 Task: Add an event  with title  Casual Interview with Parv, date '2024/05/16' to 2024/05/18 & Select Event type as  One on One. Add location for the event as  654 Hagia Sophia, Istanbul, Turkey and add a description: The conversation aimed at assessing their qualifications, skills, and suitability for a specific job role or position within the organization. The interview provides an opportunity for the hiring team to gather valuable information about the candidate's experience, abilities, and potential cultural fit.Create an event link  http-casualinterviewwithcandidateccom & Select the event color as  Lime Green. , logged in from the account softage.10@softage.netand send the event invitation to softage.7@softage.net and softage.8@softage.net
Action: Mouse moved to (1061, 215)
Screenshot: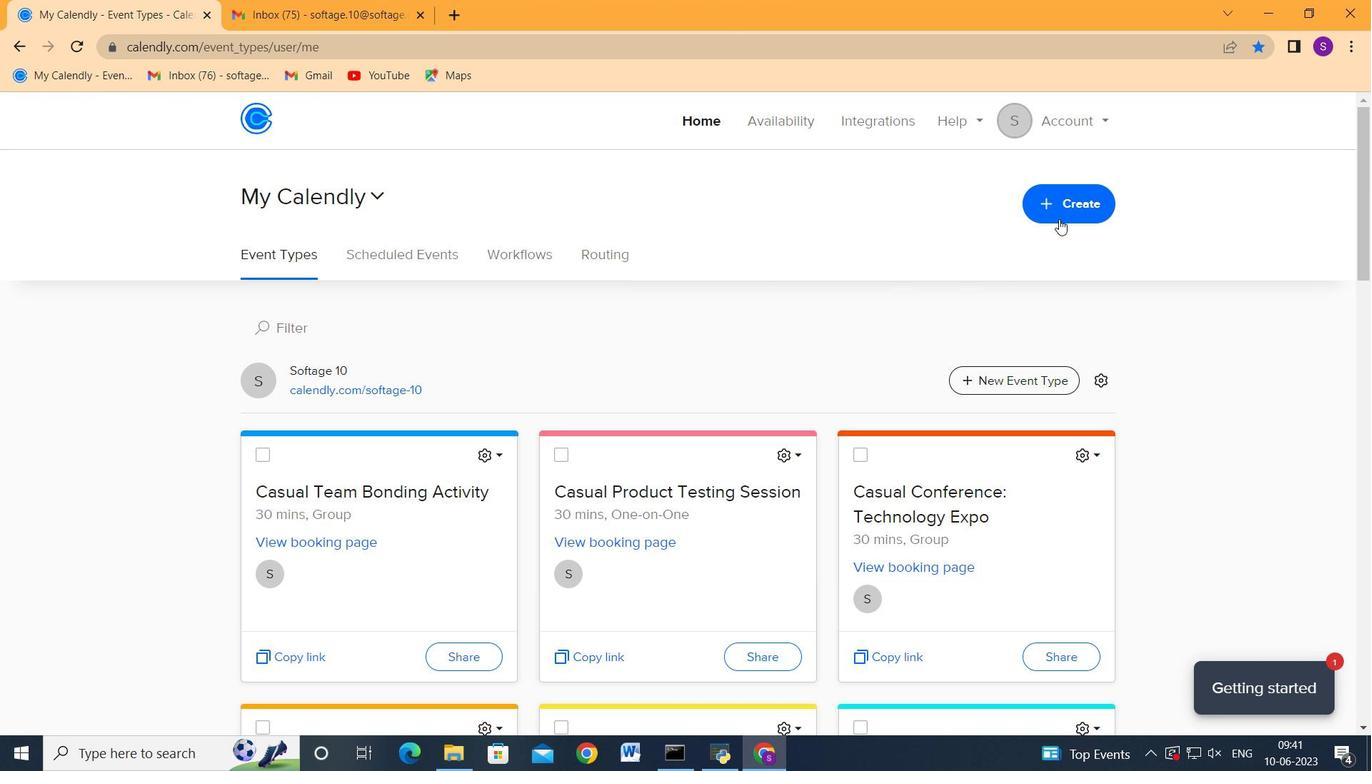 
Action: Mouse pressed left at (1061, 215)
Screenshot: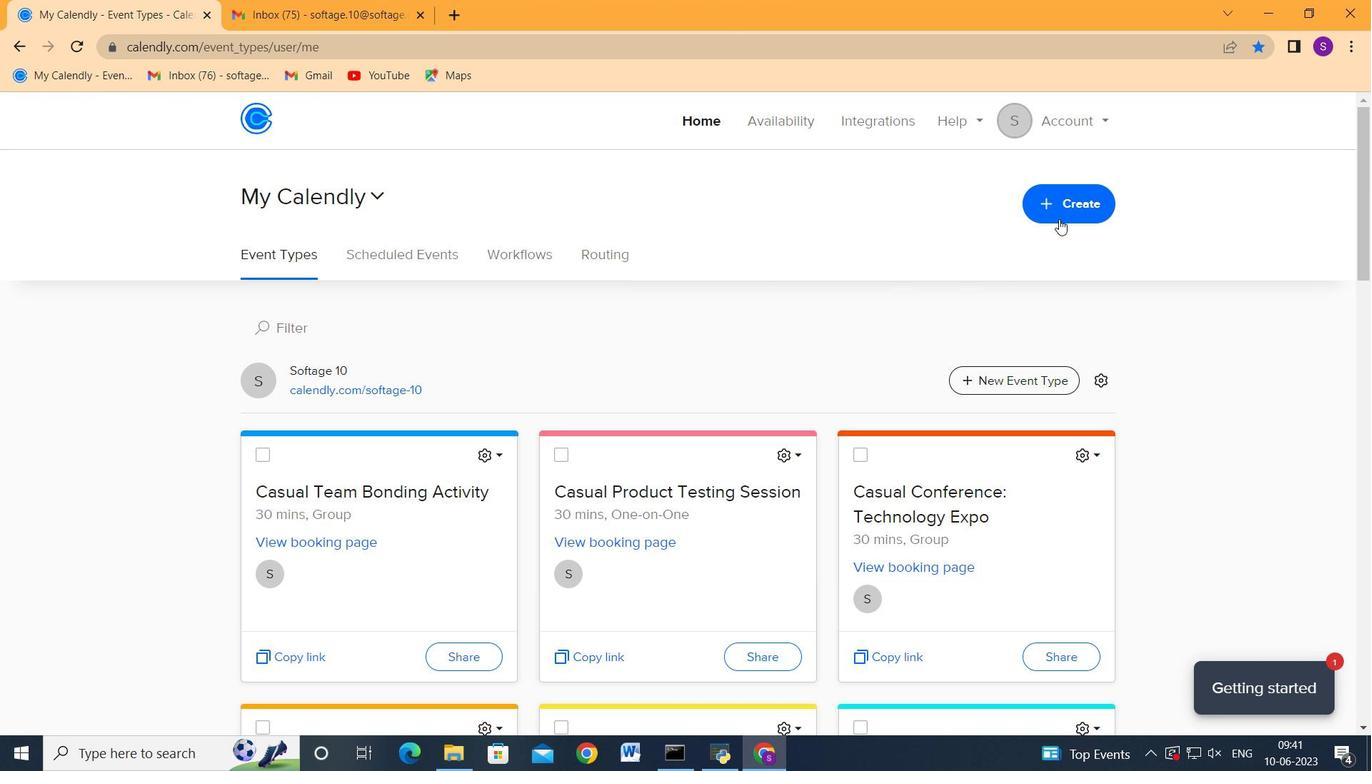 
Action: Mouse moved to (1018, 303)
Screenshot: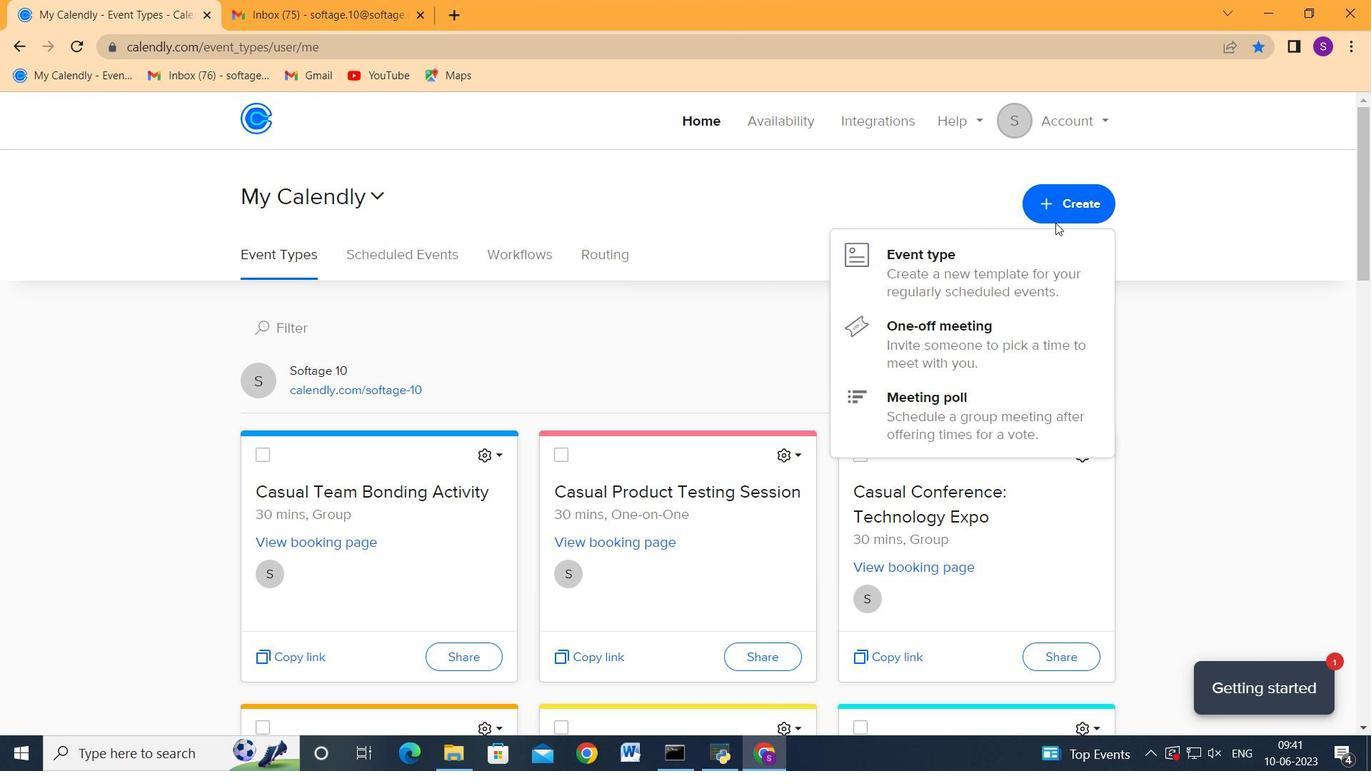 
Action: Mouse pressed left at (1018, 303)
Screenshot: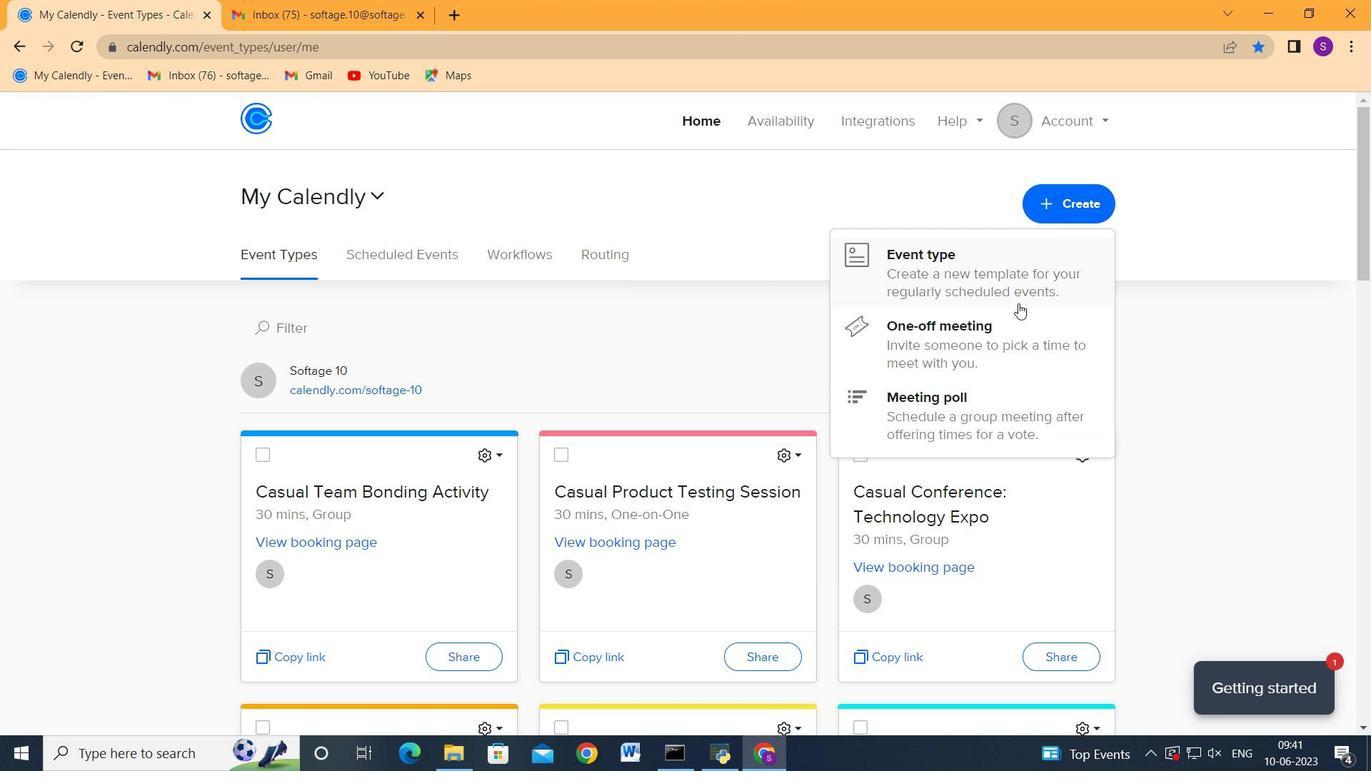 
Action: Mouse moved to (758, 337)
Screenshot: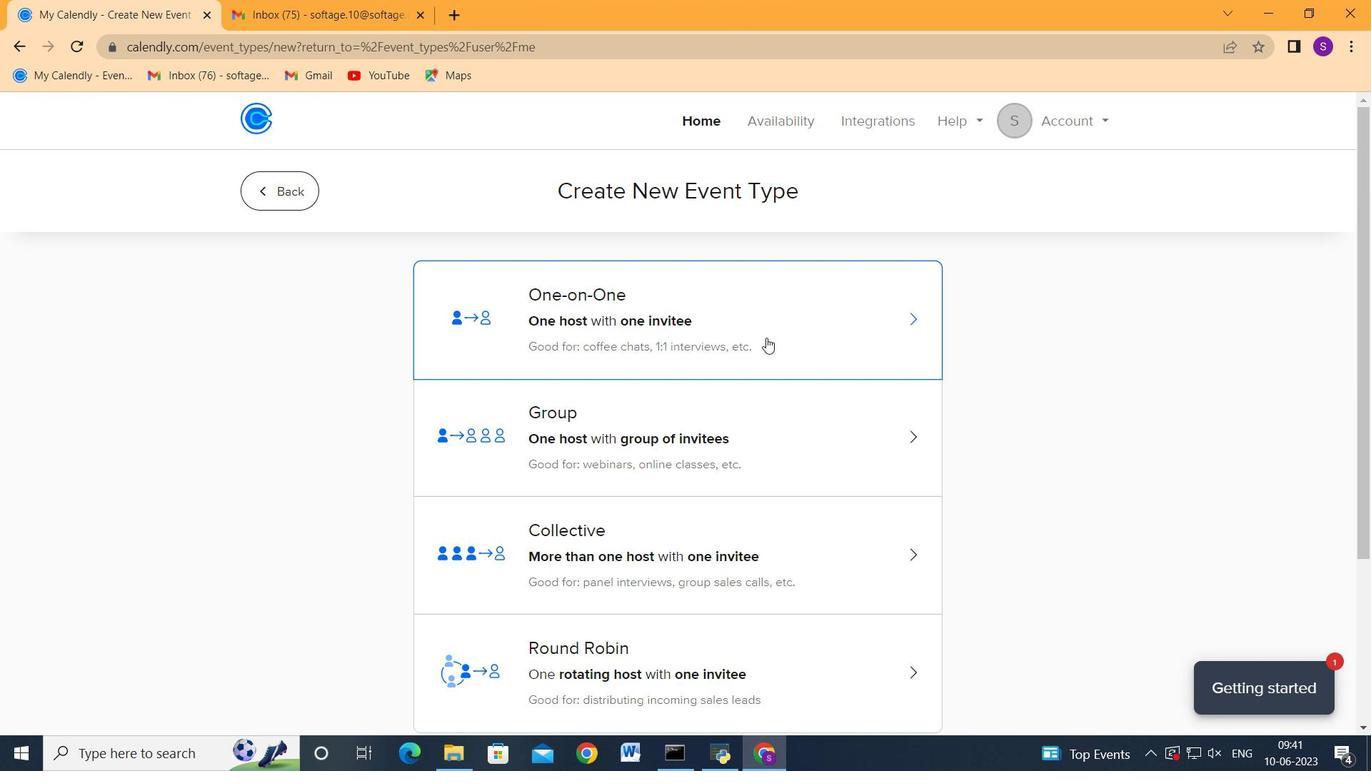 
Action: Mouse pressed left at (758, 337)
Screenshot: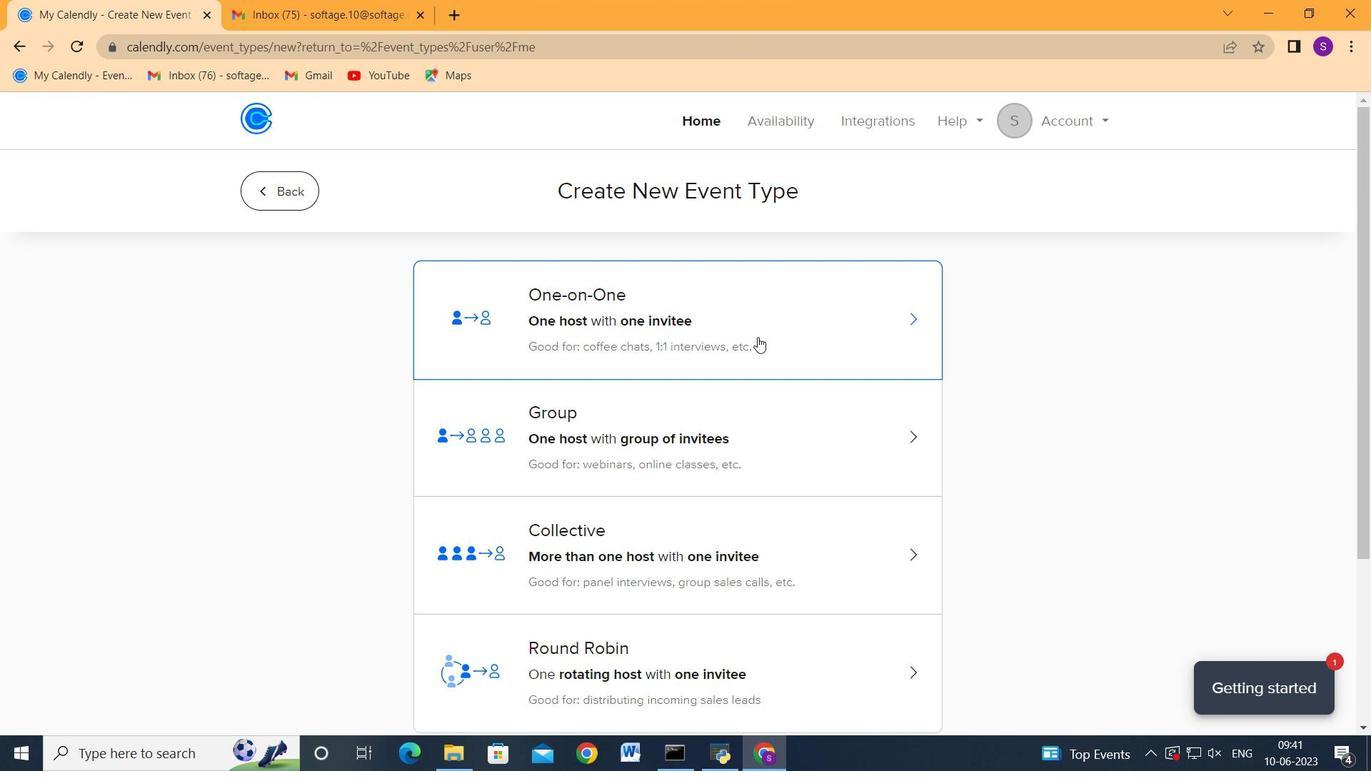 
Action: Mouse moved to (427, 432)
Screenshot: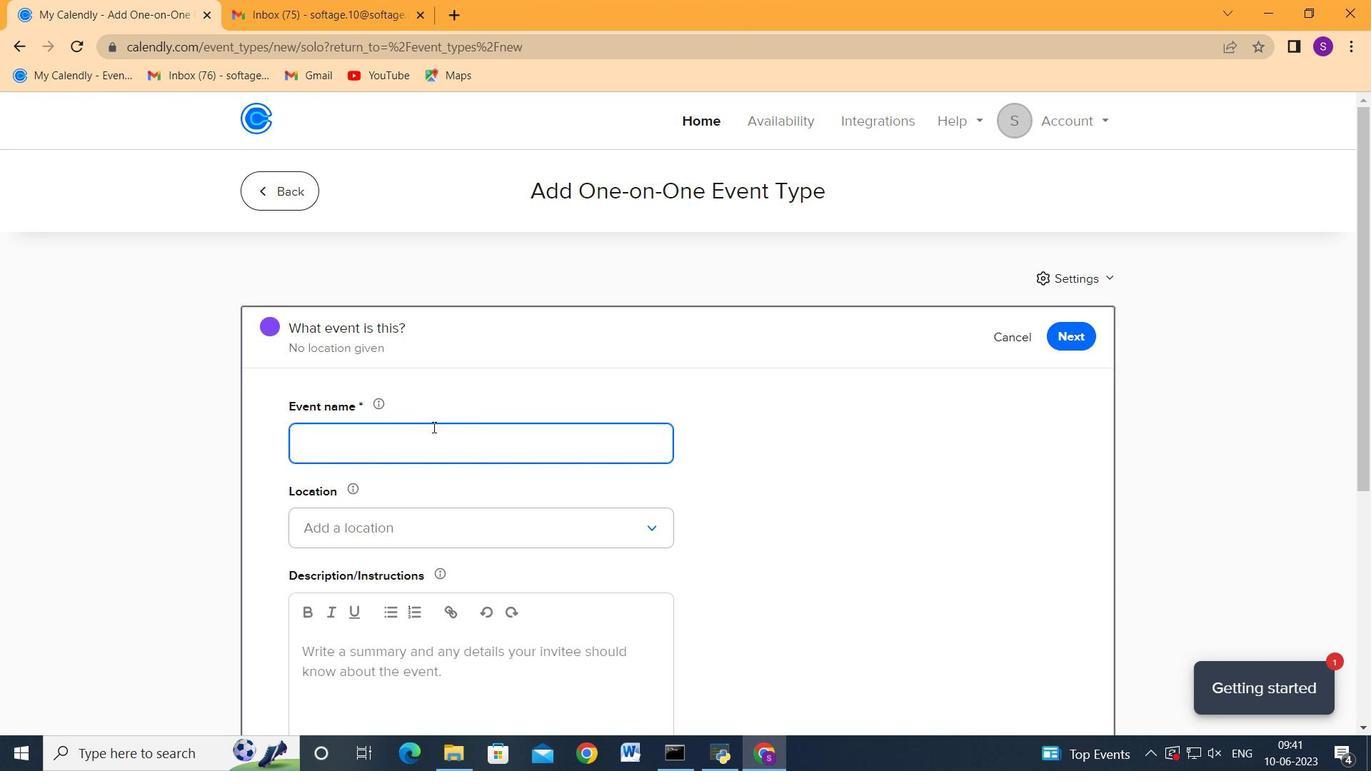 
Action: Mouse pressed left at (427, 432)
Screenshot: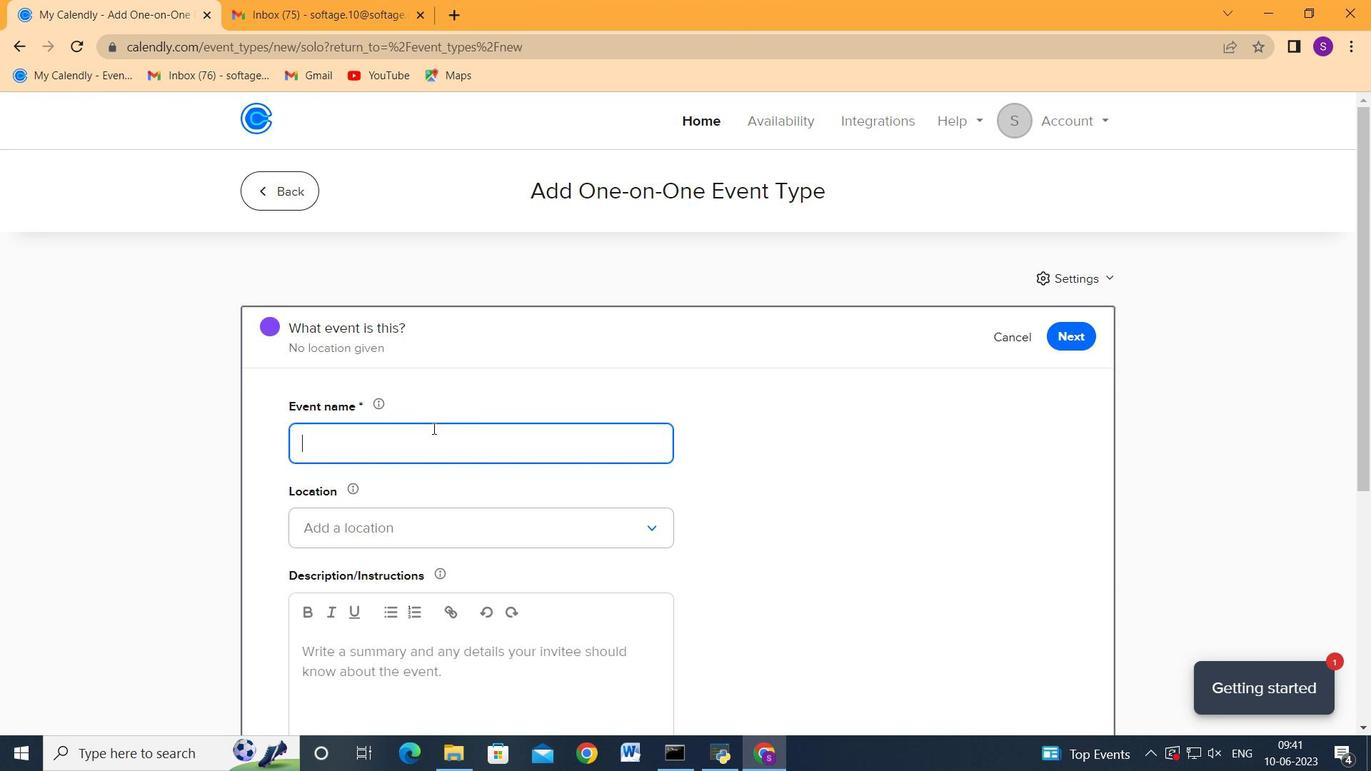 
Action: Mouse moved to (427, 432)
Screenshot: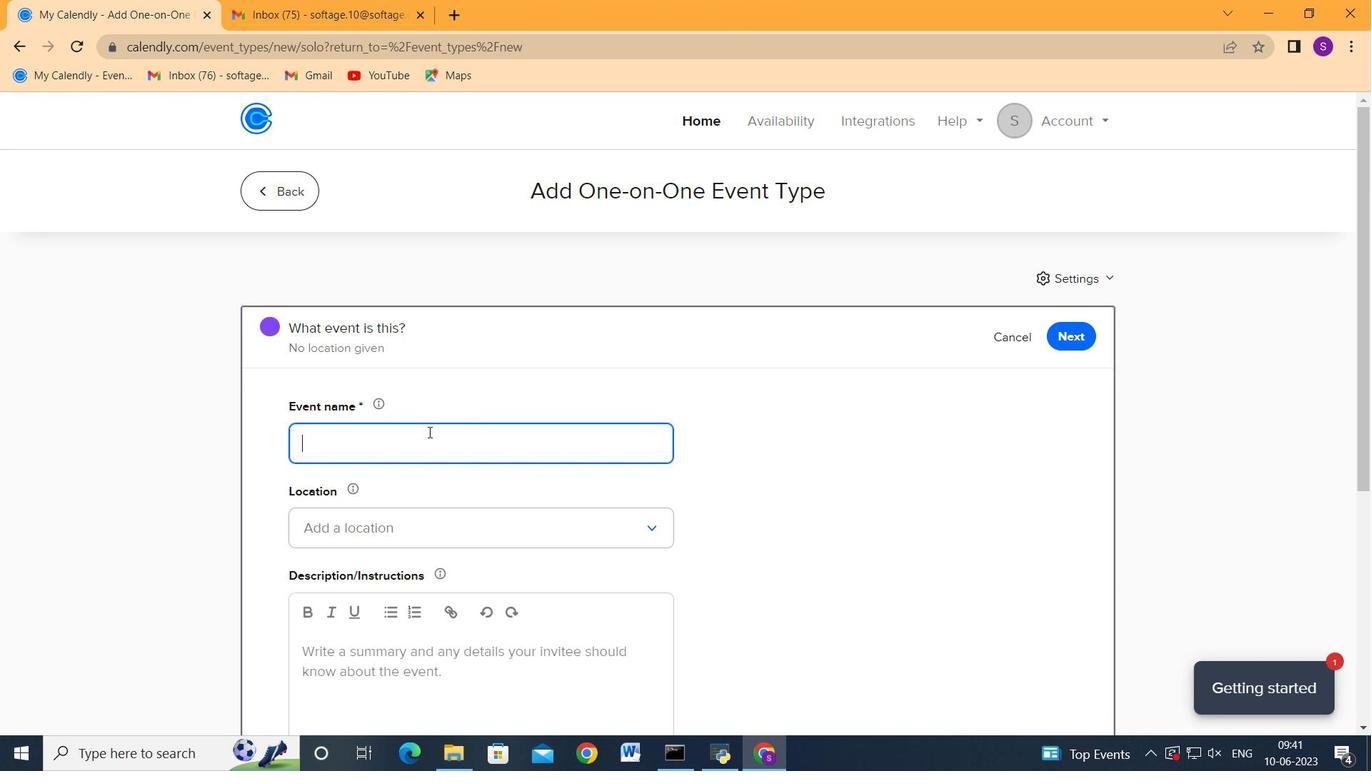
Action: Key pressed <Key.shift_r>Casual<Key.space><Key.shift>Interview<Key.space>with<Key.space><Key.shift>Parv<Key.tab><Key.tab><Key.enter><Key.enter><Key.tab>654<Key.space><Key.shift>Hagia<Key.space><Key.shift_r>Sp<Key.backspace>ophia,<Key.space><Key.shift>Istanbul,<Key.space><Key.shift>Turkey
Screenshot: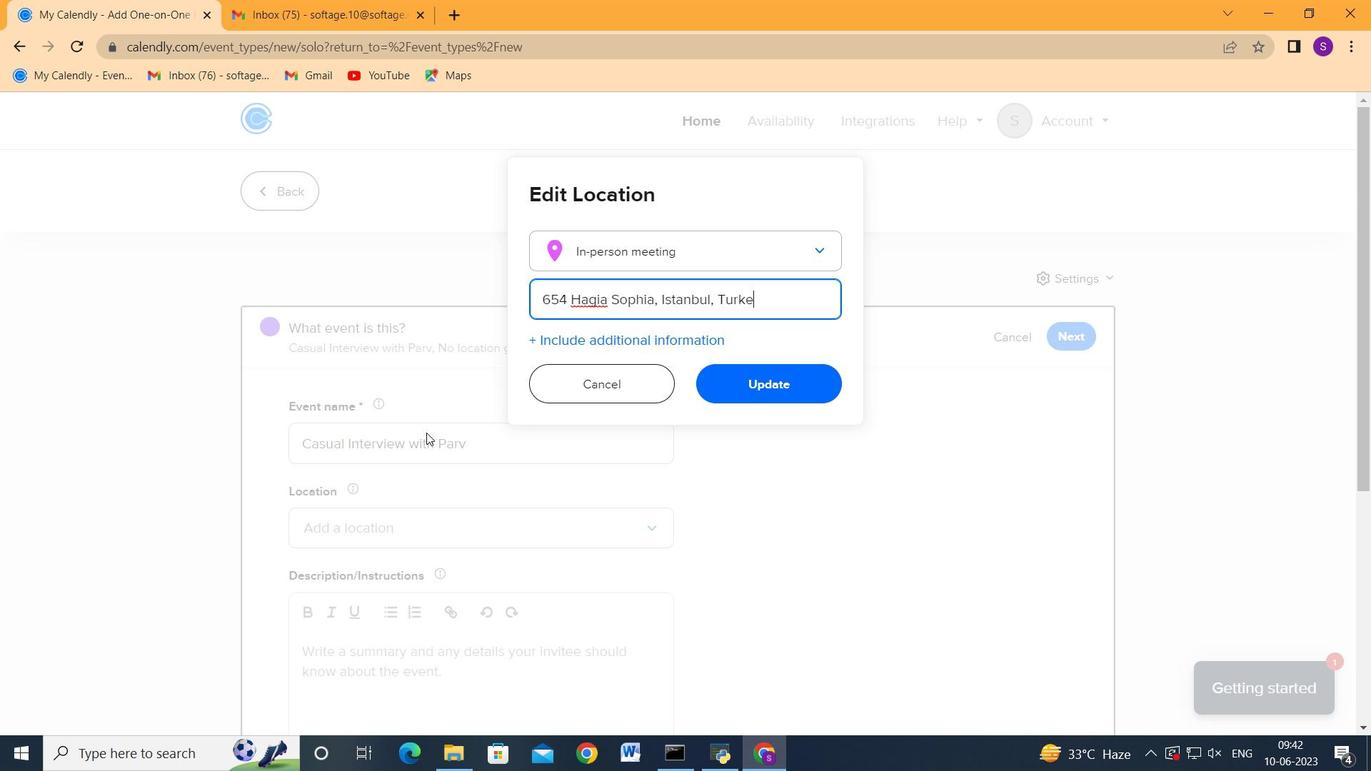 
Action: Mouse moved to (760, 378)
Screenshot: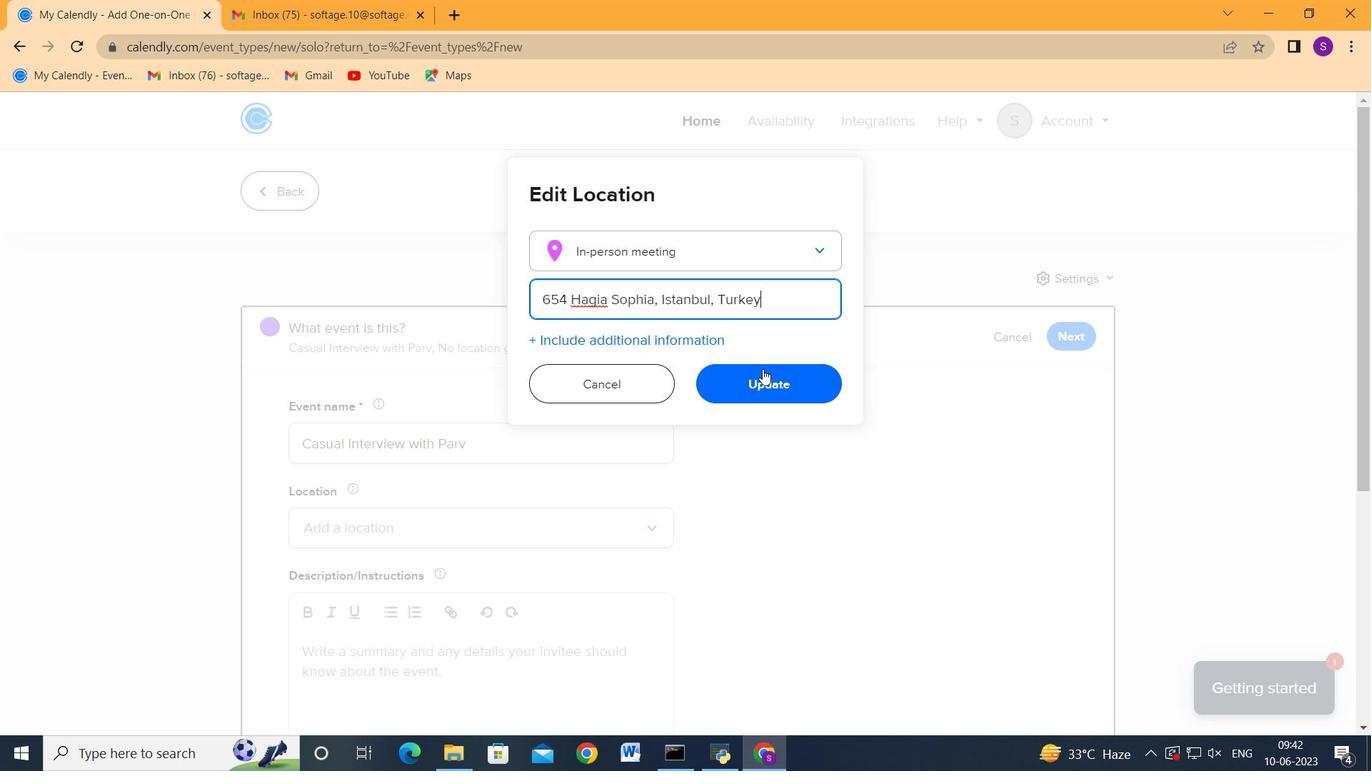 
Action: Mouse pressed left at (760, 378)
Screenshot: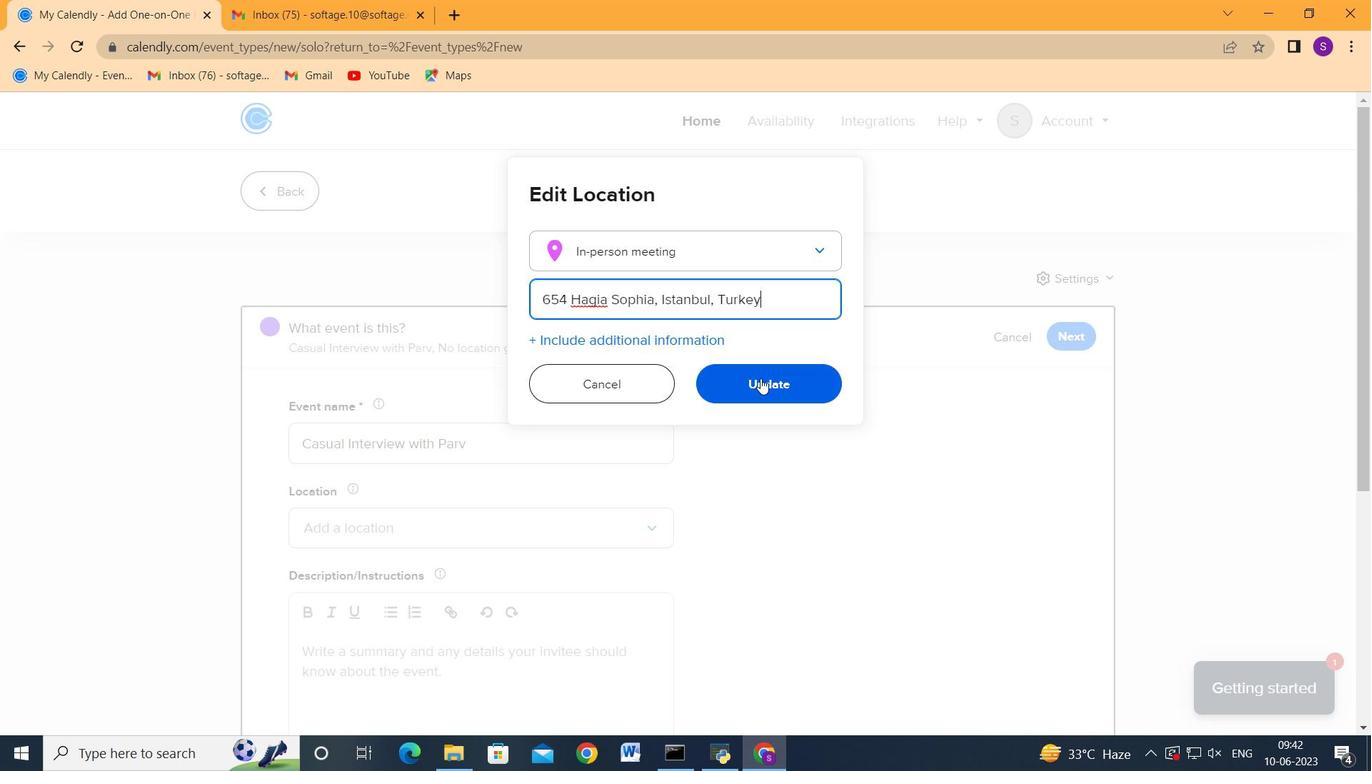 
Action: Mouse moved to (629, 445)
Screenshot: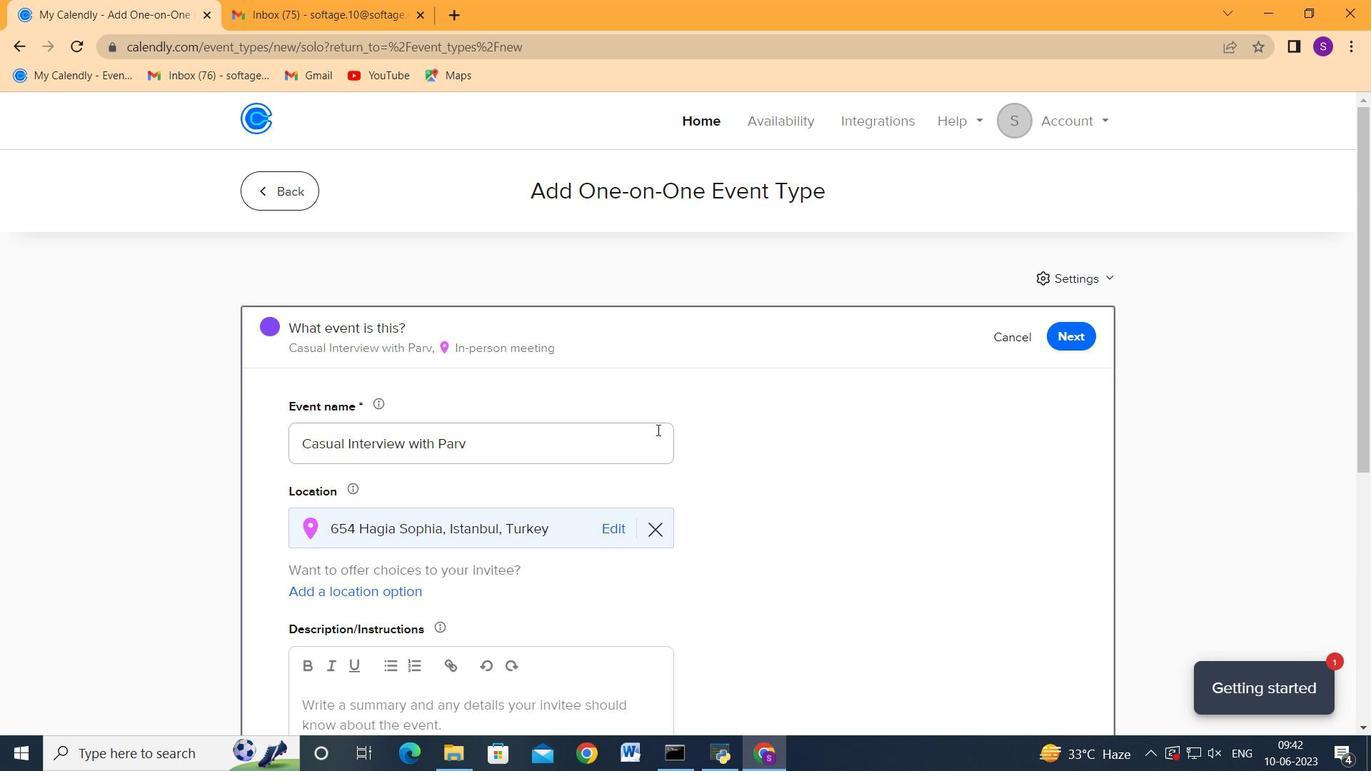 
Action: Mouse scrolled (629, 444) with delta (0, 0)
Screenshot: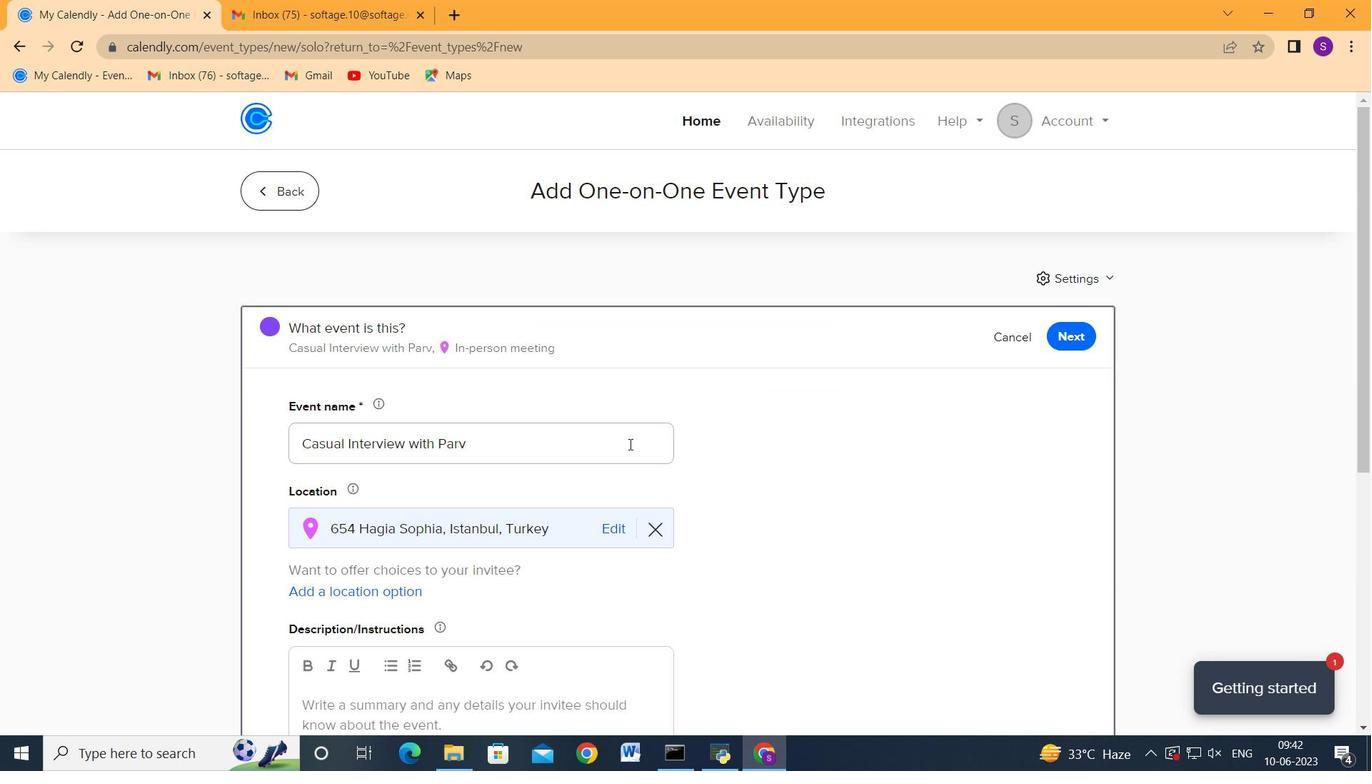 
Action: Mouse scrolled (629, 444) with delta (0, 0)
Screenshot: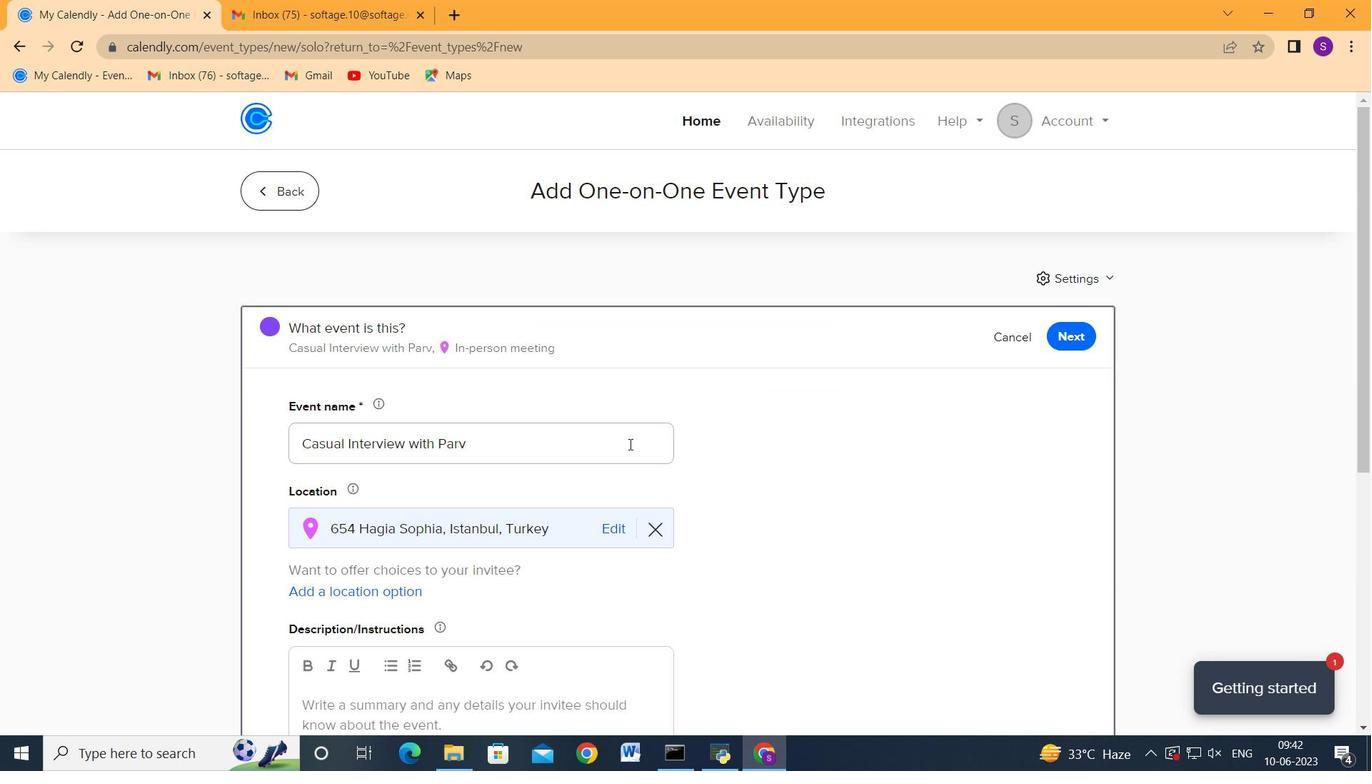 
Action: Mouse moved to (423, 555)
Screenshot: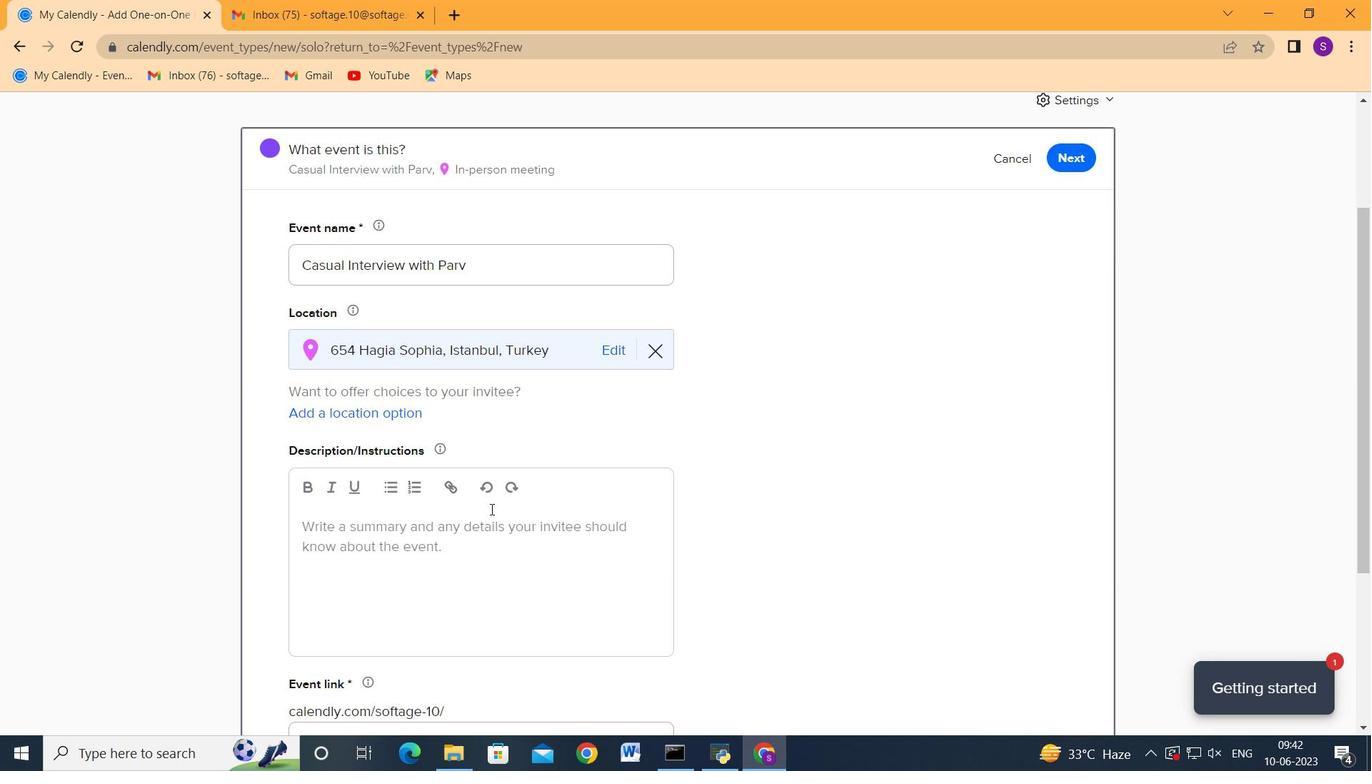 
Action: Mouse pressed left at (423, 555)
Screenshot: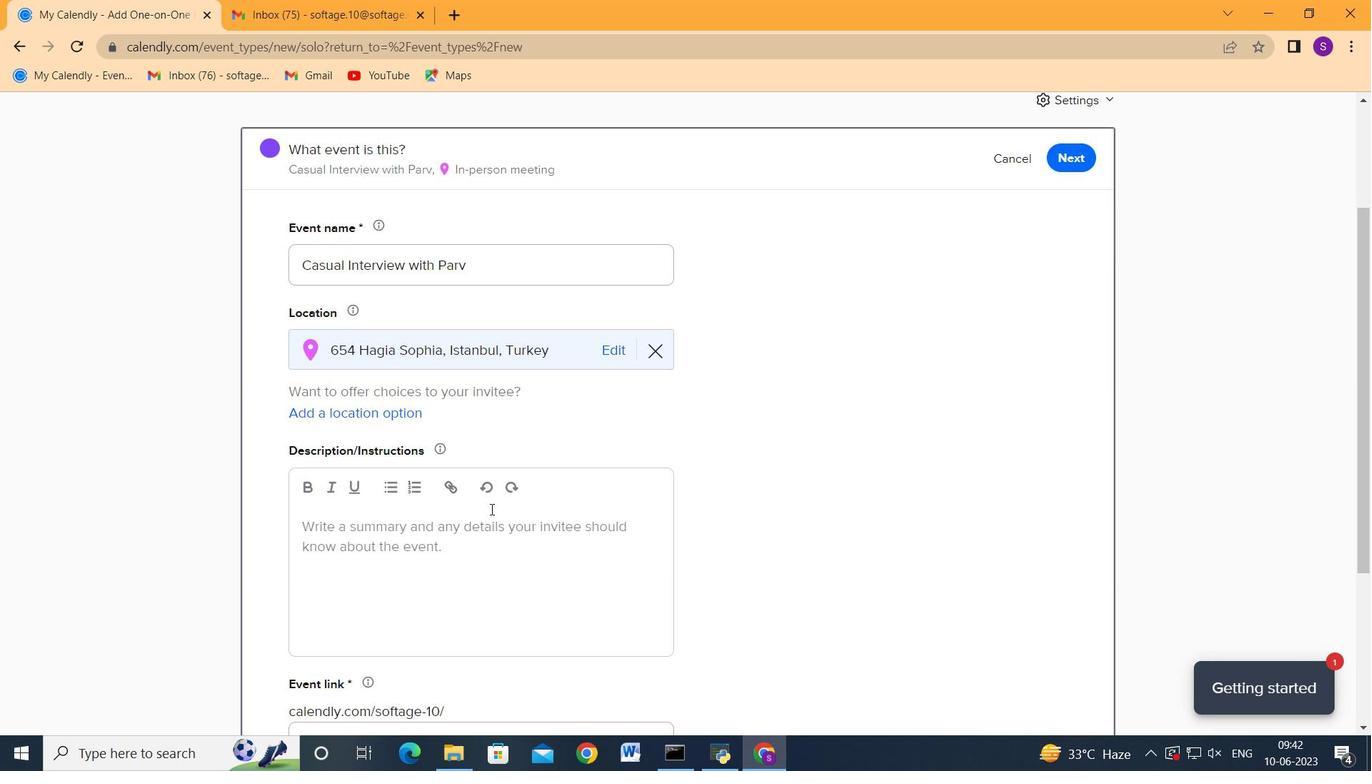 
Action: Key pressed <Key.shift>Tg<Key.backspace>he<Key.space>conversation<Key.space>aimed<Key.space>at<Key.space>assessing<Key.space>their<Key.space>qualifications,<Key.space>skills,<Key.space>and<Key.space>suitability<Key.space>for<Key.space>a<Key.space>specific<Key.space>job<Key.space>role<Key.space>or<Key.space>position<Key.space>within<Key.space>the<Key.space>organization<Key.space><Key.backspace>.<Key.space><Key.shift>The<Key.space>interview<Key.space>provides<Key.space>an<Key.space>opportunity<Key.space>for<Key.space>the<Key.space>hiring<Key.space>team<Key.space>to<Key.space>gather<Key.space>valuable<Key.space>information<Key.space>about<Key.space>the<Key.space>candidate's<Key.space>experience,<Key.space>abilities<Key.space>and<Key.space>potential<Key.space>cultural<Key.space>fir<Key.backspace>t.
Screenshot: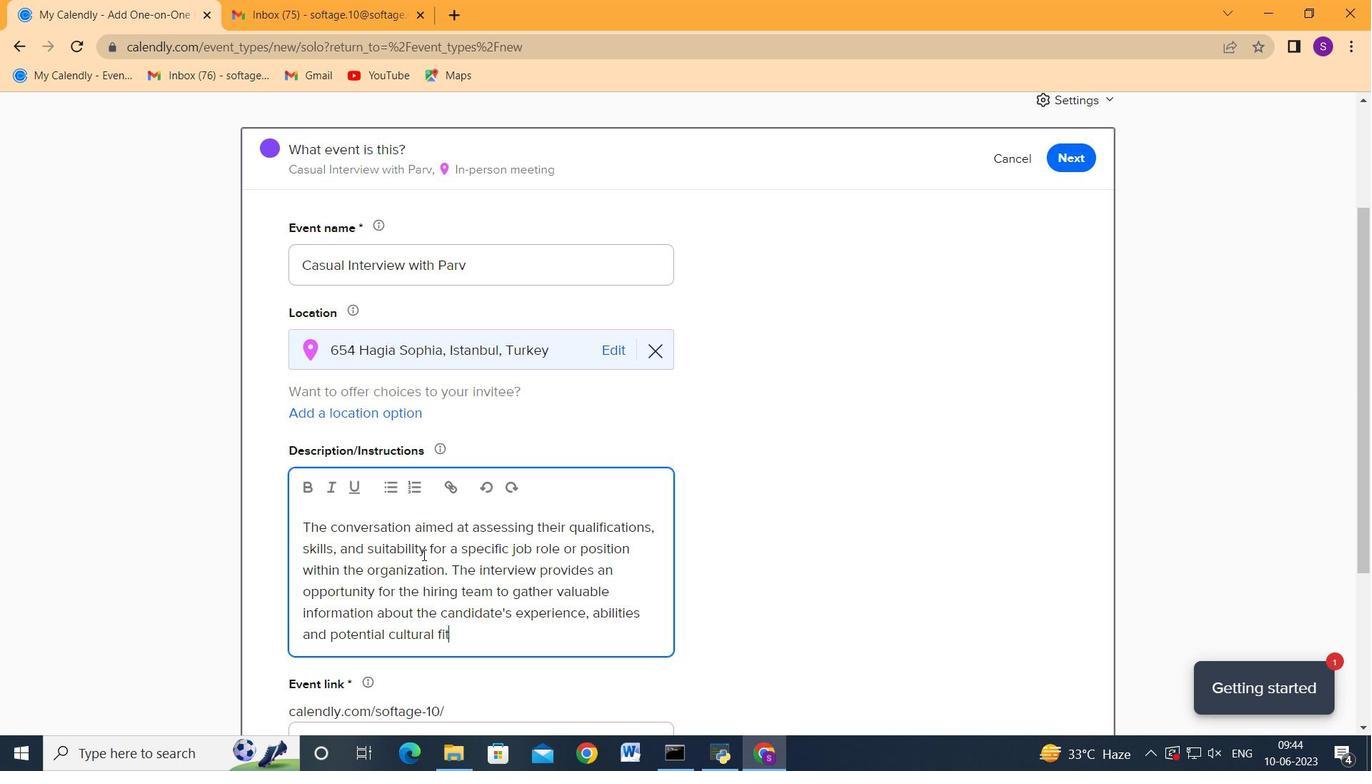 
Action: Mouse scrolled (423, 554) with delta (0, 0)
Screenshot: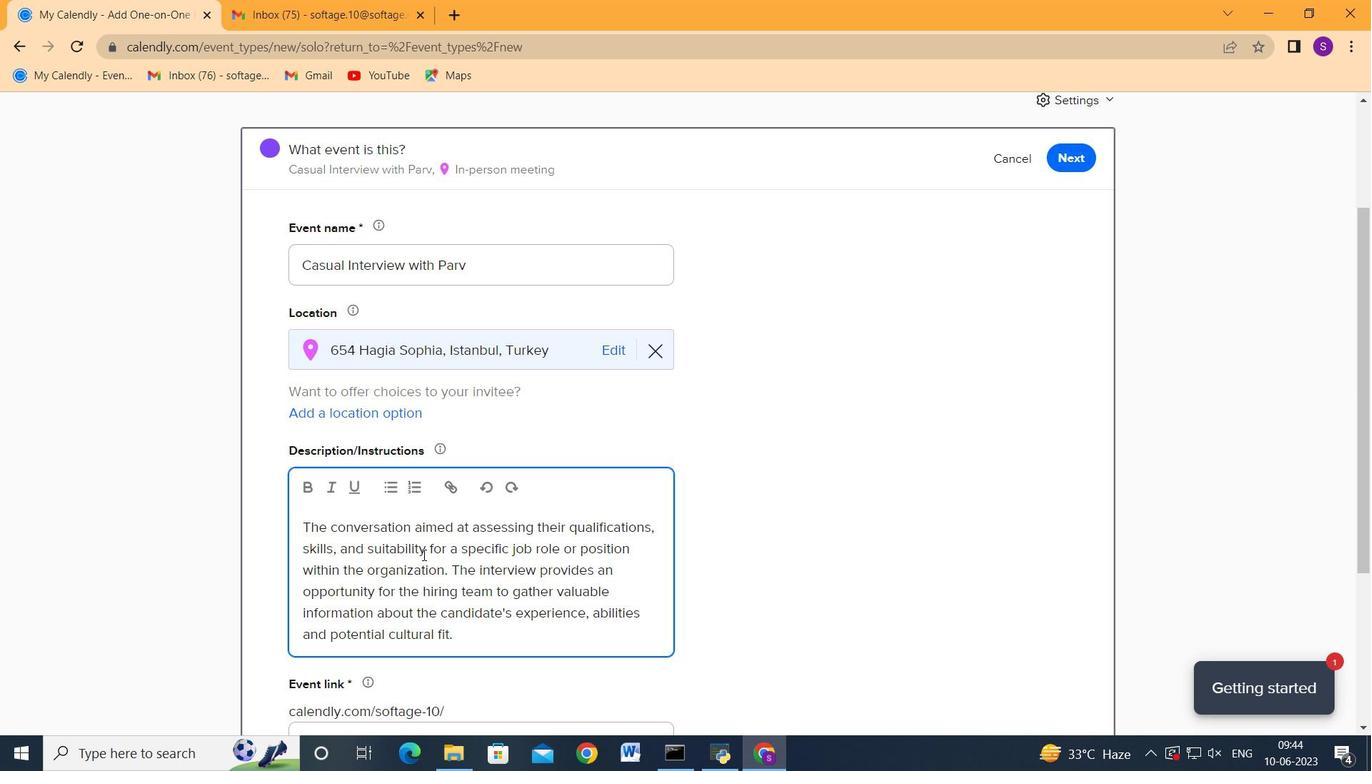 
Action: Mouse moved to (423, 573)
Screenshot: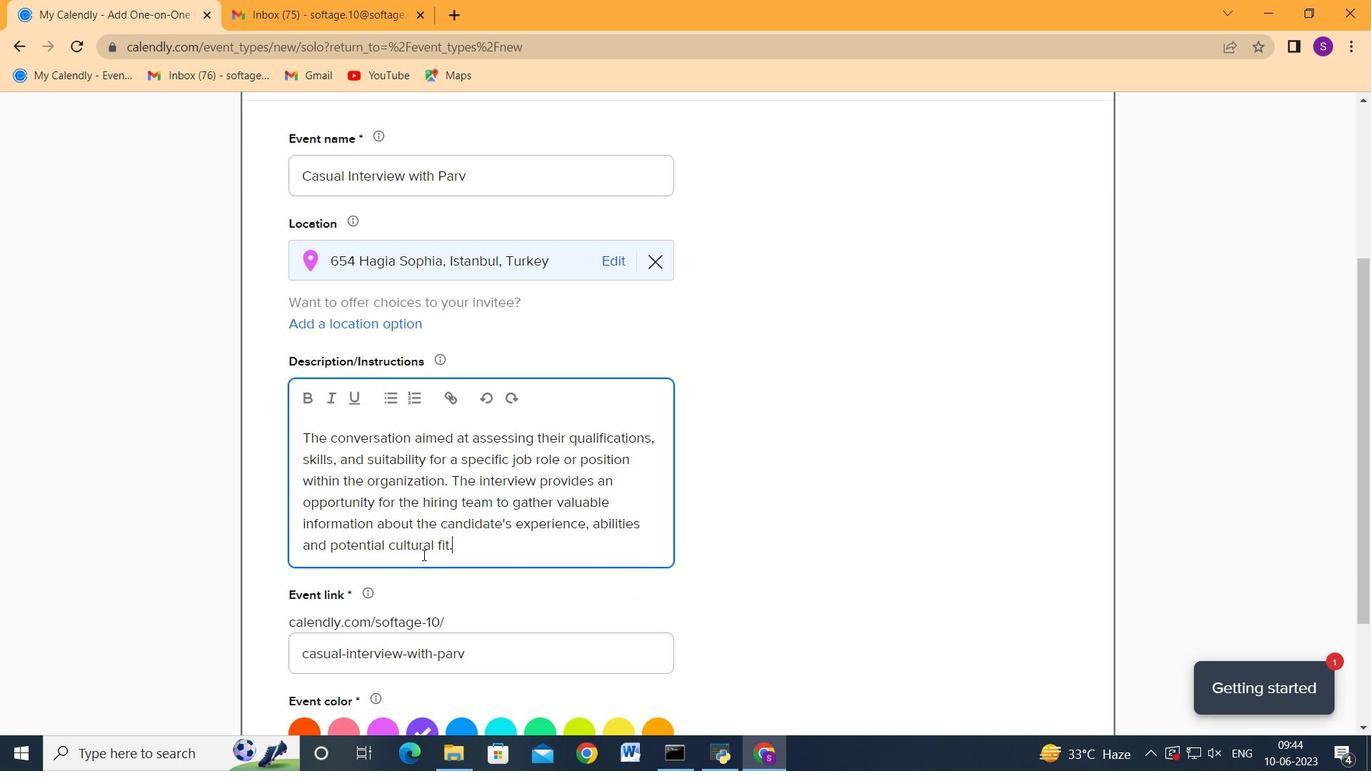 
Action: Mouse scrolled (423, 572) with delta (0, 0)
Screenshot: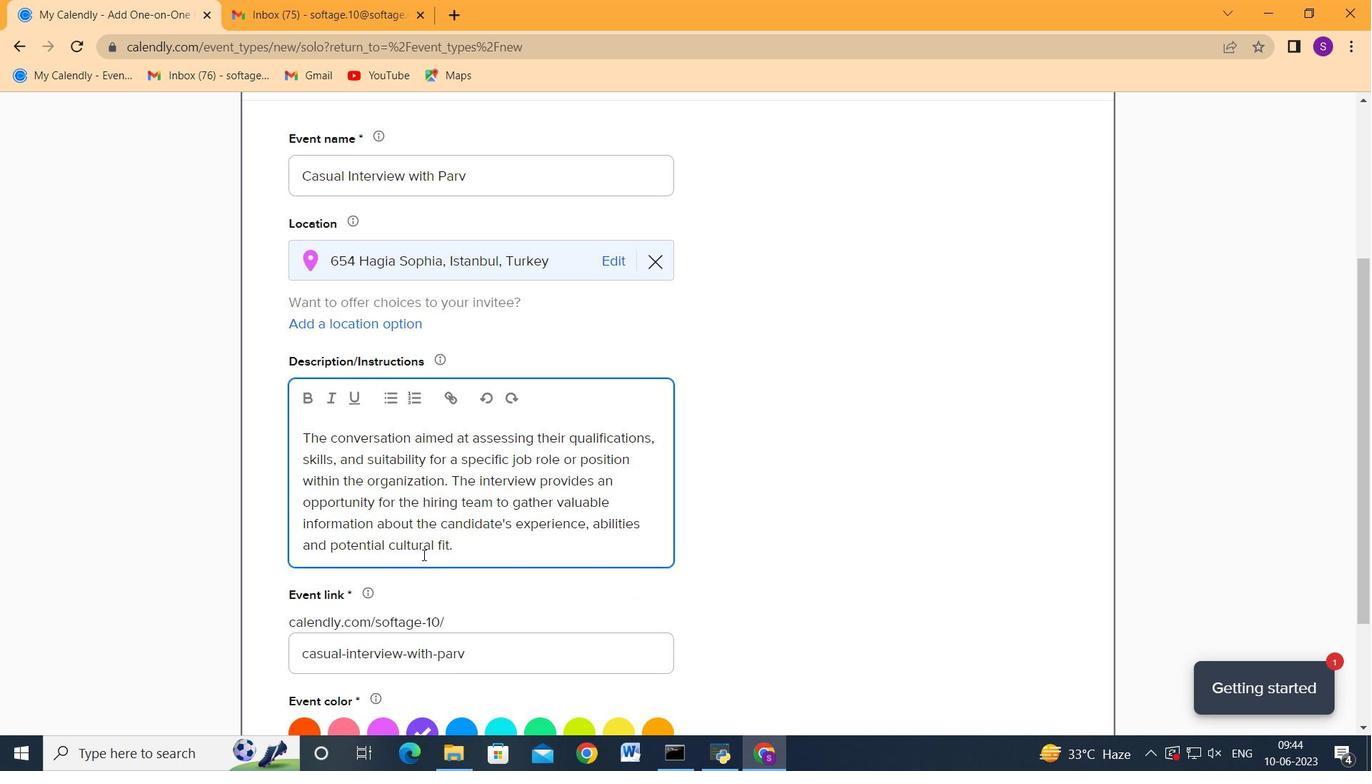 
Action: Mouse moved to (489, 569)
Screenshot: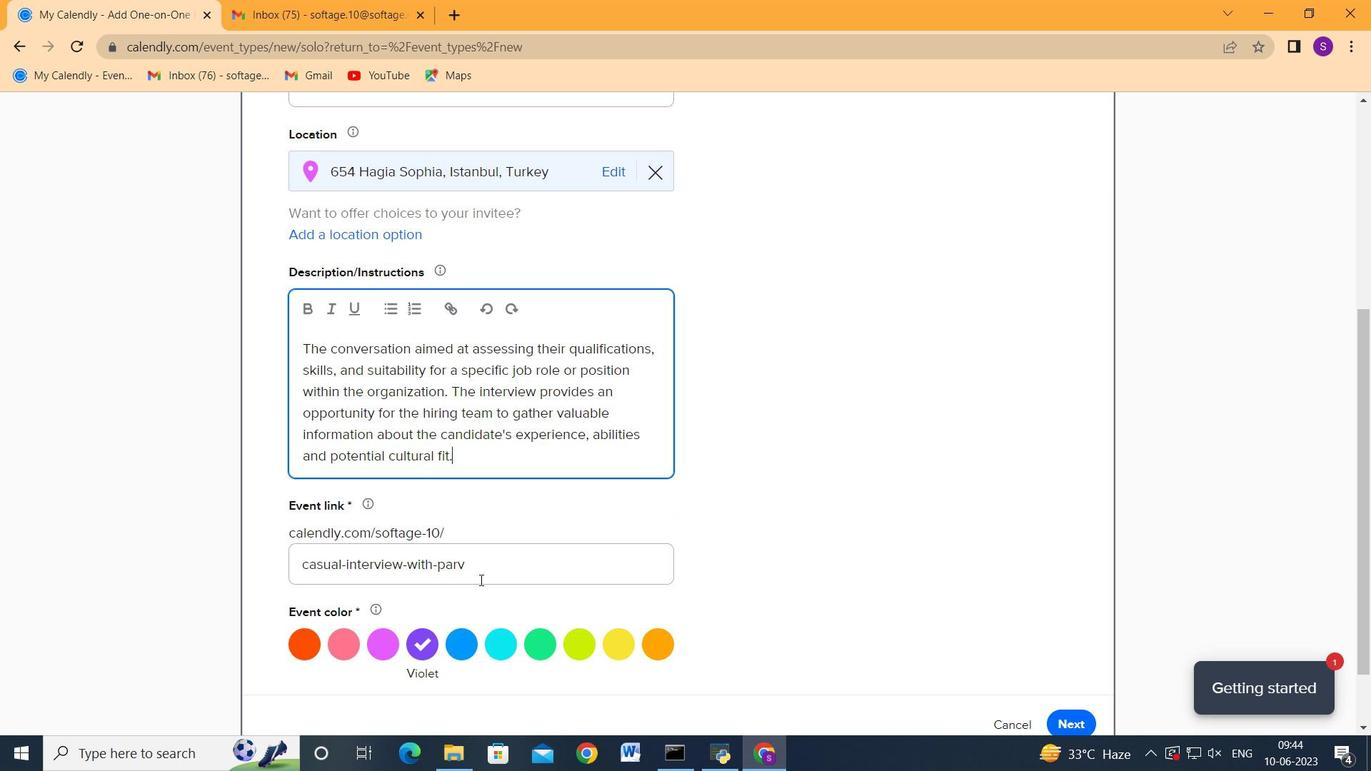 
Action: Mouse pressed left at (489, 569)
Screenshot: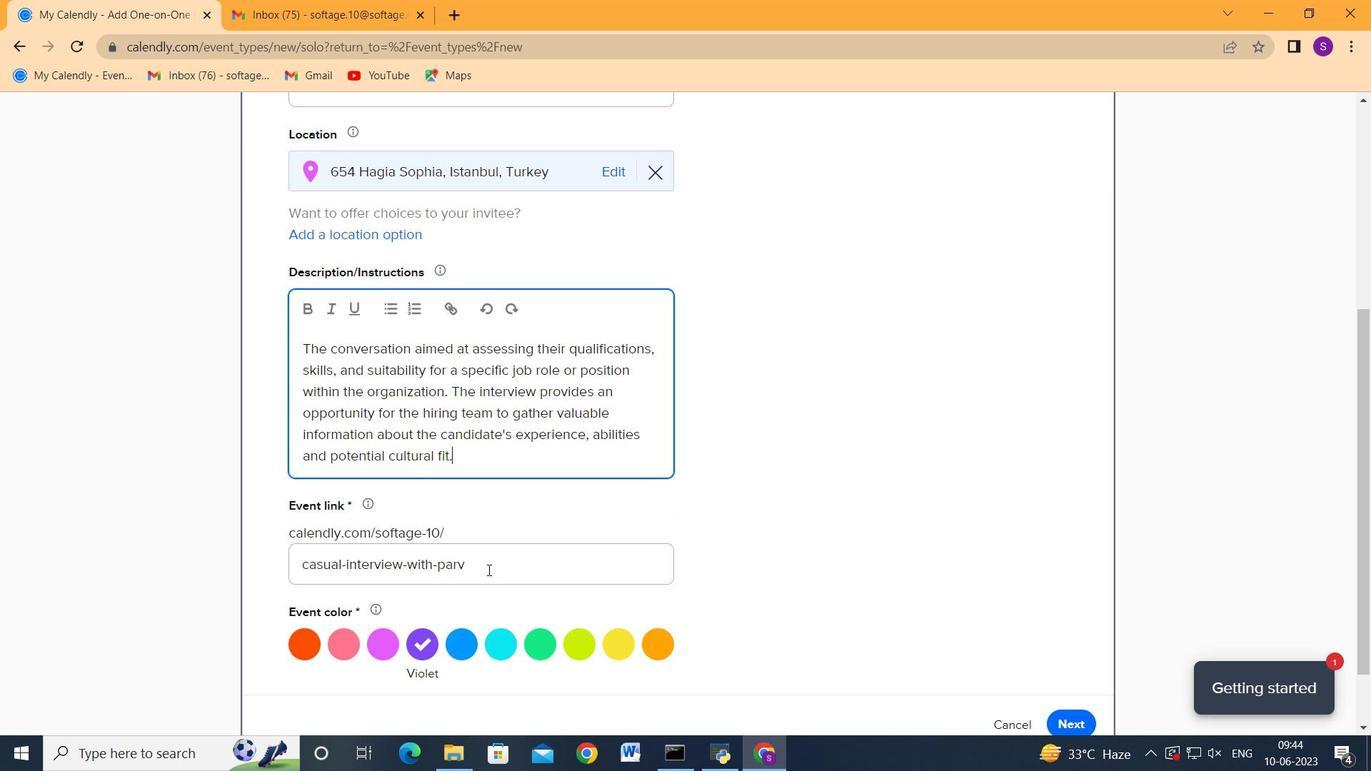 
Action: Mouse moved to (200, 541)
Screenshot: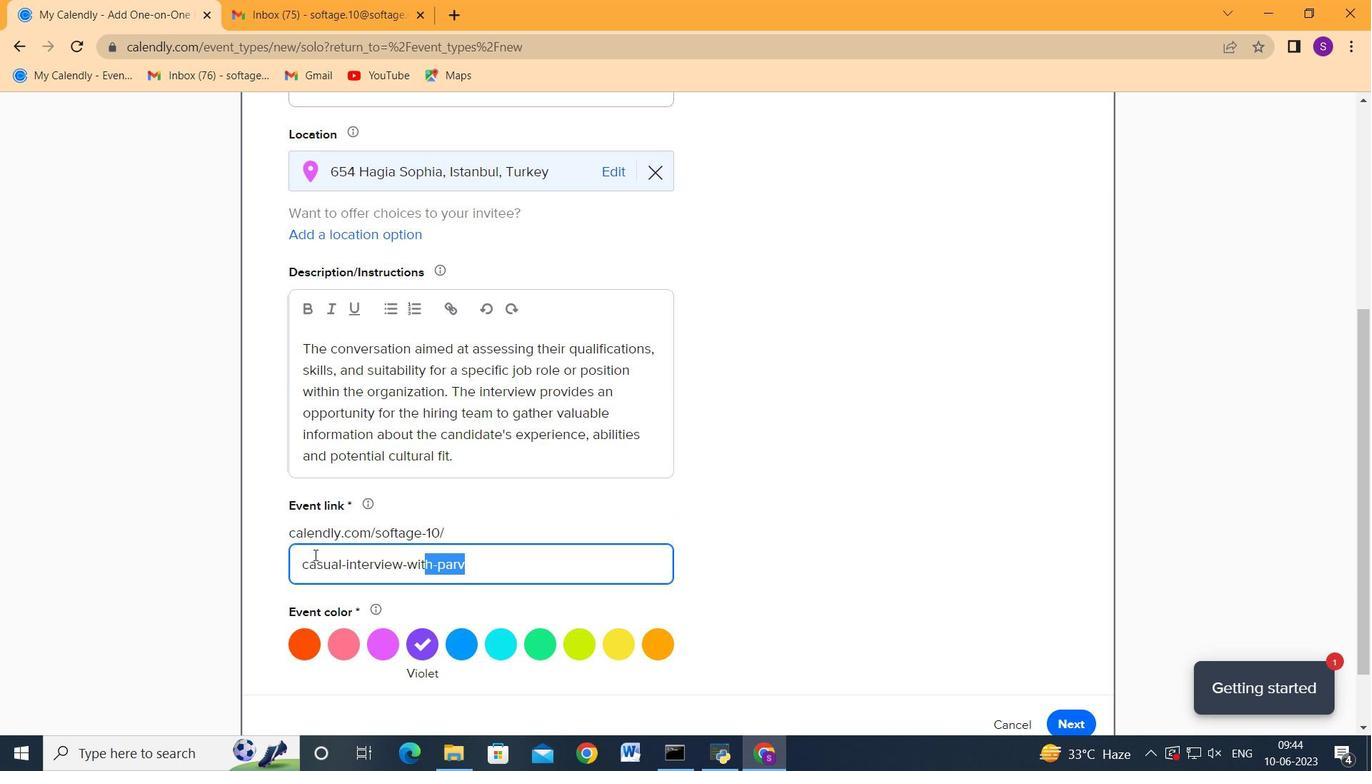 
Action: Key pressed <Key.backspace>http-casualinterviewwithcandidatecom
Screenshot: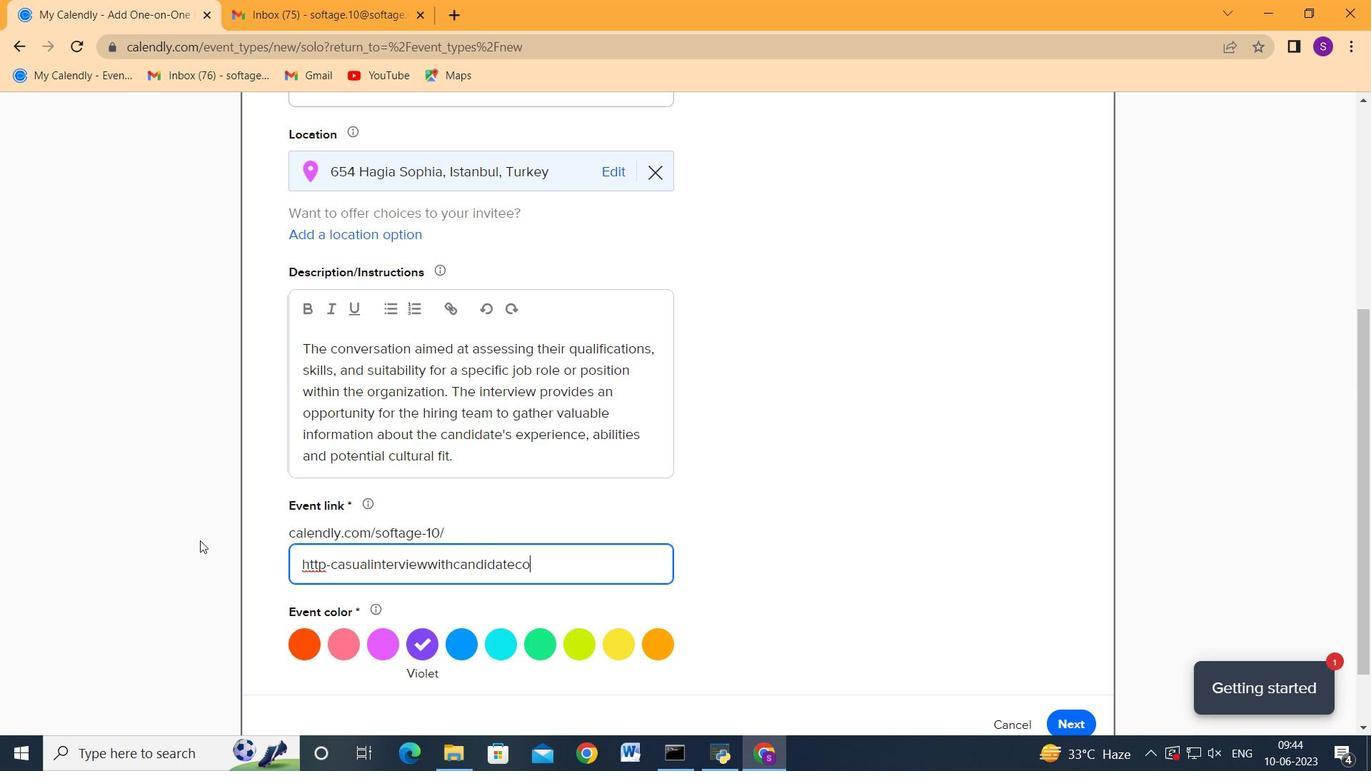 
Action: Mouse moved to (537, 570)
Screenshot: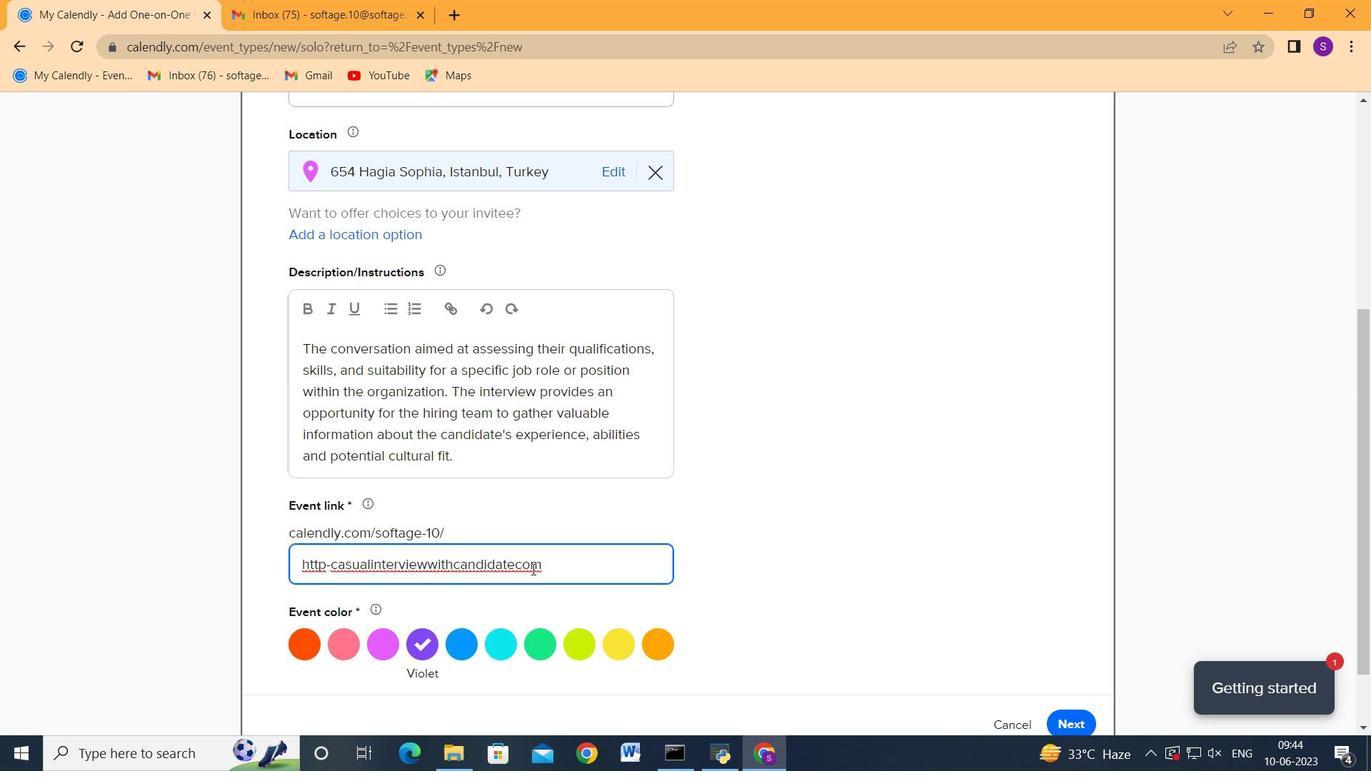 
Action: Mouse scrolled (537, 569) with delta (0, 0)
Screenshot: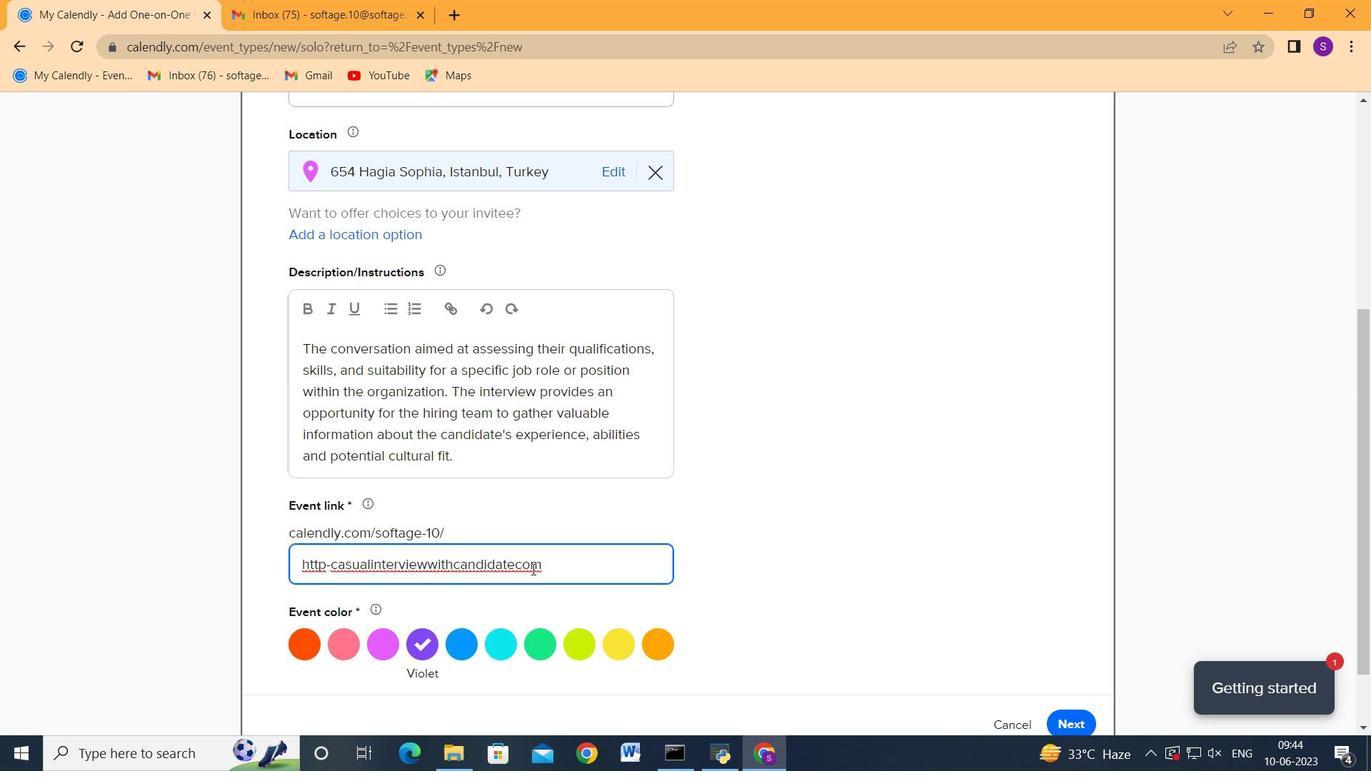 
Action: Mouse moved to (545, 559)
Screenshot: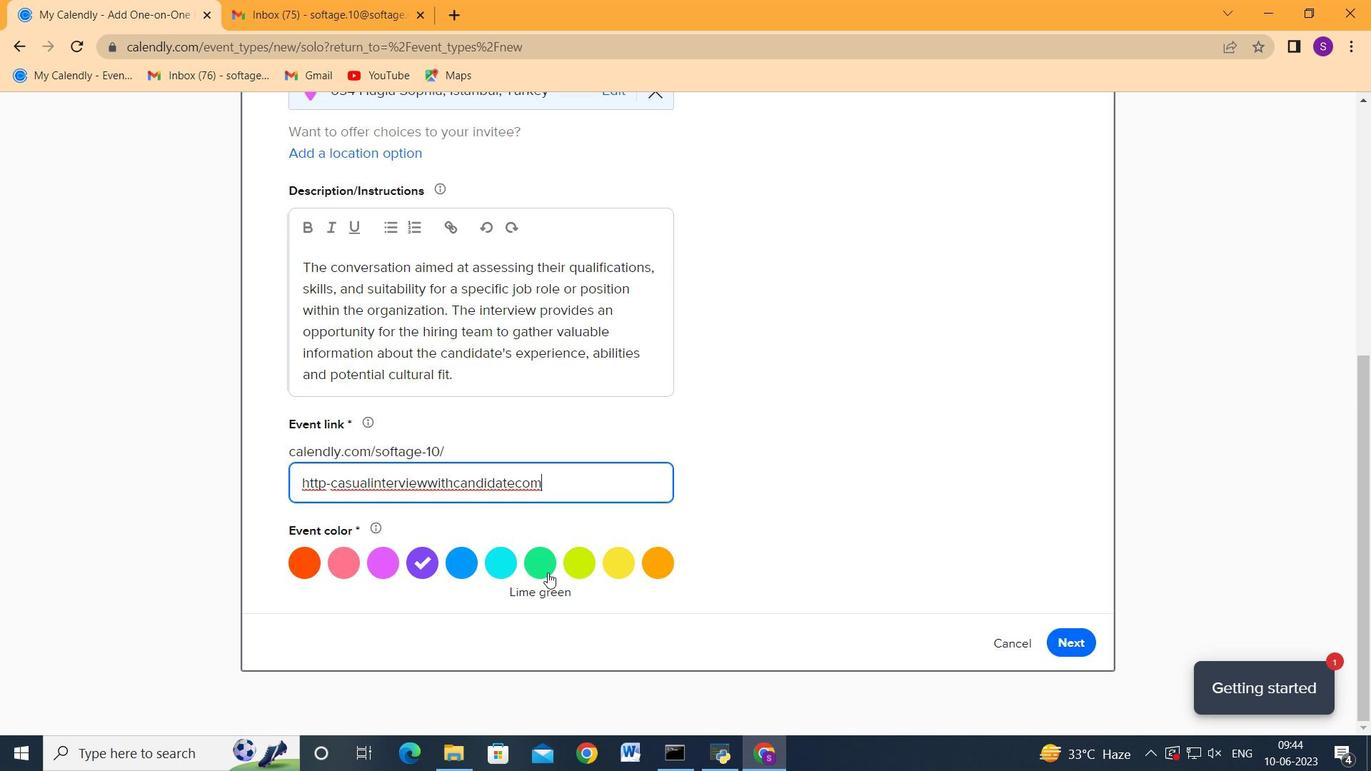 
Action: Mouse pressed left at (545, 559)
Screenshot: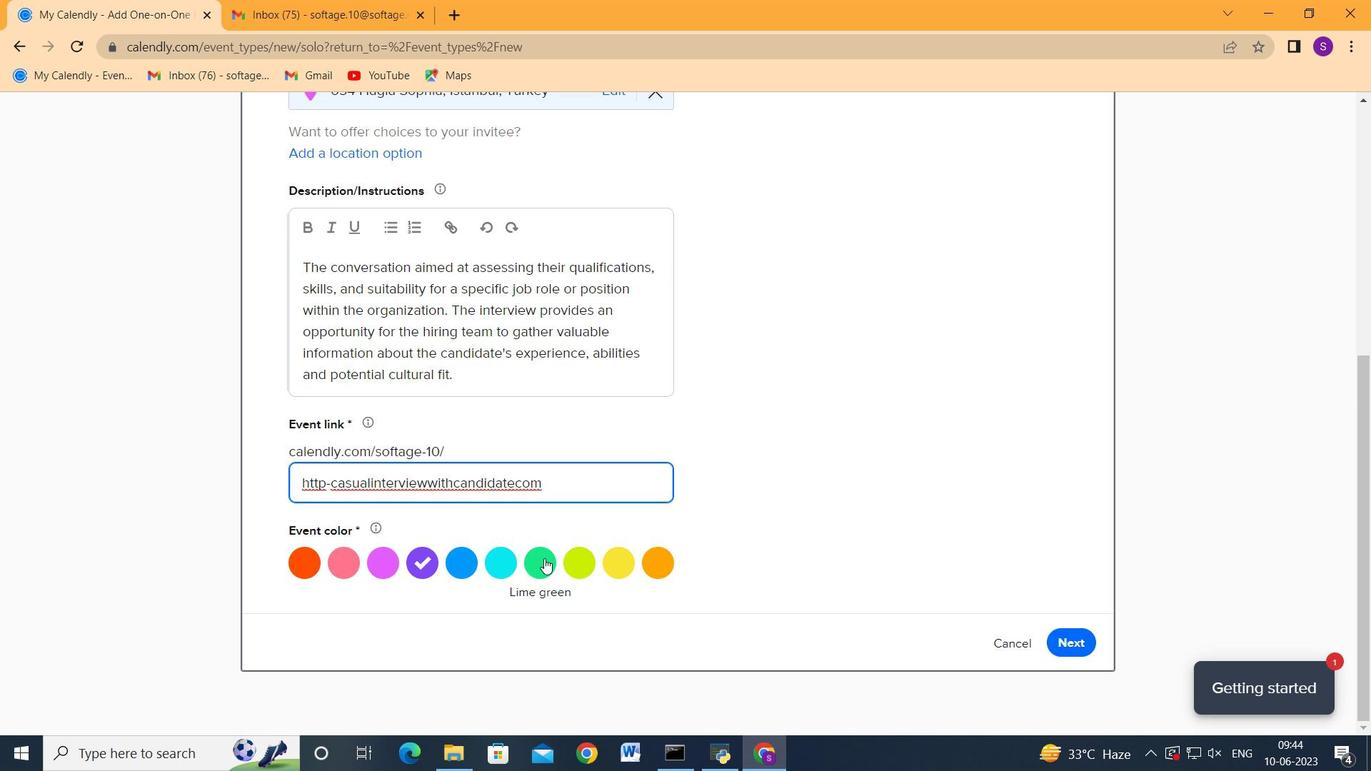 
Action: Mouse moved to (1069, 645)
Screenshot: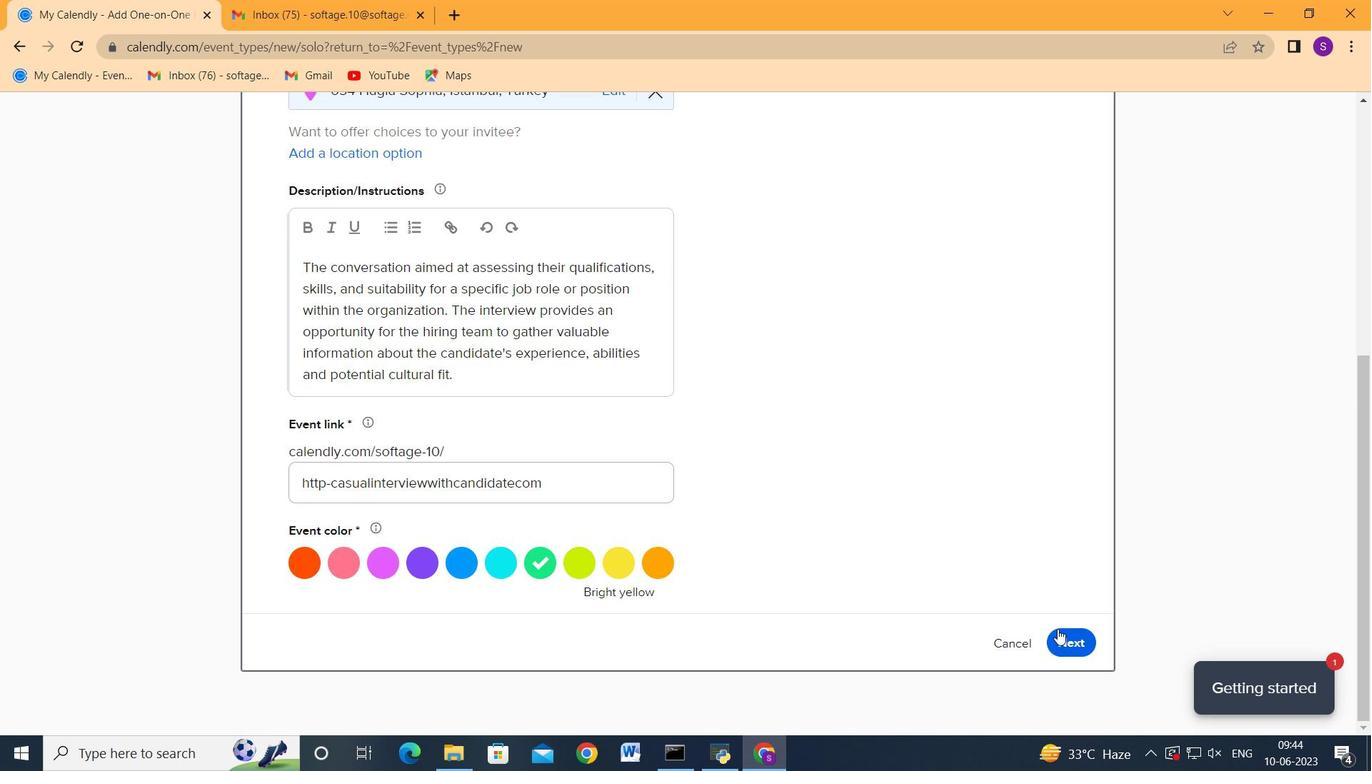 
Action: Mouse pressed left at (1069, 645)
Screenshot: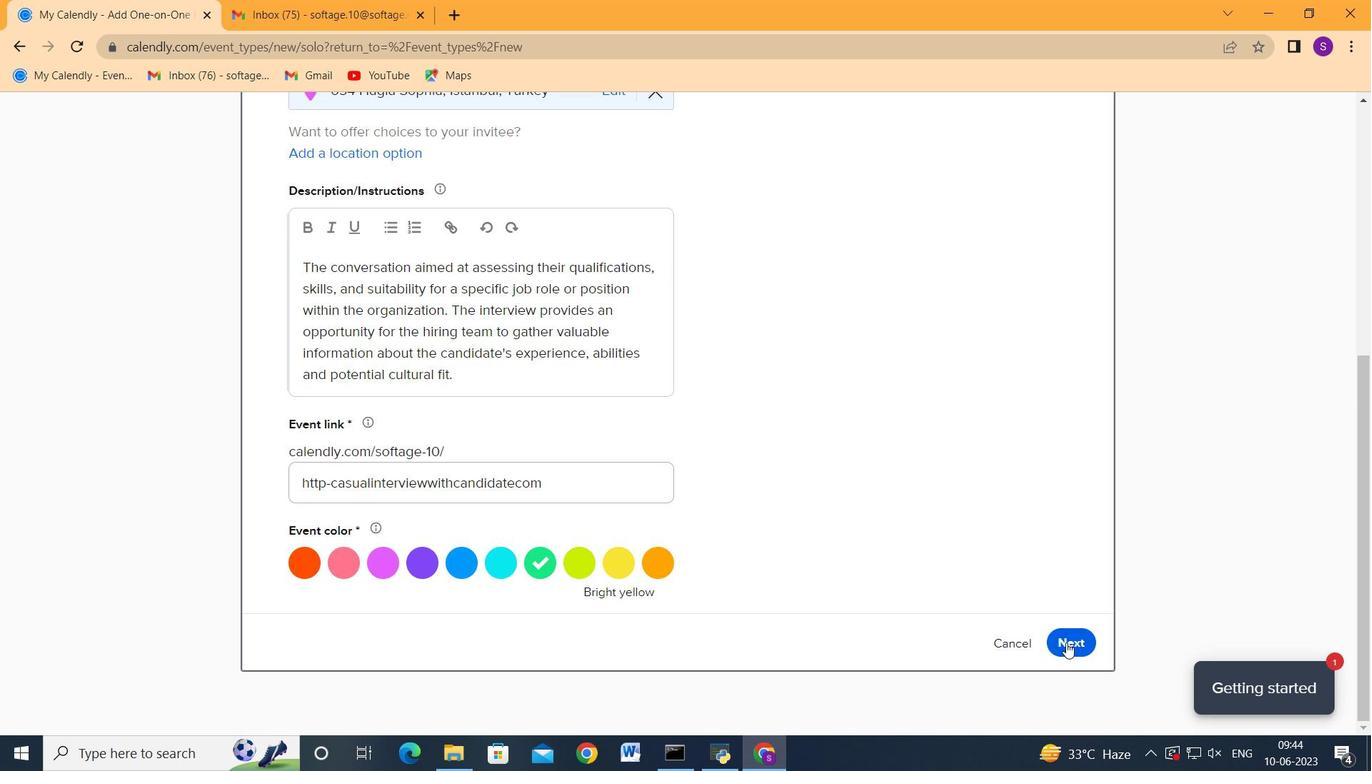 
Action: Mouse moved to (648, 507)
Screenshot: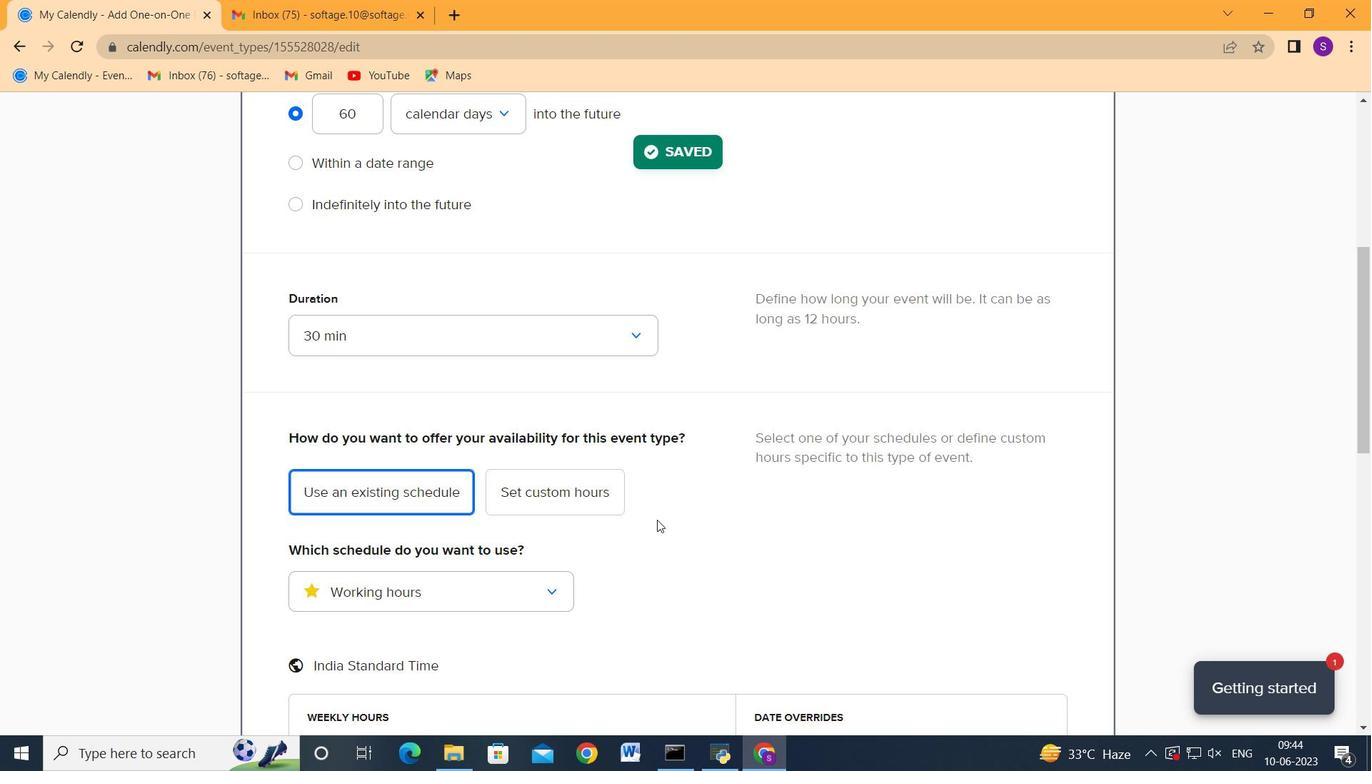 
Action: Mouse scrolled (648, 508) with delta (0, 0)
Screenshot: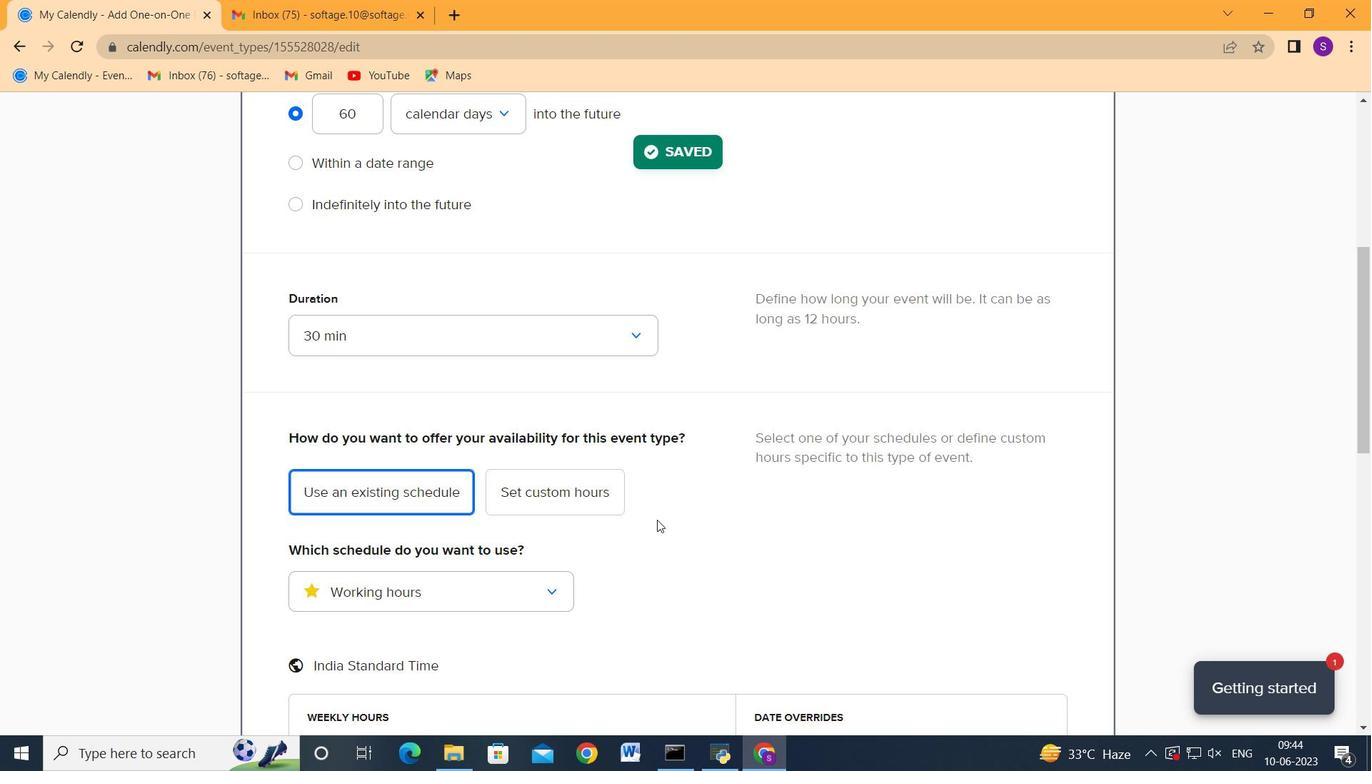 
Action: Mouse scrolled (648, 508) with delta (0, 0)
Screenshot: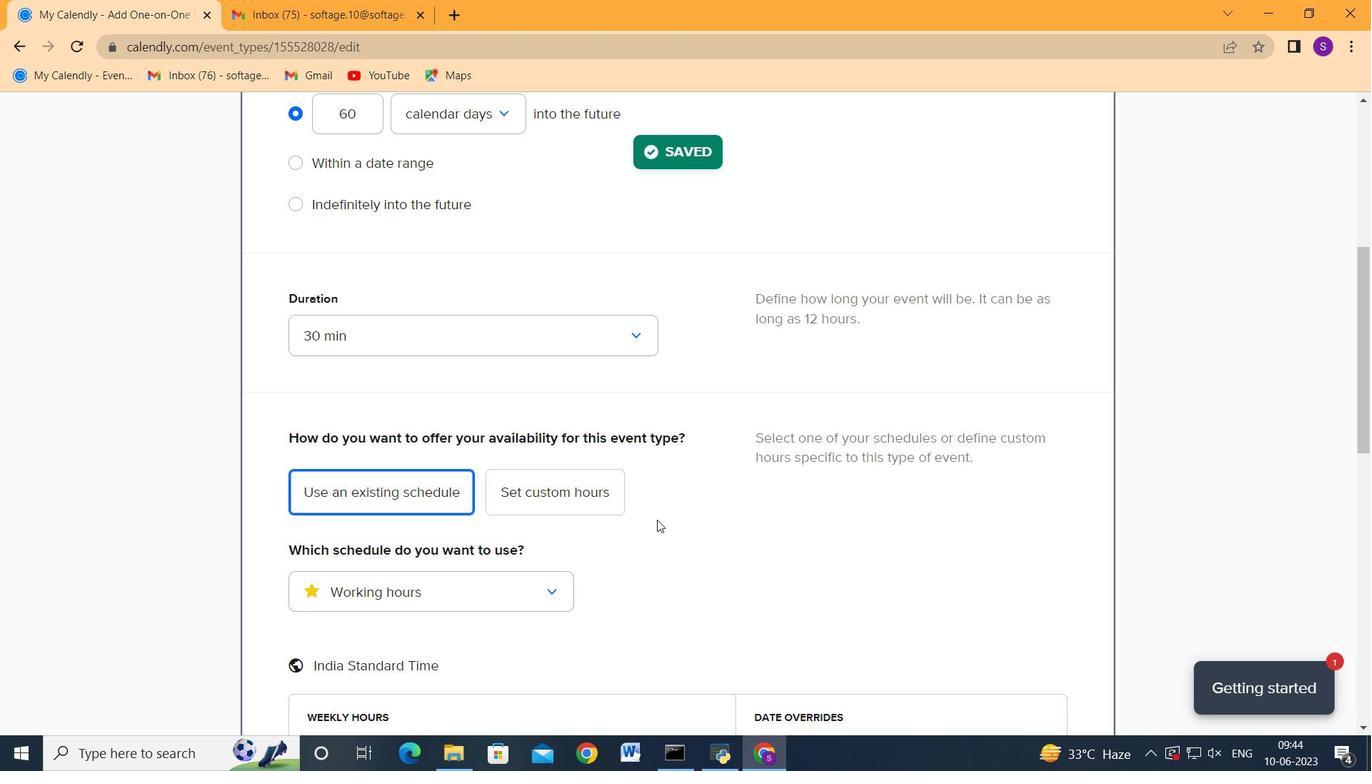 
Action: Mouse moved to (365, 346)
Screenshot: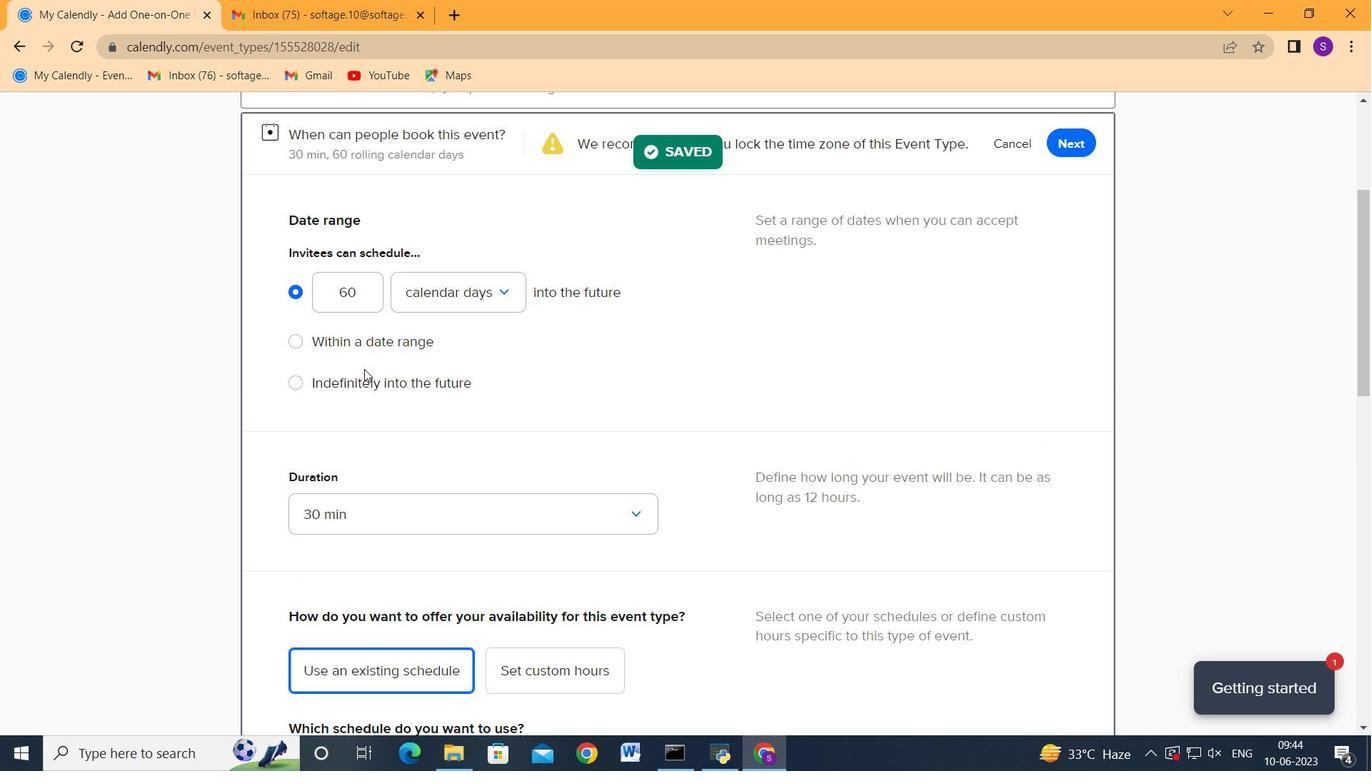 
Action: Mouse pressed left at (365, 346)
Screenshot: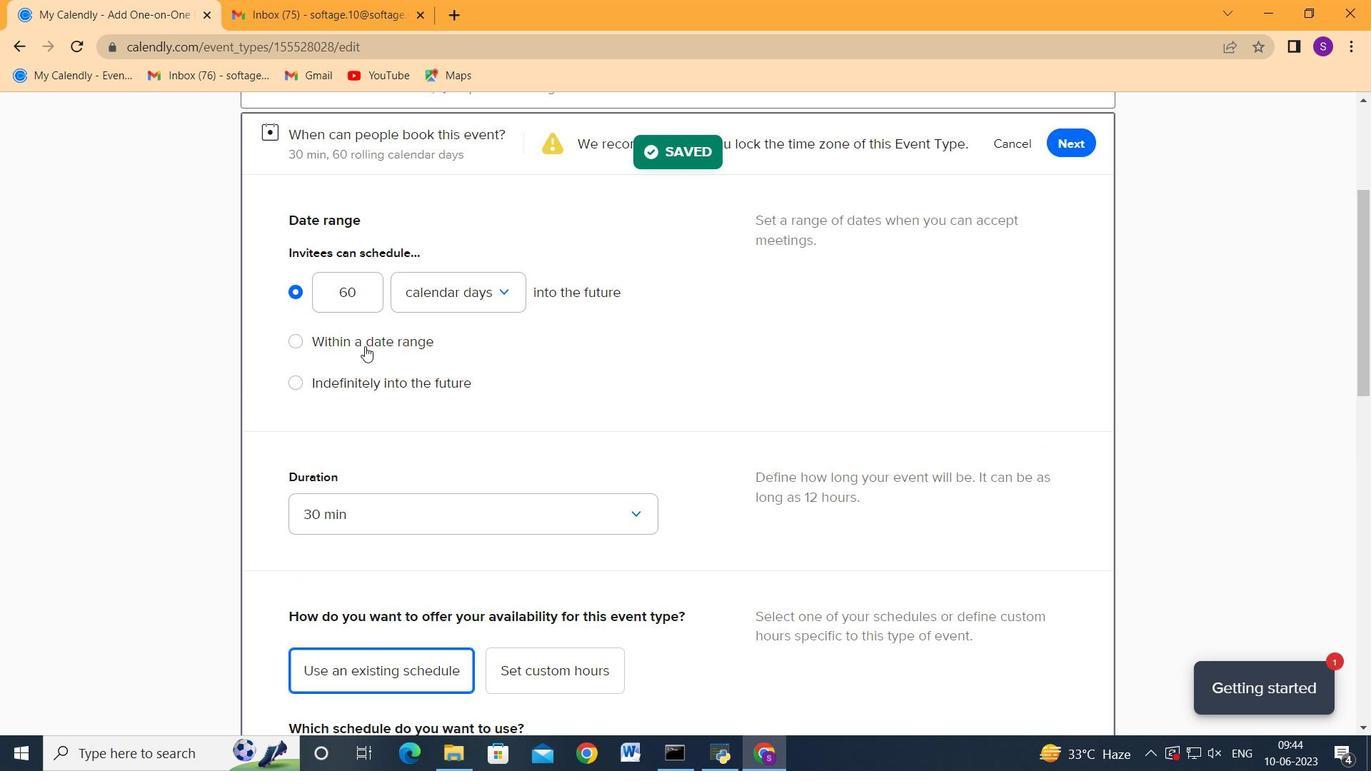 
Action: Mouse moved to (526, 346)
Screenshot: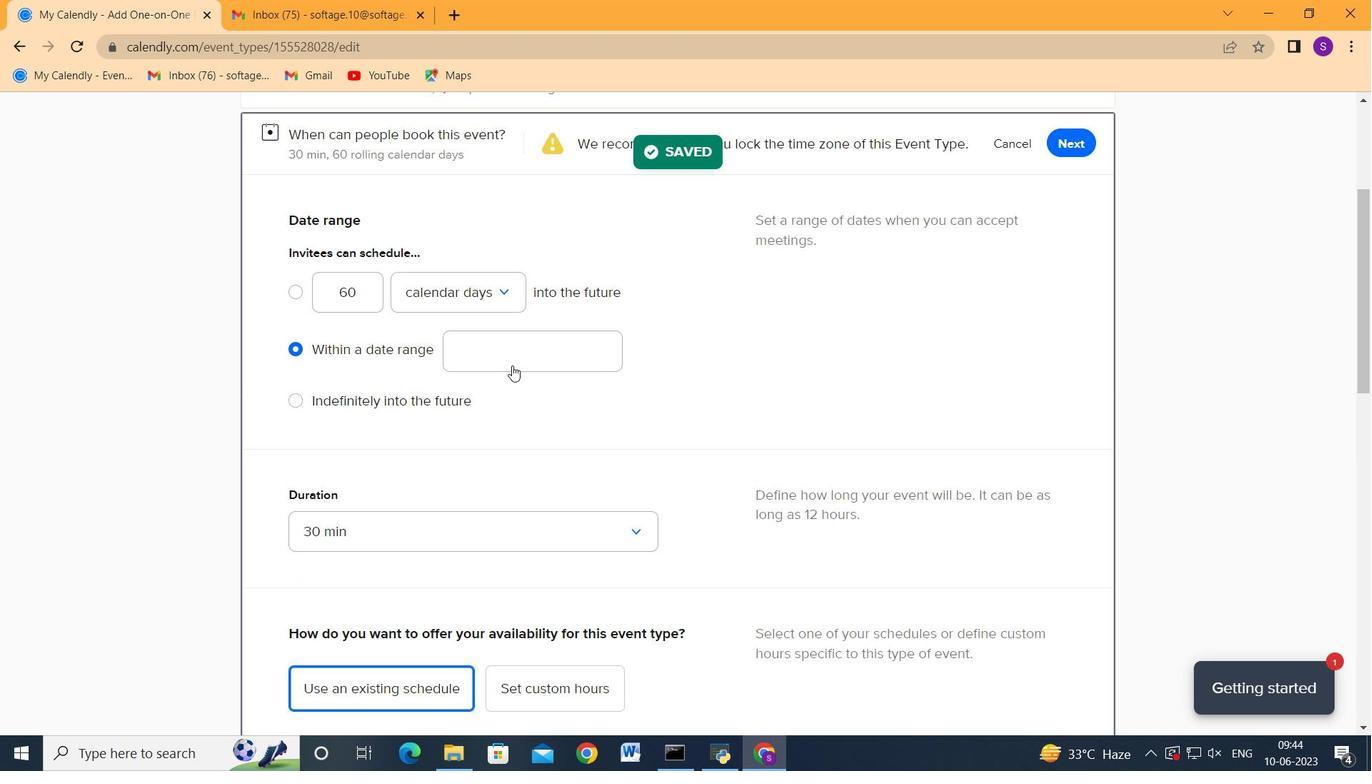 
Action: Mouse pressed left at (526, 346)
Screenshot: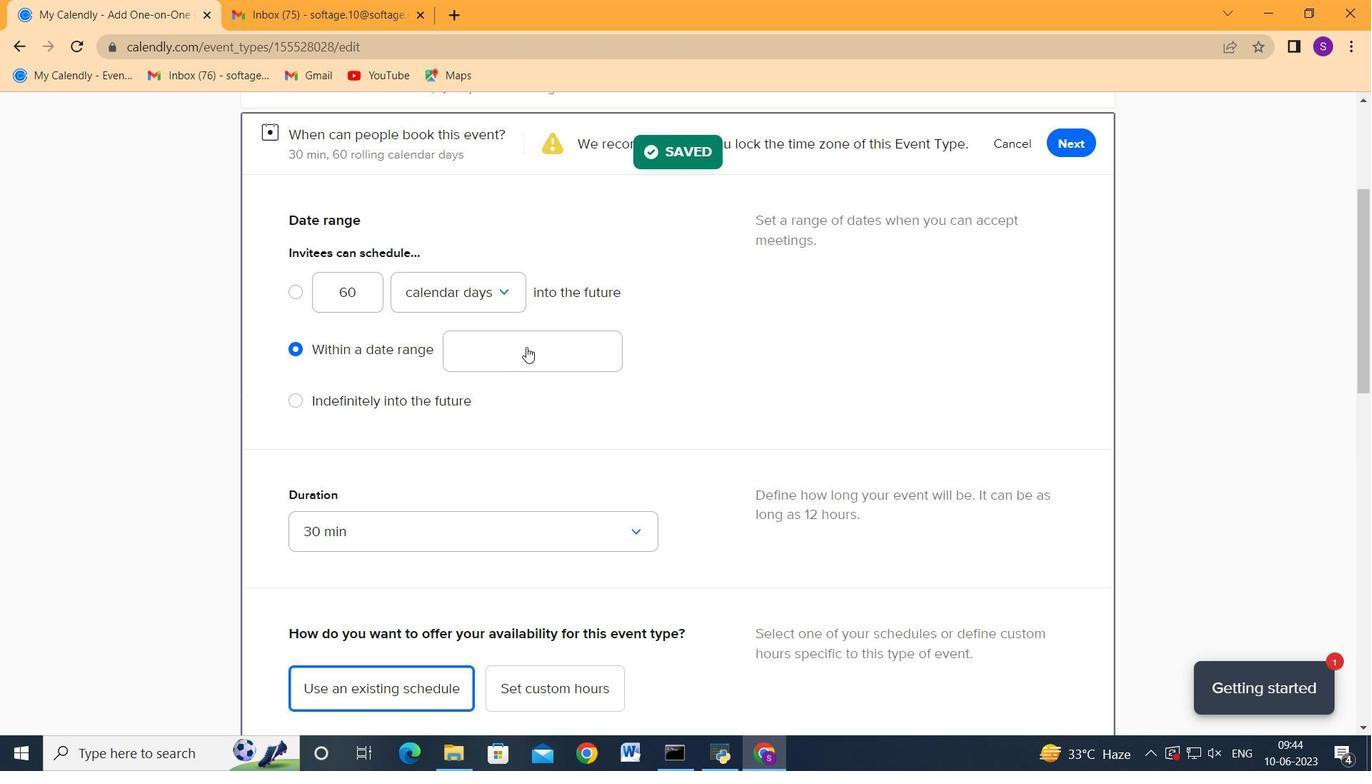 
Action: Mouse moved to (575, 411)
Screenshot: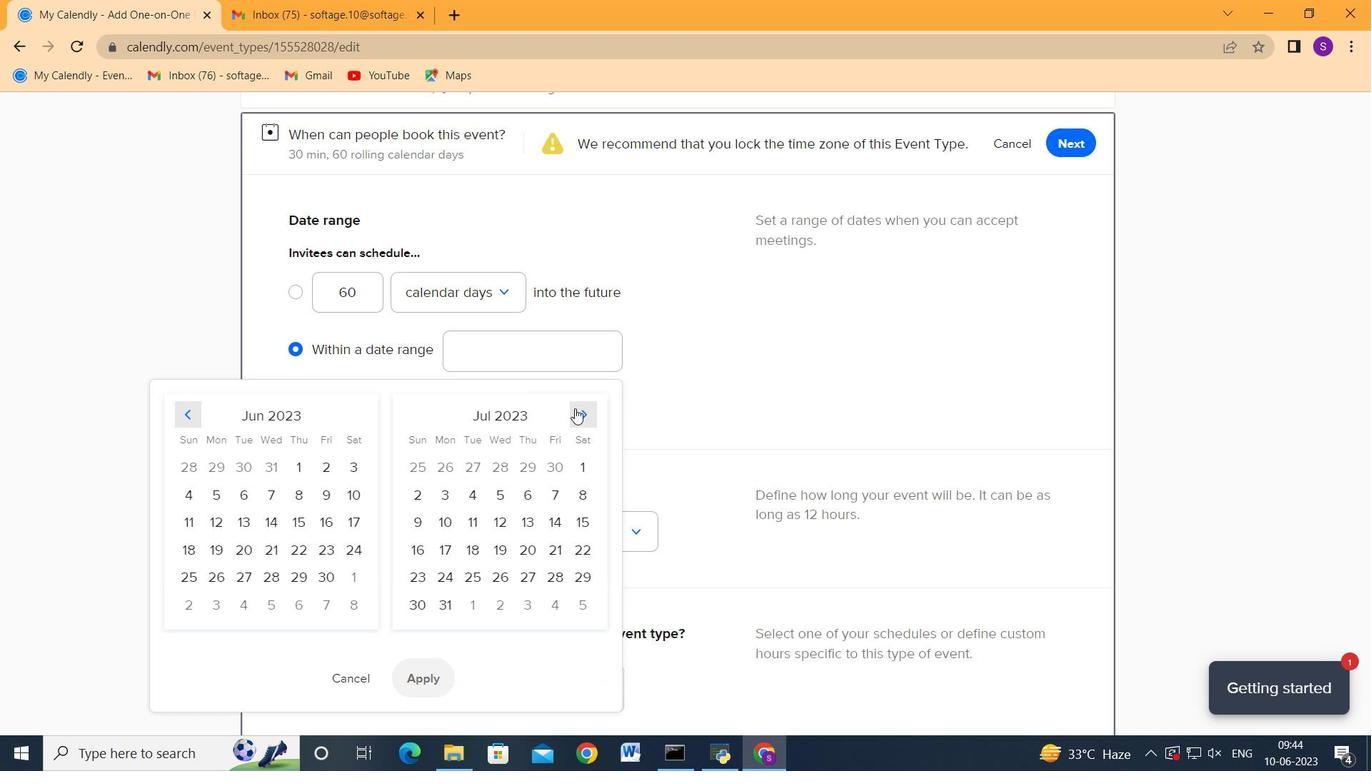 
Action: Mouse pressed left at (575, 411)
Screenshot: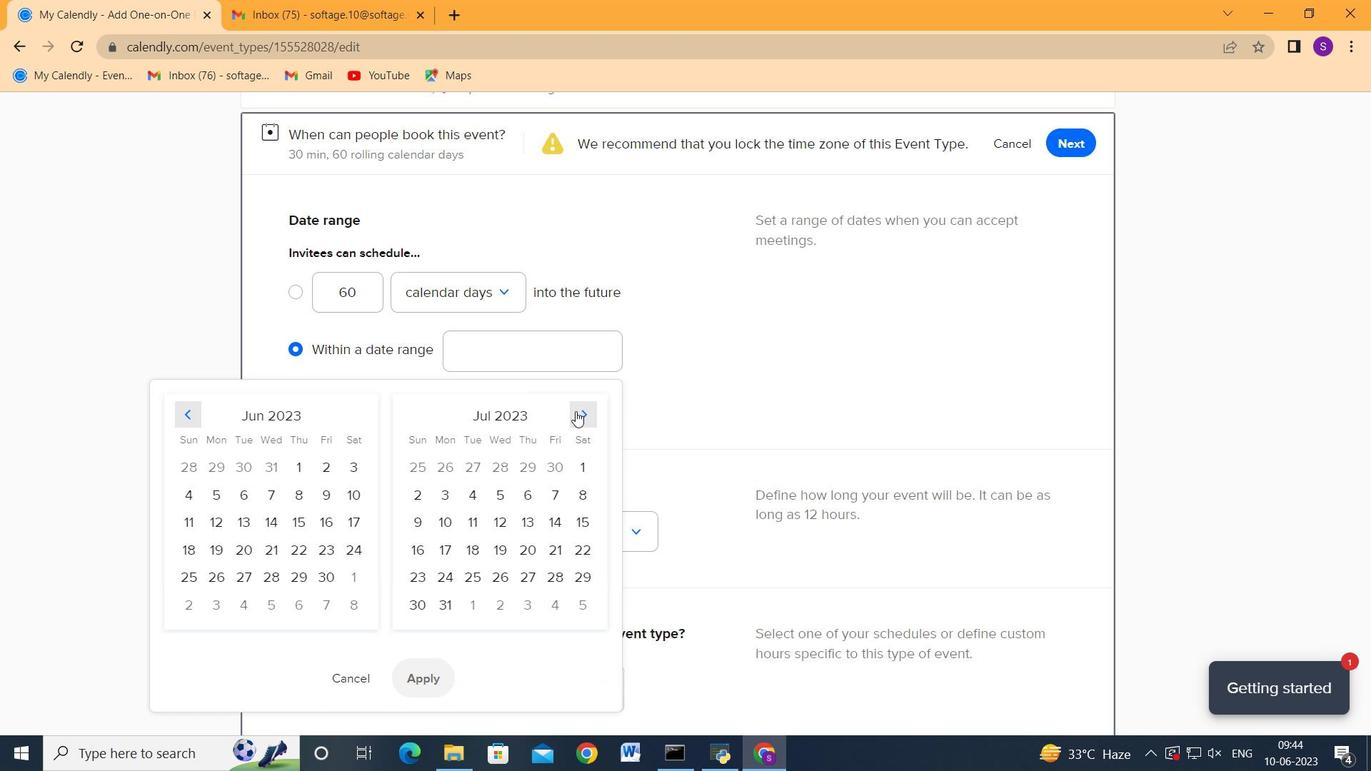 
Action: Mouse pressed left at (575, 411)
Screenshot: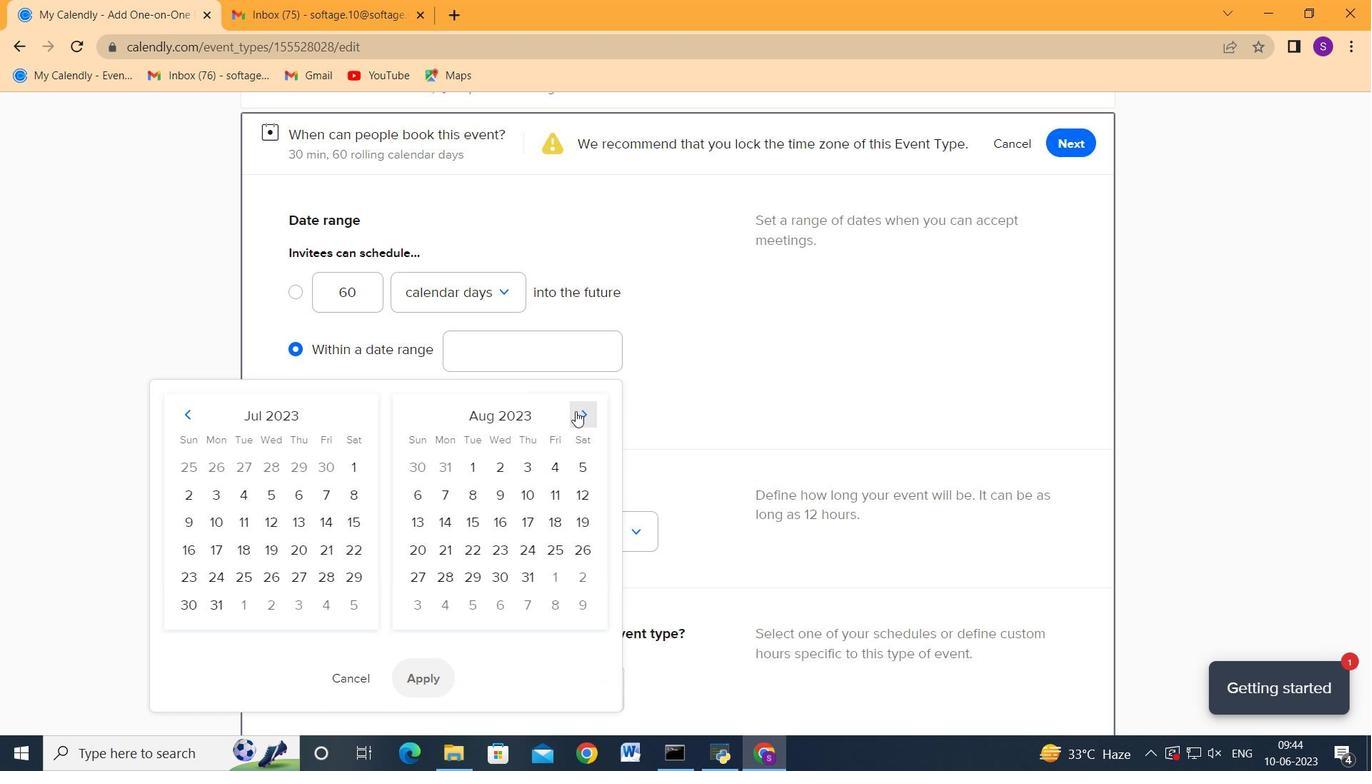 
Action: Mouse pressed left at (575, 411)
Screenshot: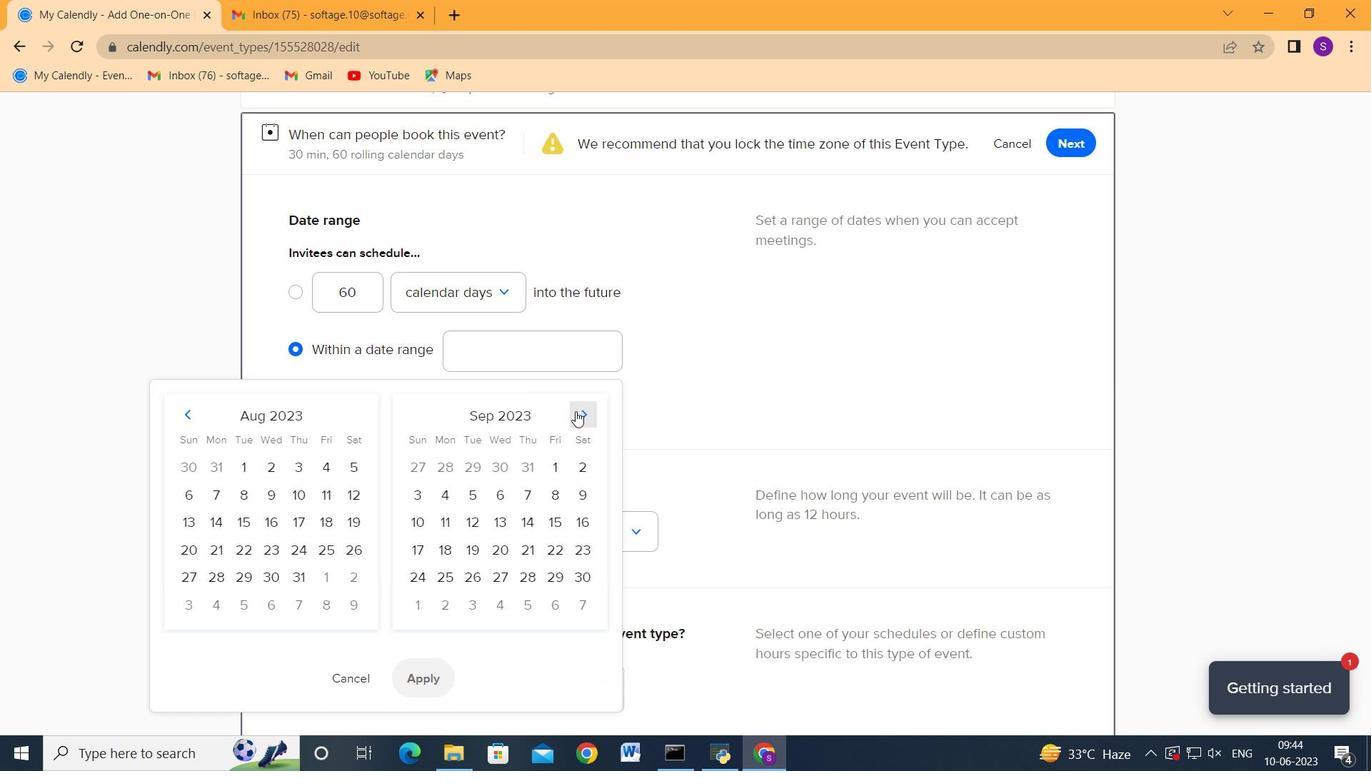 
Action: Mouse pressed left at (575, 411)
Screenshot: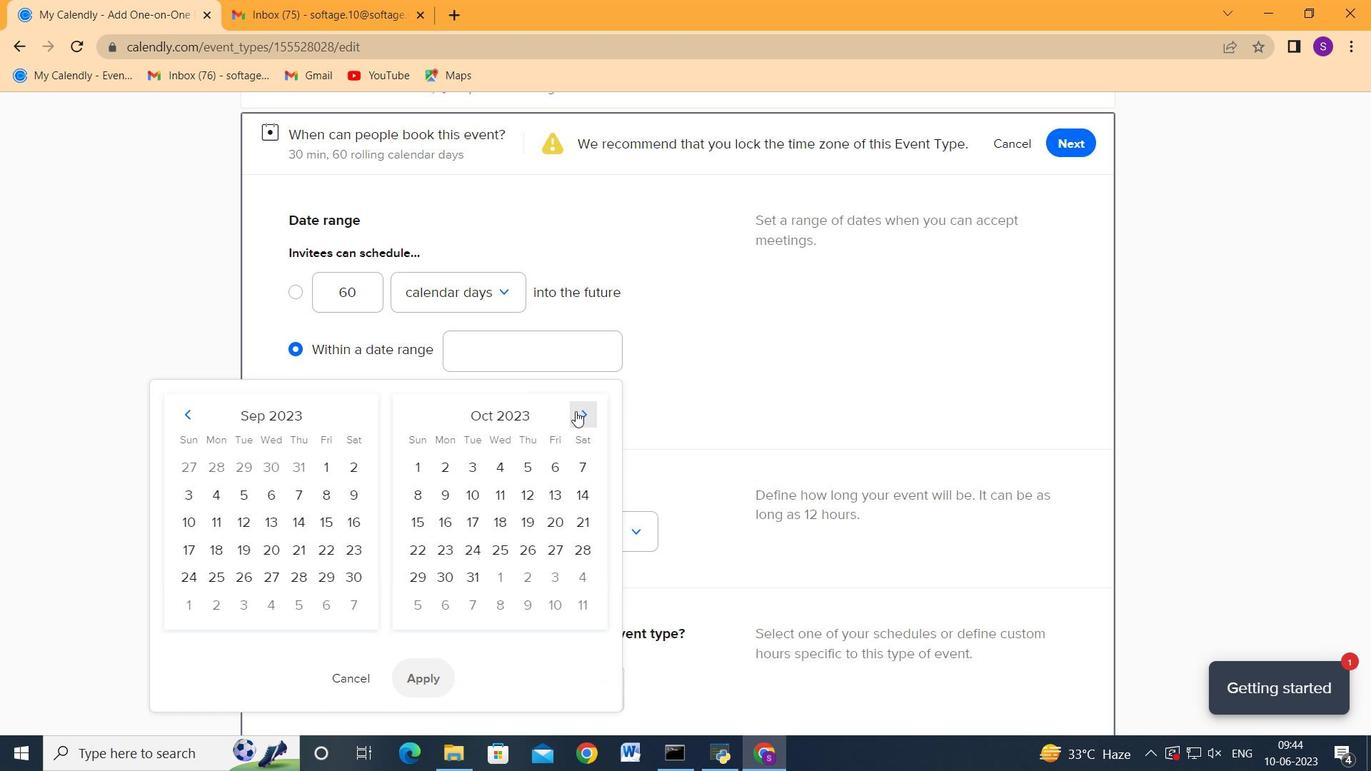 
Action: Mouse pressed left at (575, 411)
Screenshot: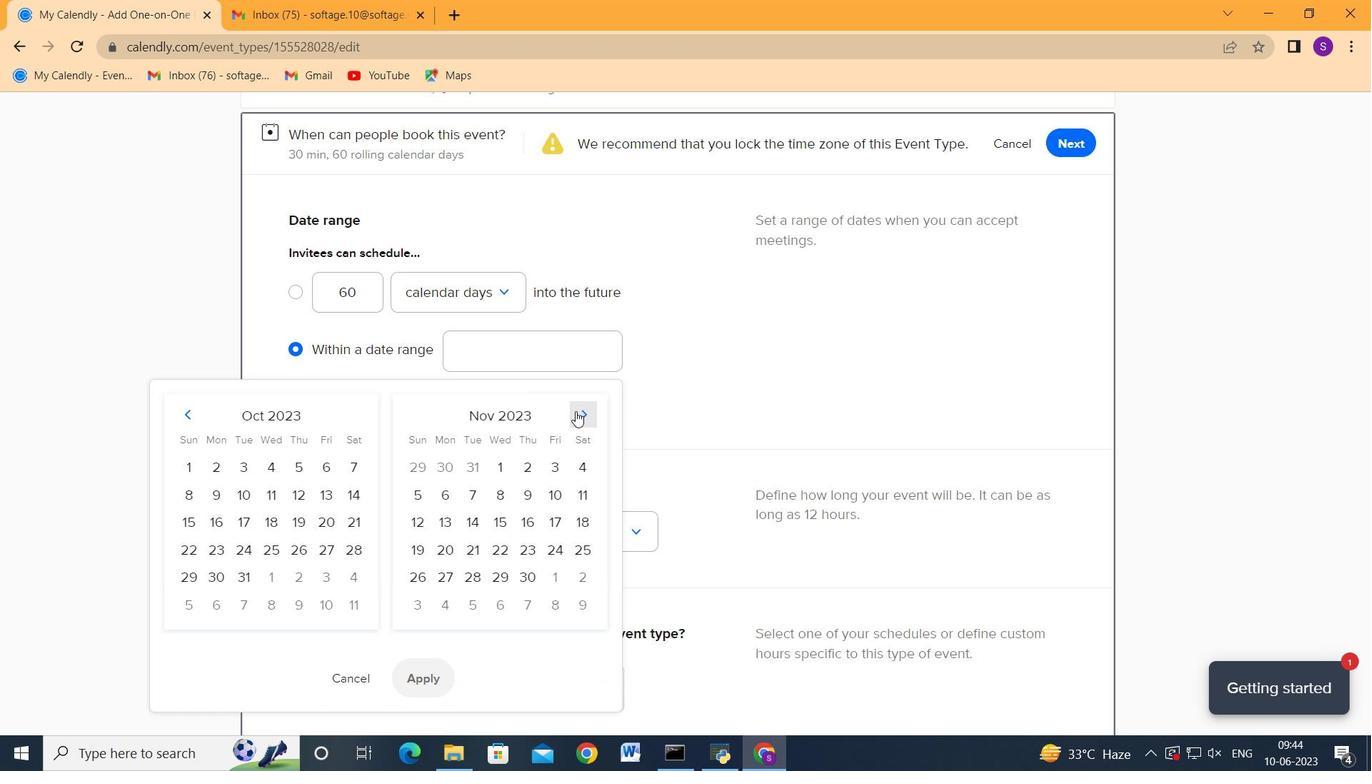 
Action: Mouse pressed left at (575, 411)
Screenshot: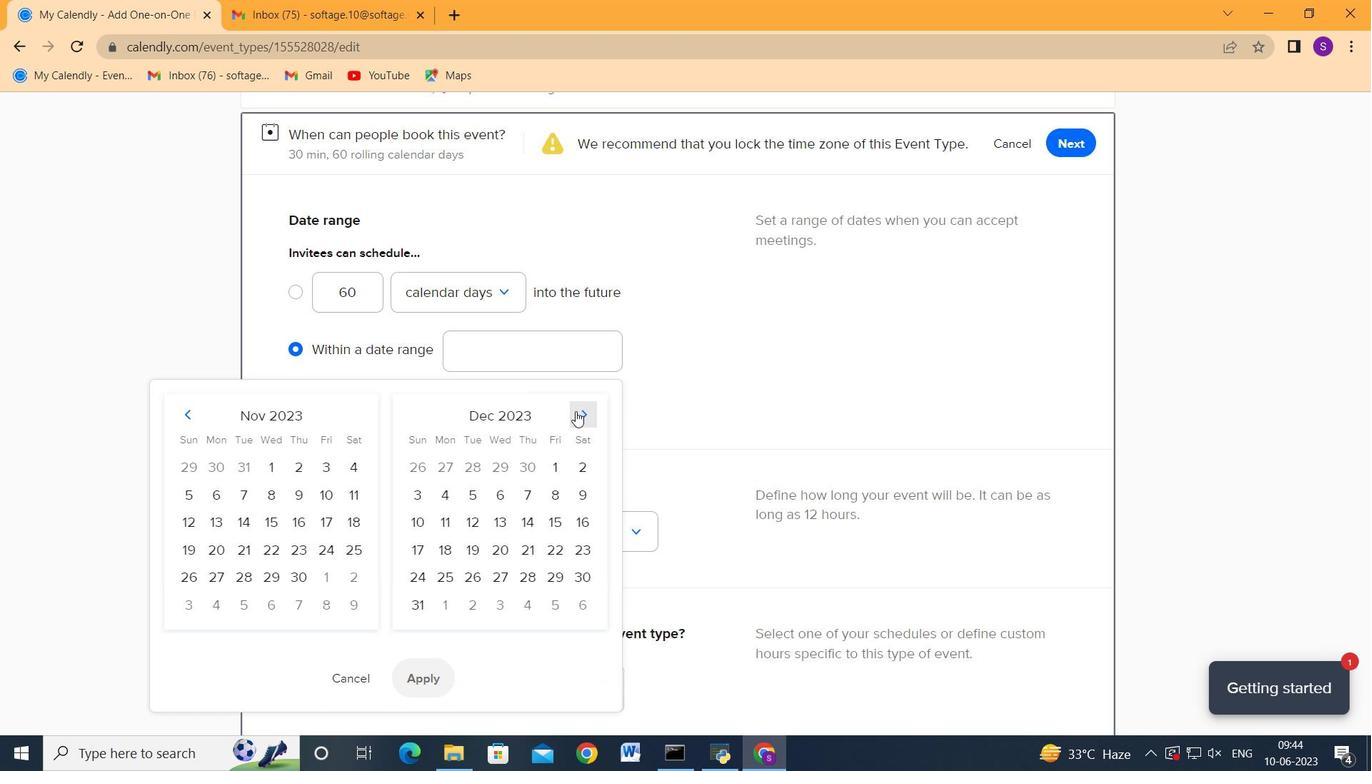 
Action: Mouse pressed left at (575, 411)
Screenshot: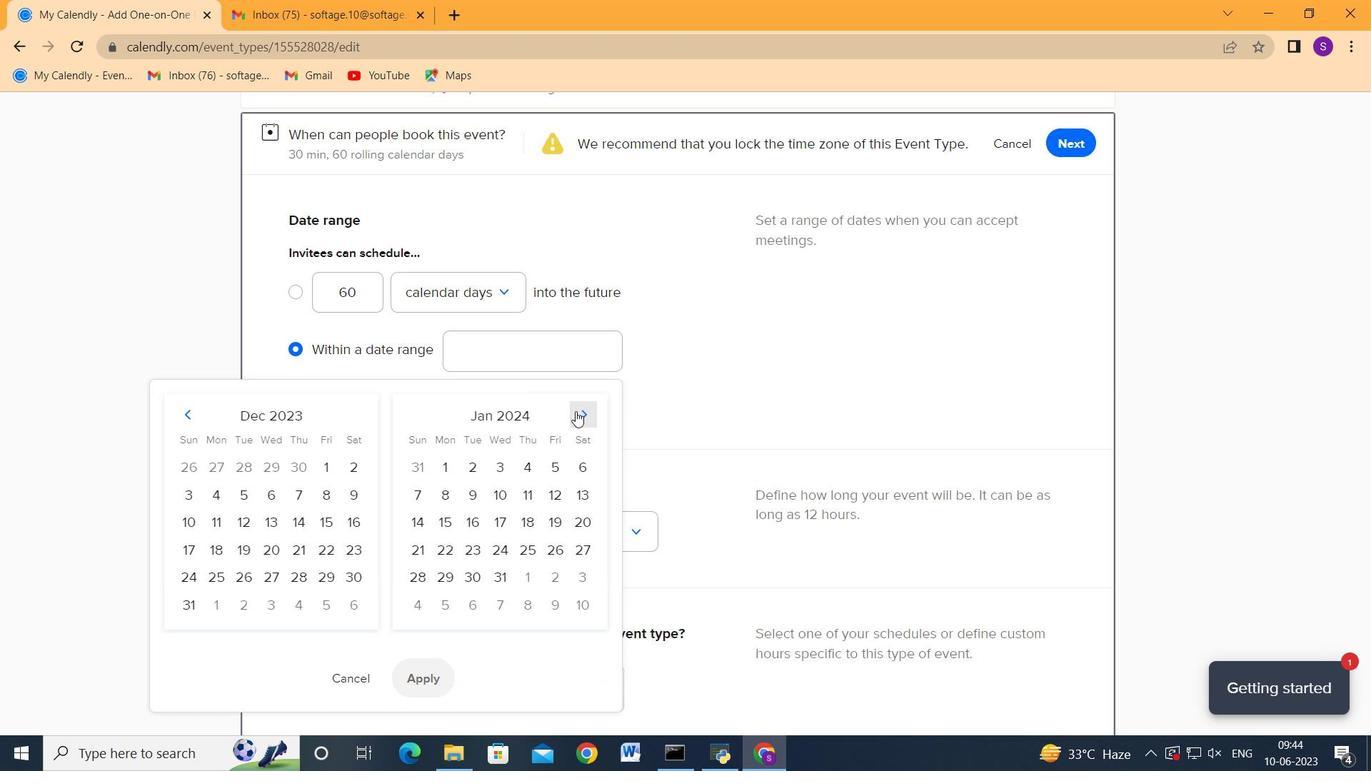 
Action: Mouse pressed left at (575, 411)
Screenshot: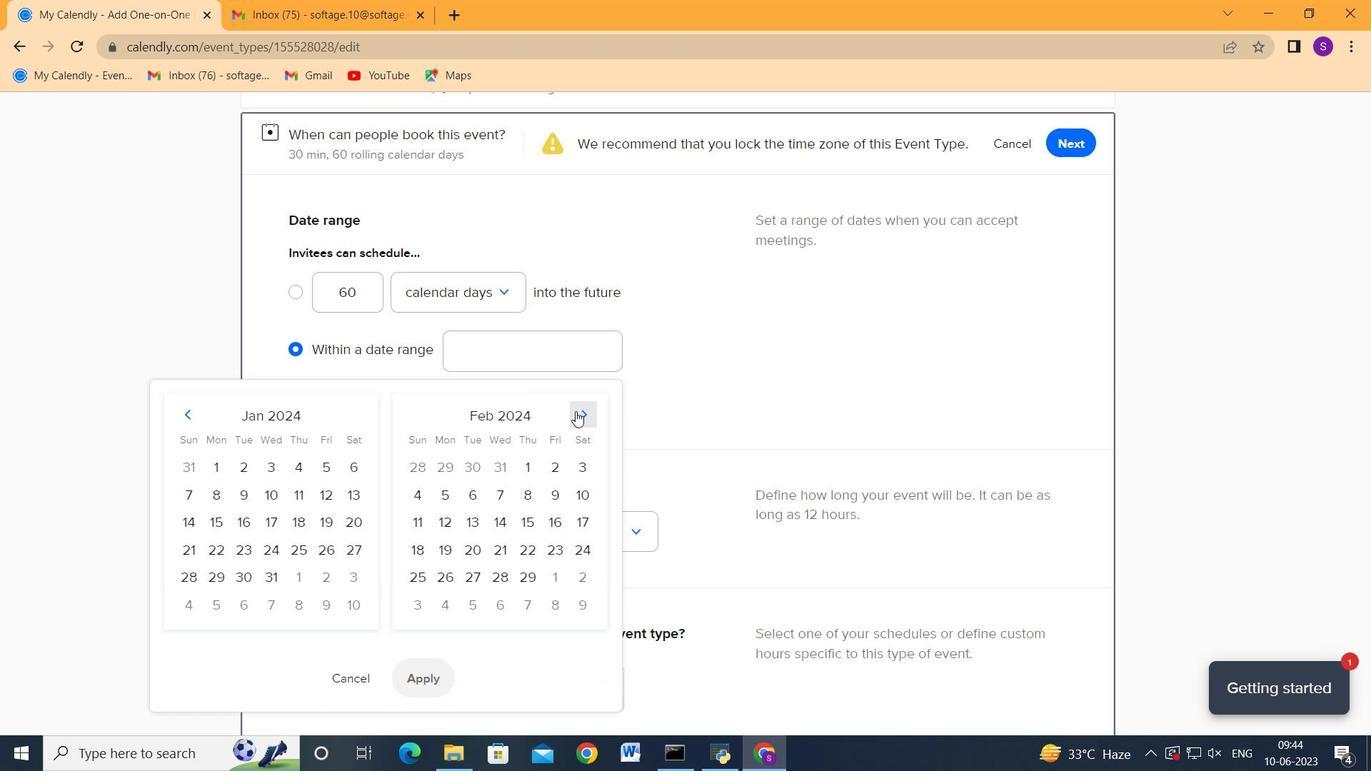 
Action: Mouse pressed left at (575, 411)
Screenshot: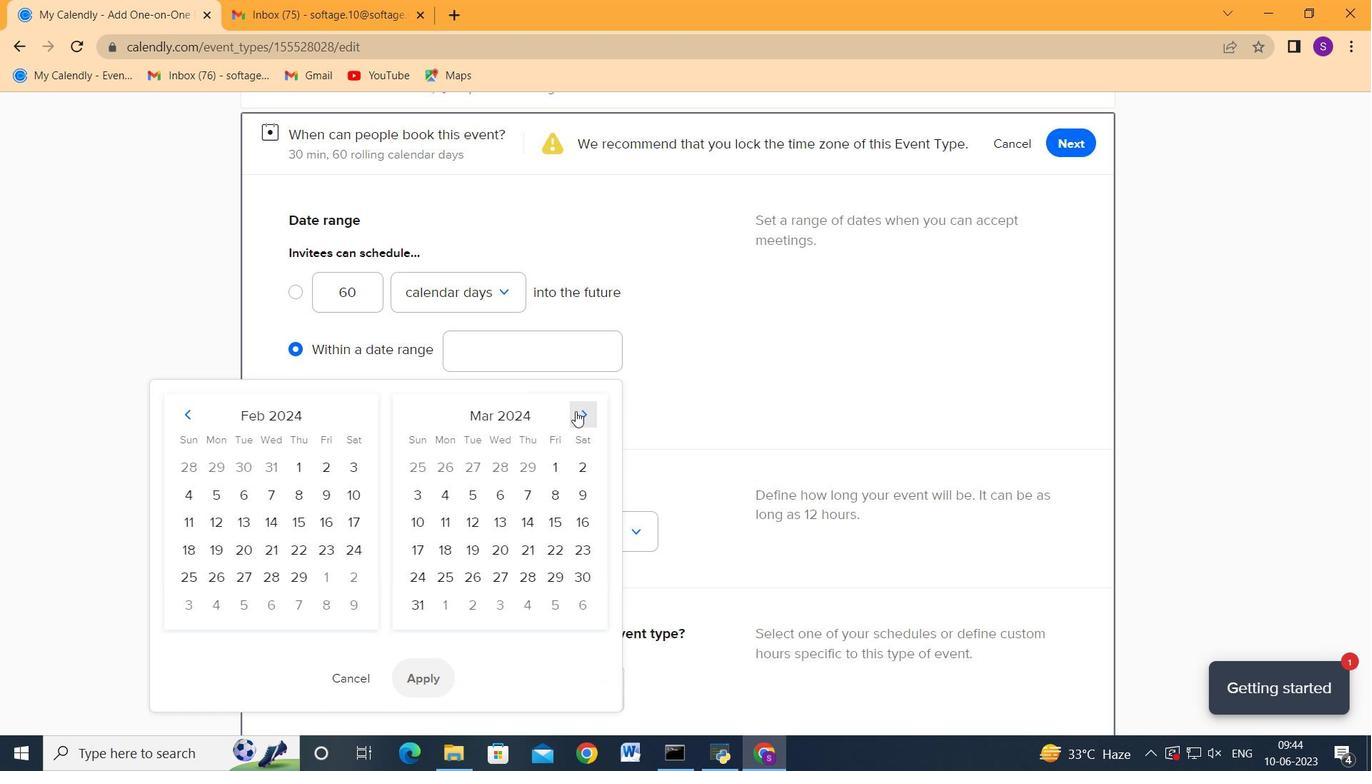 
Action: Mouse pressed left at (575, 411)
Screenshot: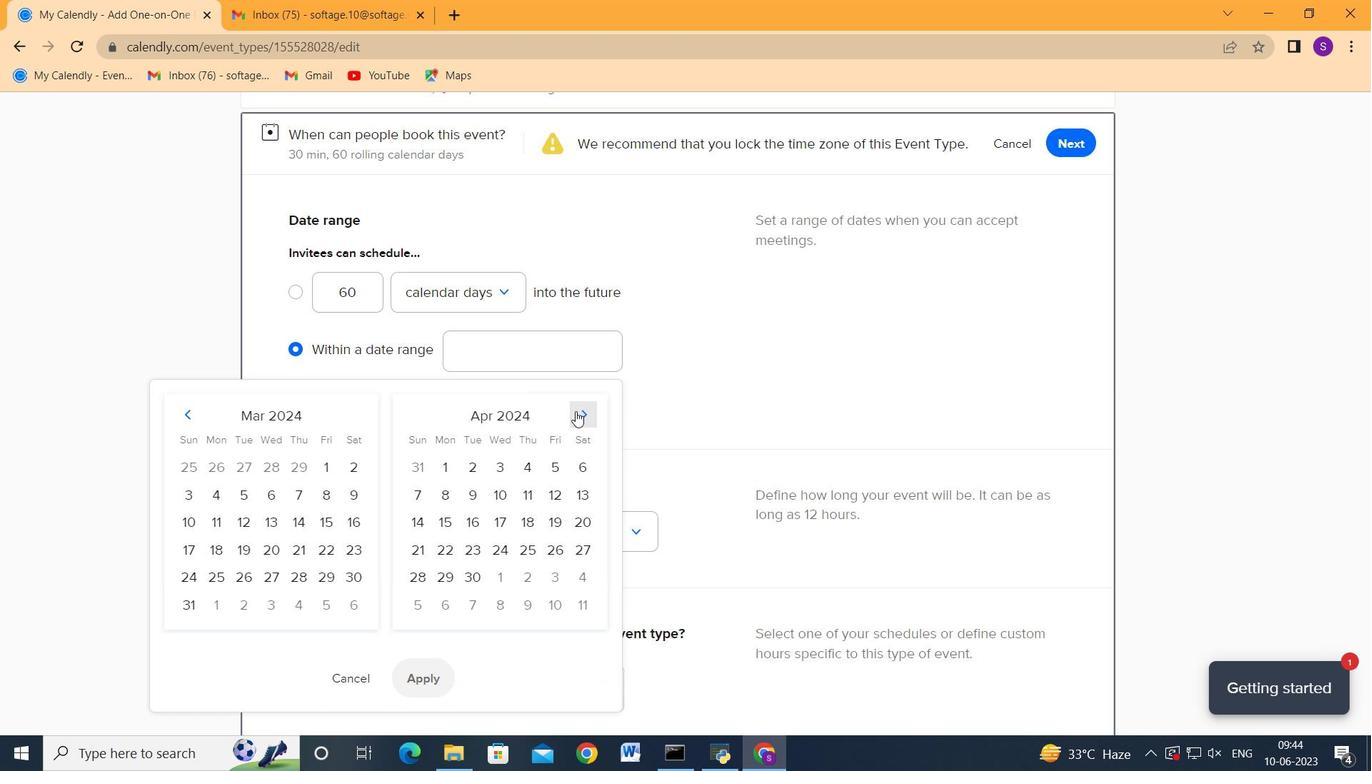 
Action: Mouse moved to (523, 515)
Screenshot: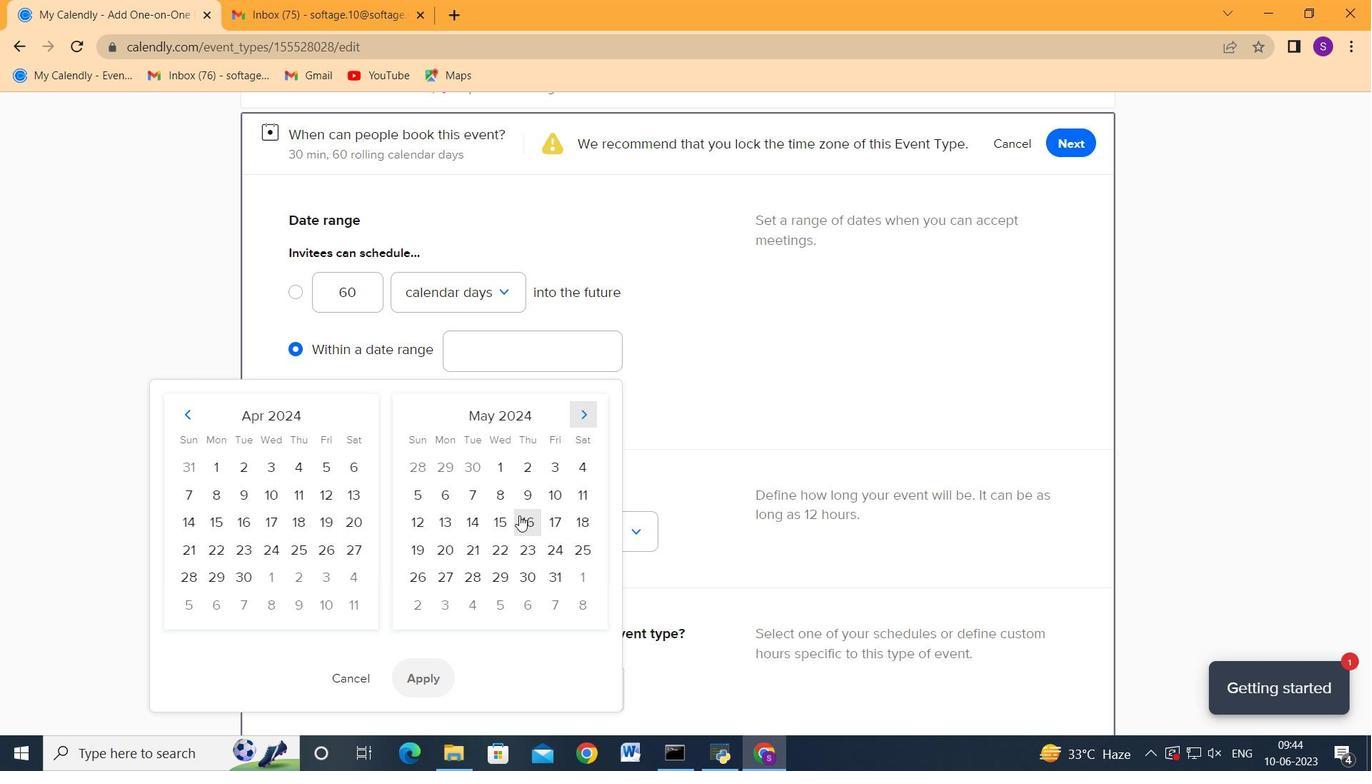 
Action: Mouse pressed left at (523, 515)
Screenshot: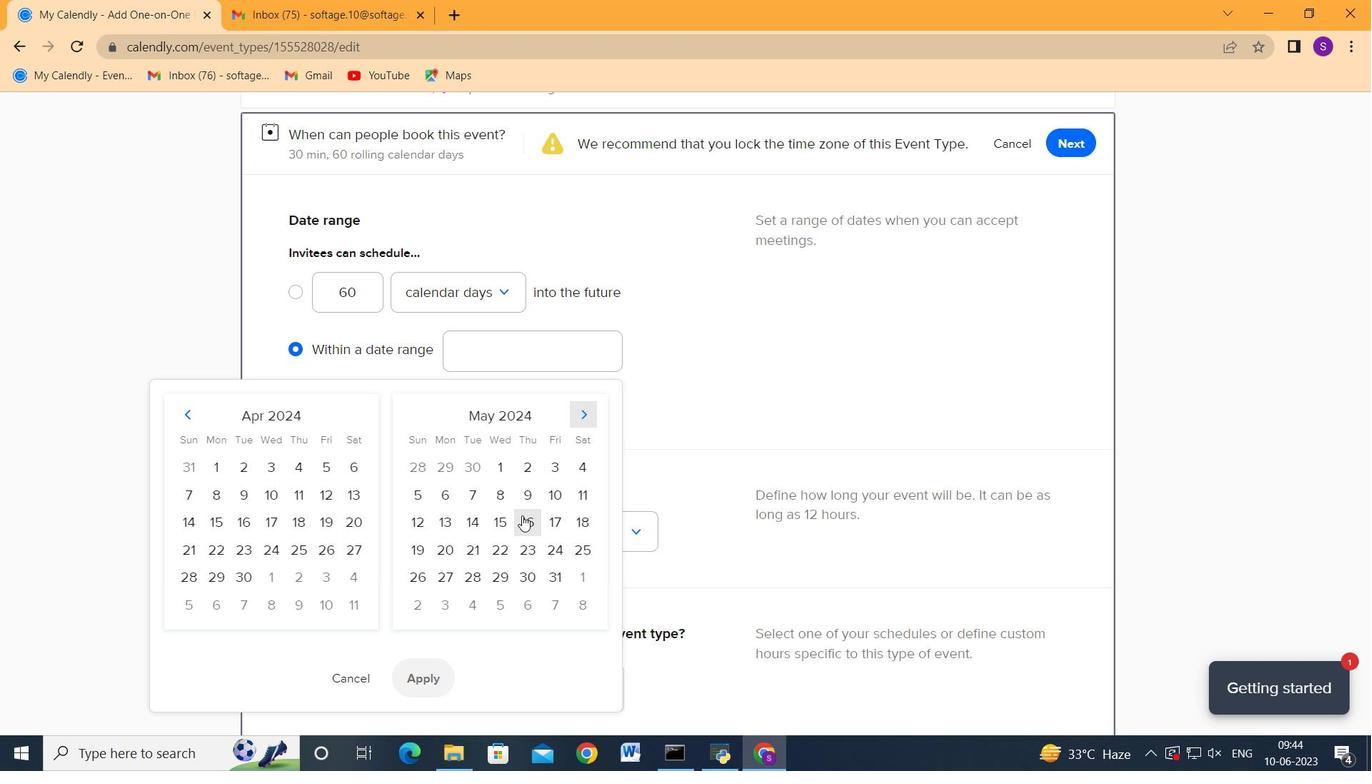 
Action: Mouse moved to (580, 517)
Screenshot: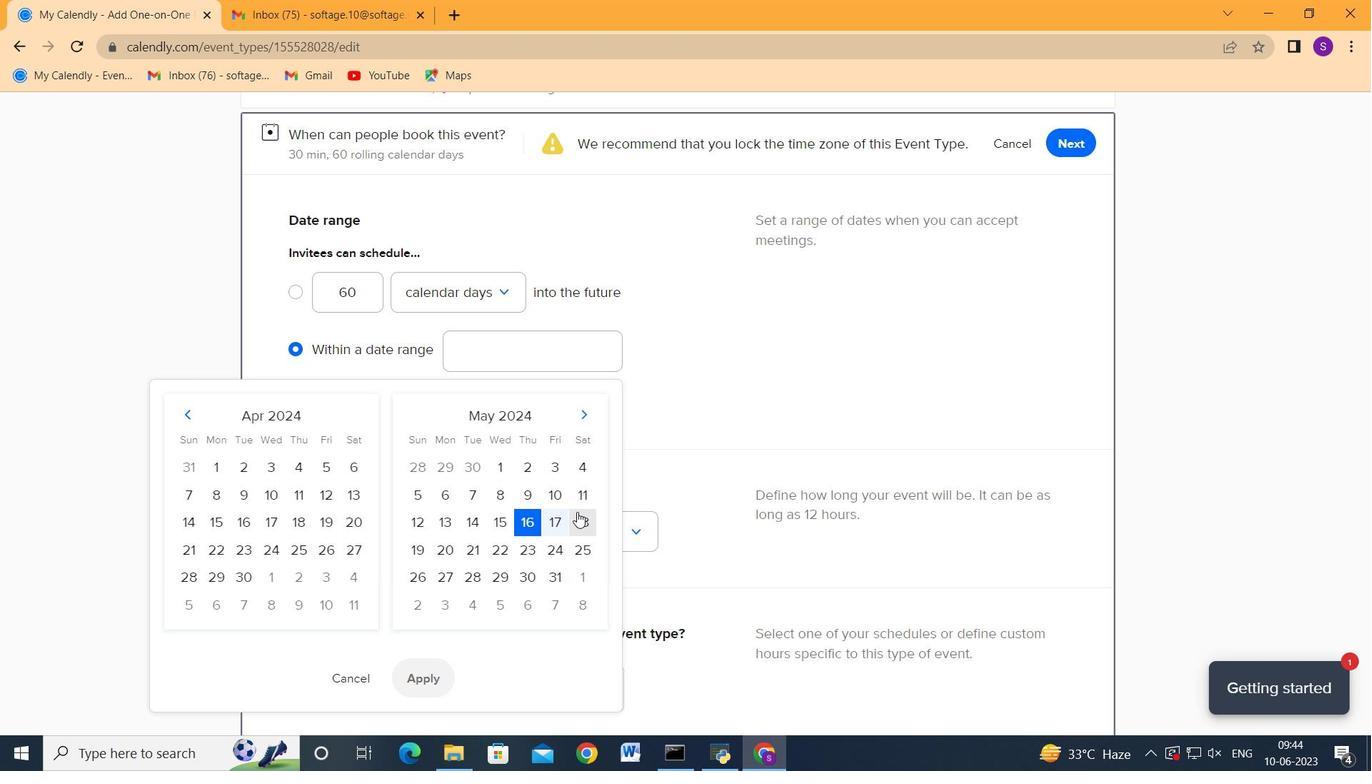 
Action: Mouse pressed left at (580, 517)
Screenshot: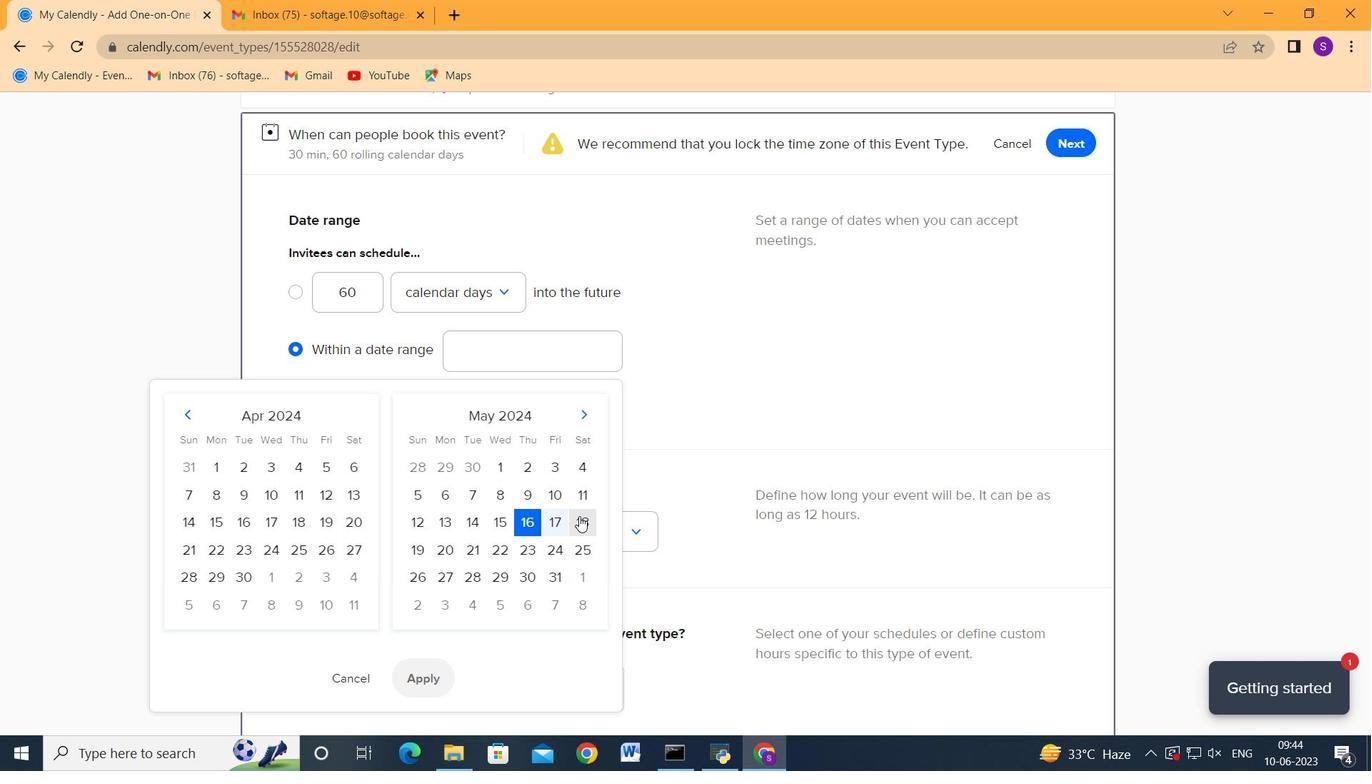 
Action: Mouse moved to (439, 660)
Screenshot: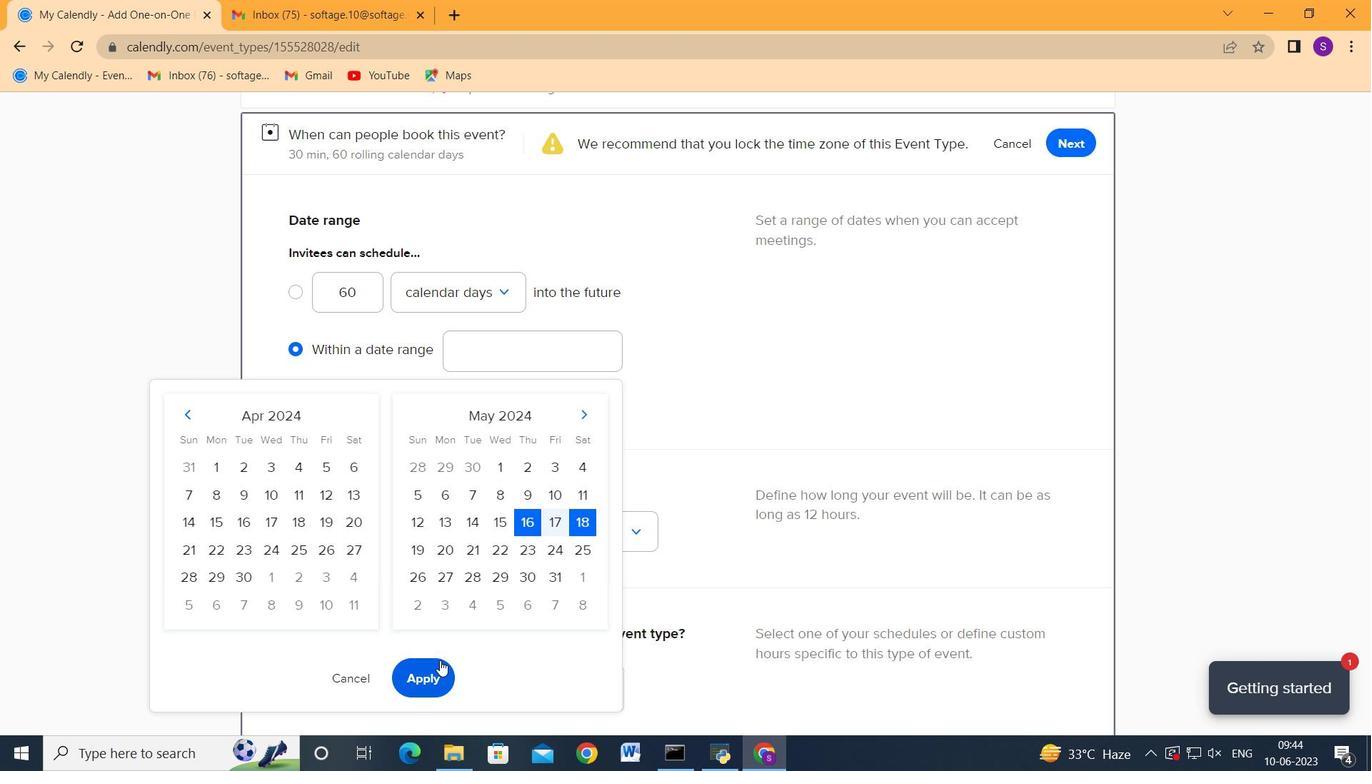 
Action: Mouse pressed left at (439, 660)
Screenshot: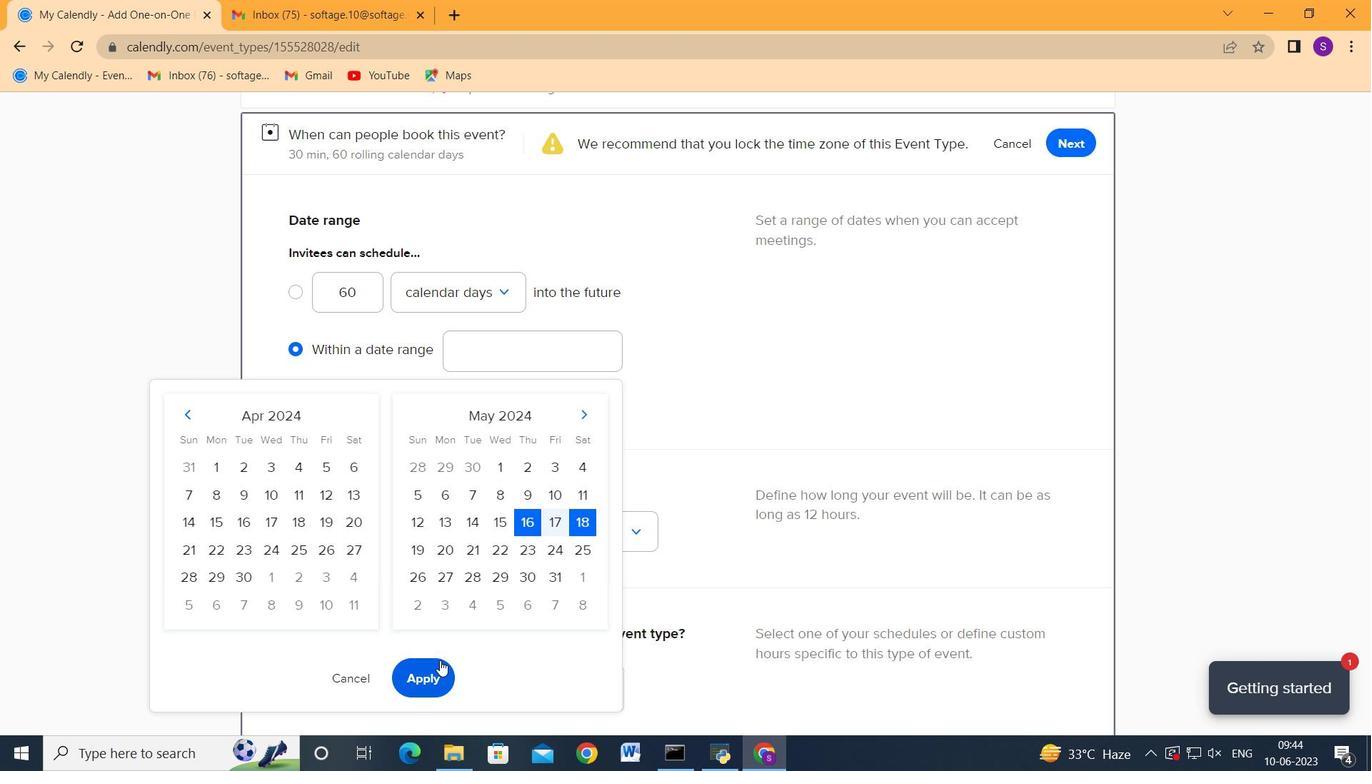 
Action: Mouse moved to (660, 430)
Screenshot: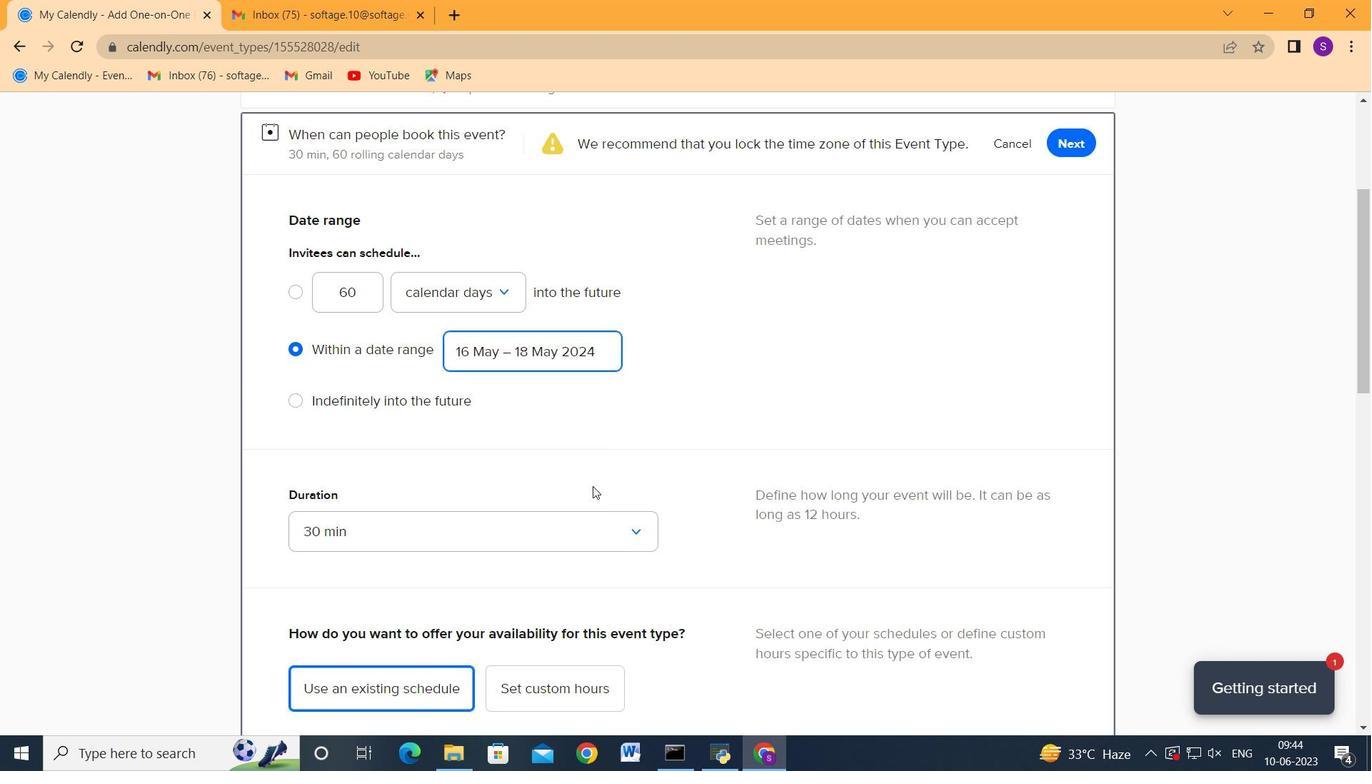 
Action: Mouse scrolled (660, 429) with delta (0, 0)
Screenshot: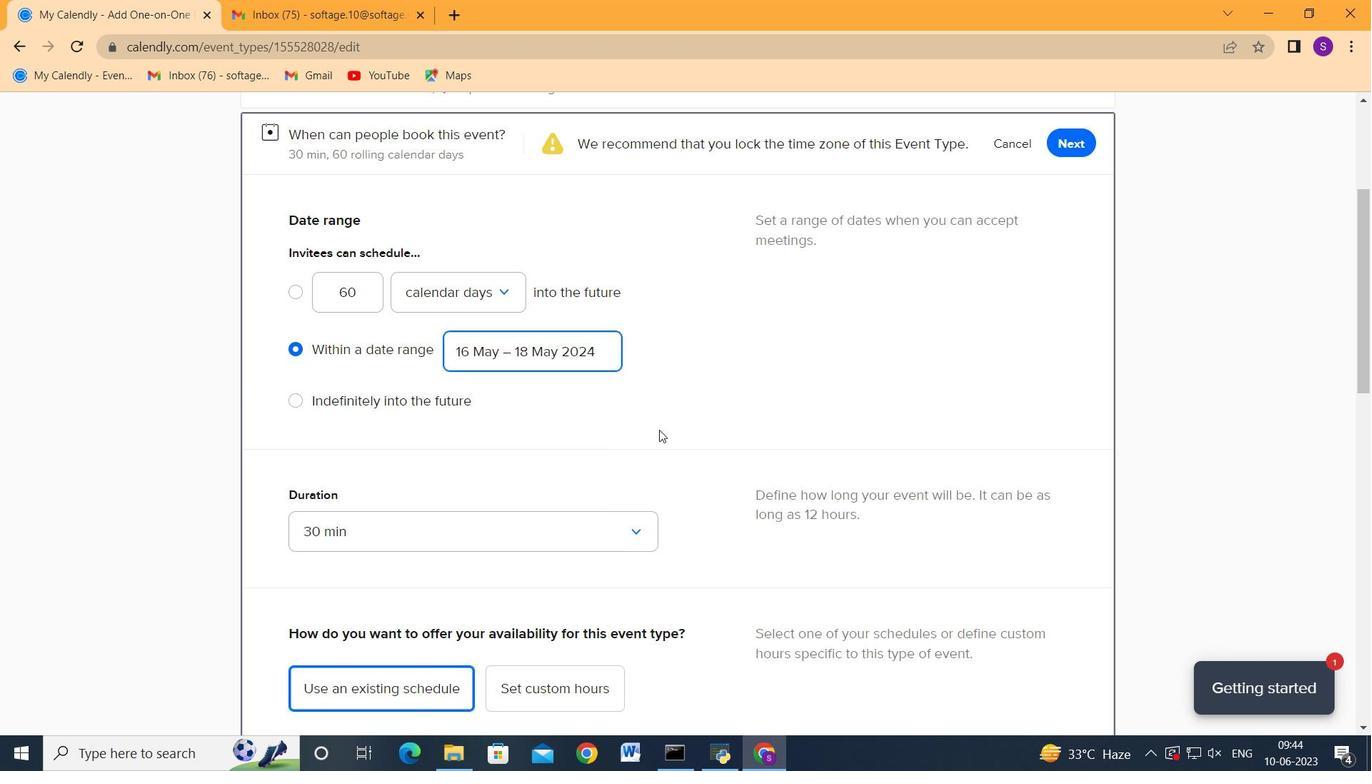 
Action: Mouse scrolled (660, 429) with delta (0, 0)
Screenshot: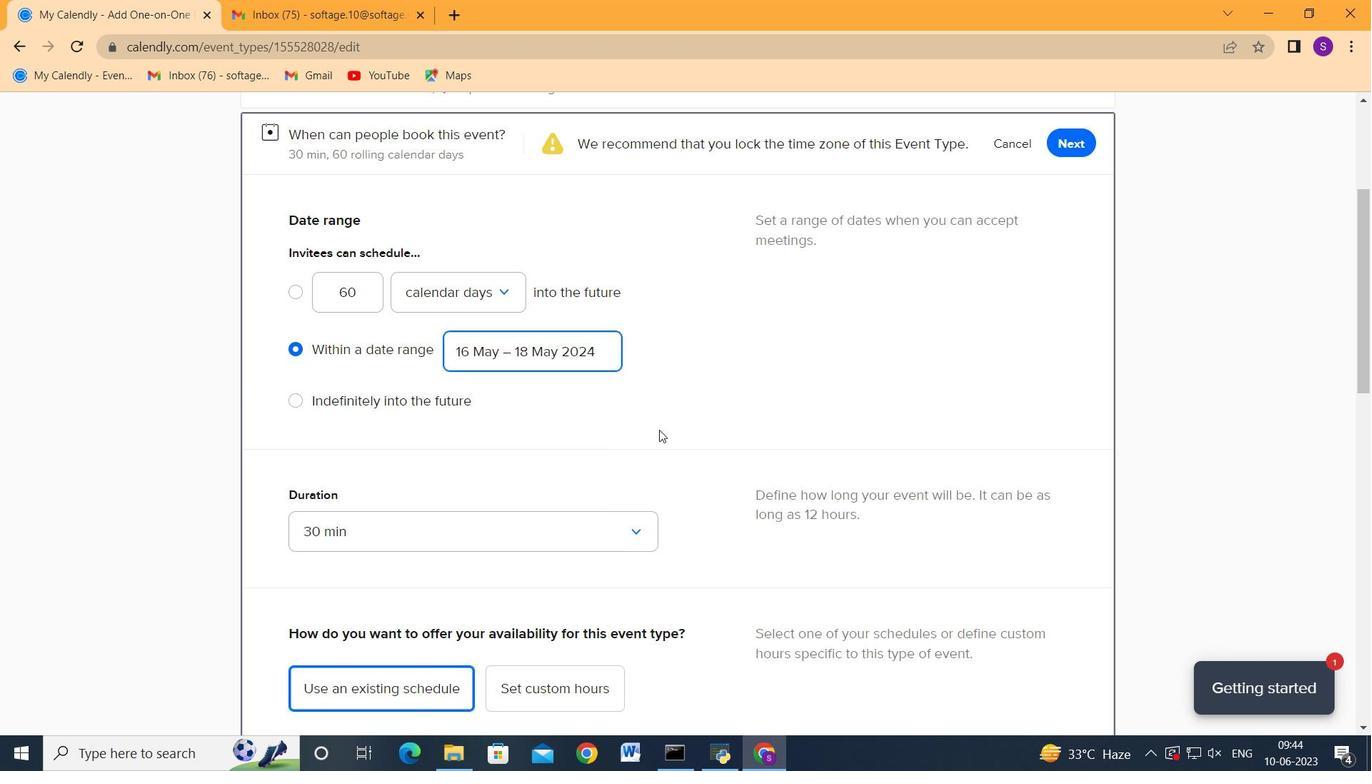 
Action: Mouse scrolled (660, 429) with delta (0, 0)
Screenshot: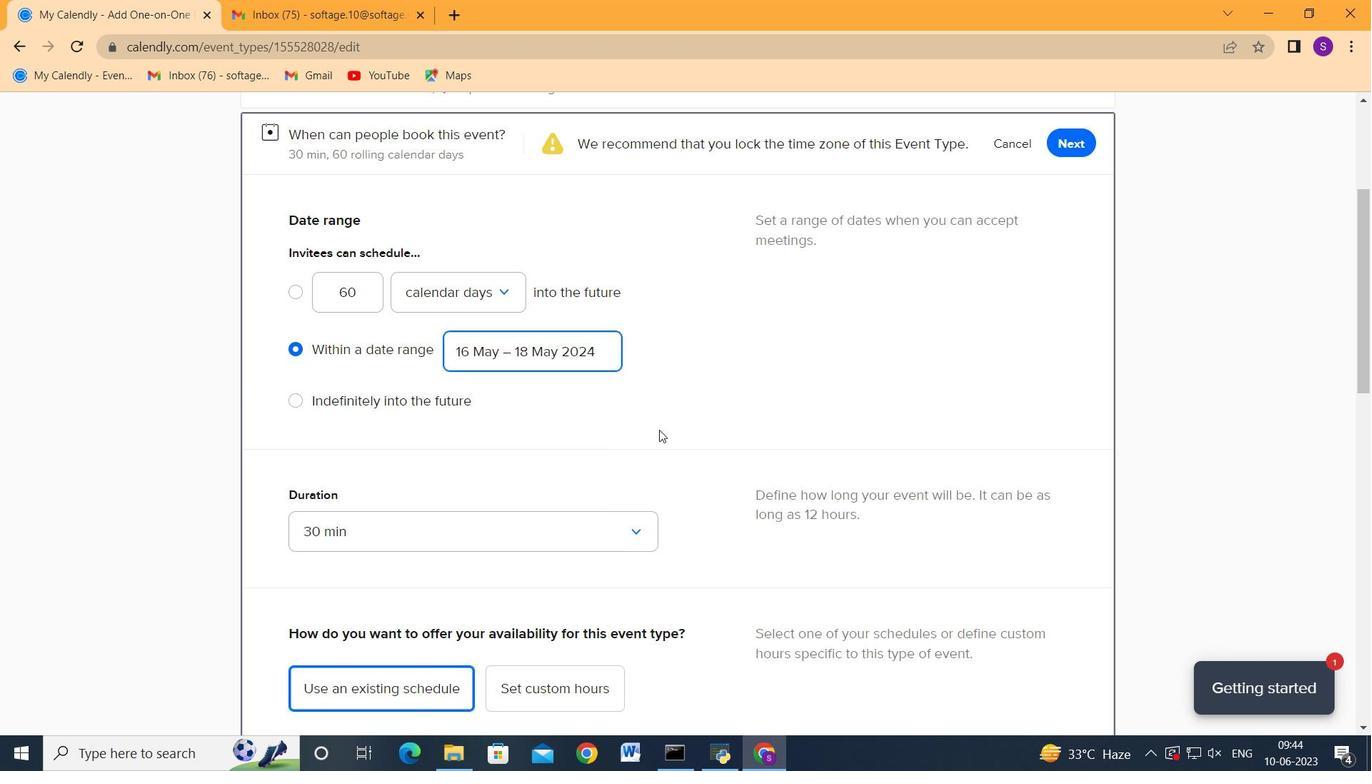 
Action: Mouse scrolled (660, 429) with delta (0, 0)
Screenshot: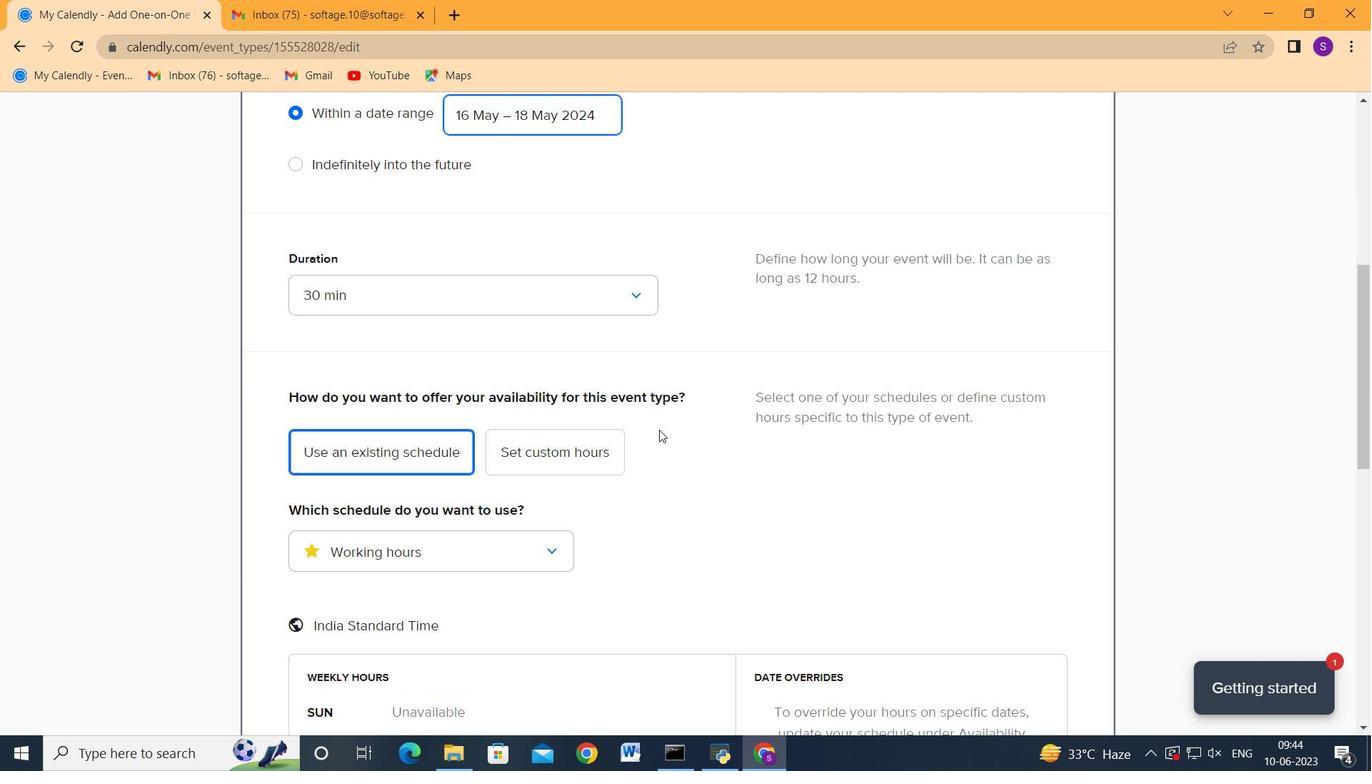 
Action: Mouse scrolled (660, 429) with delta (0, 0)
Screenshot: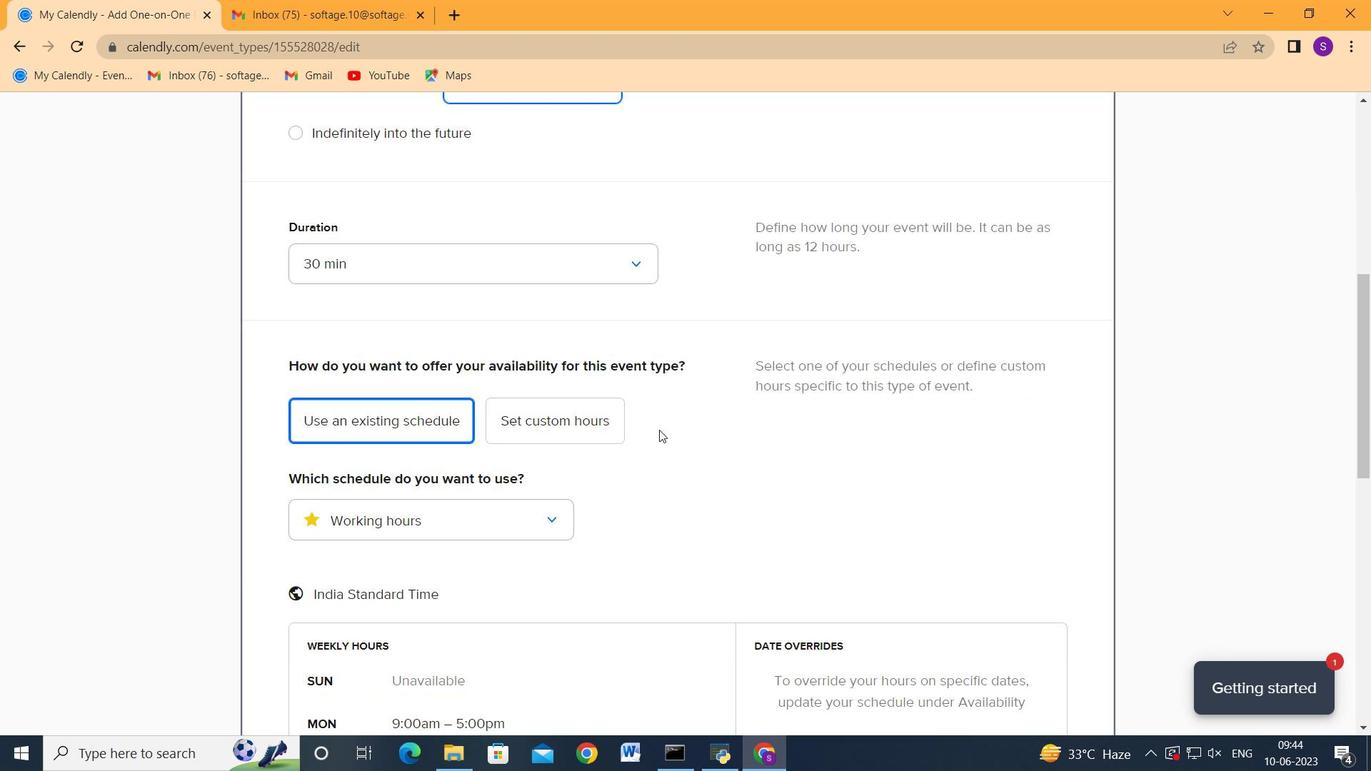 
Action: Mouse scrolled (660, 429) with delta (0, 0)
Screenshot: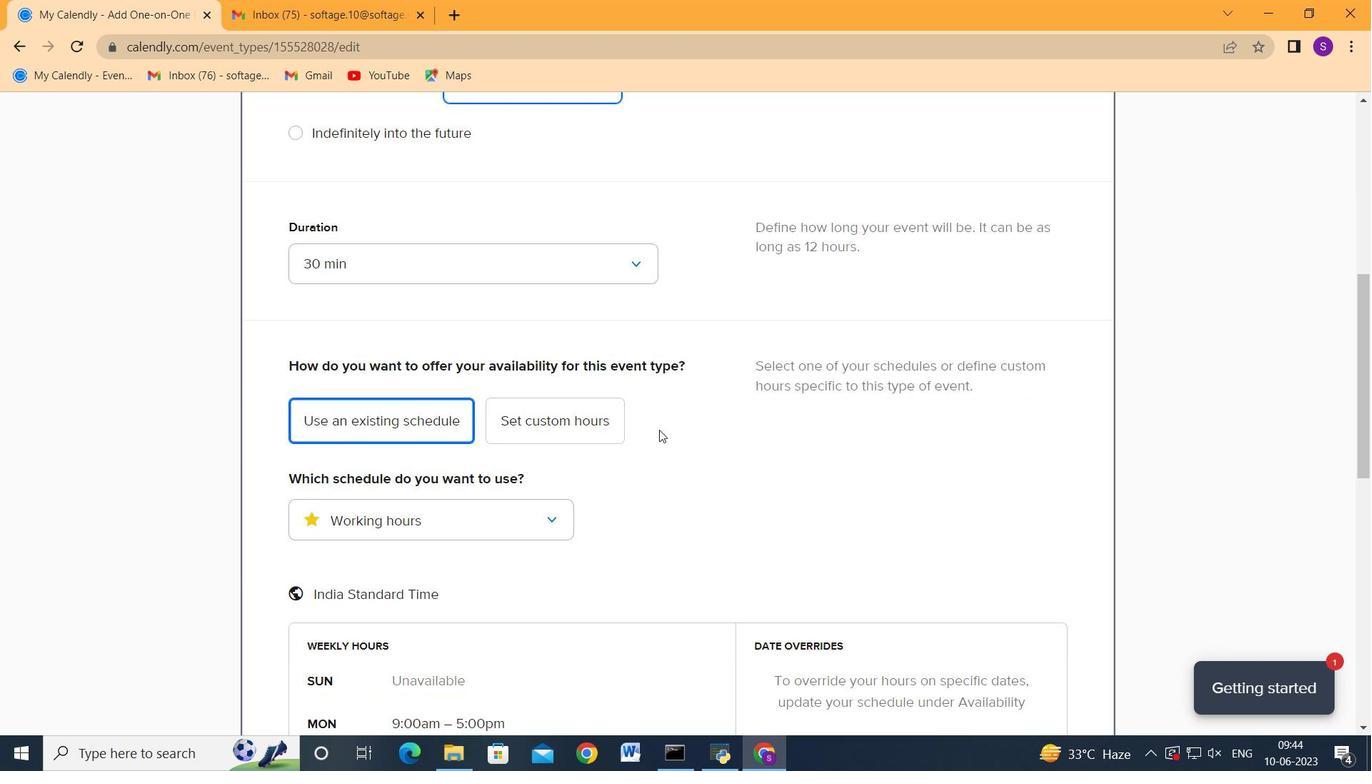 
Action: Mouse scrolled (660, 429) with delta (0, 0)
Screenshot: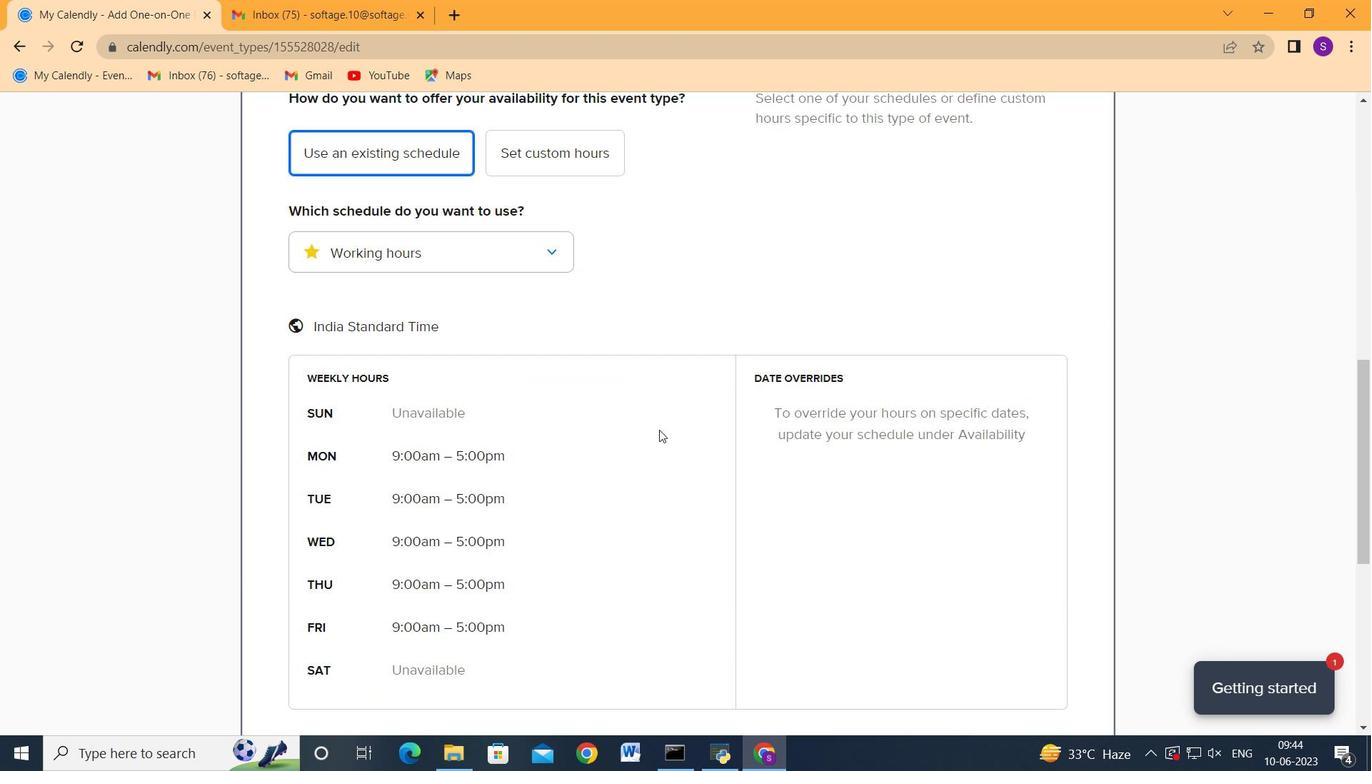 
Action: Mouse scrolled (660, 429) with delta (0, 0)
Screenshot: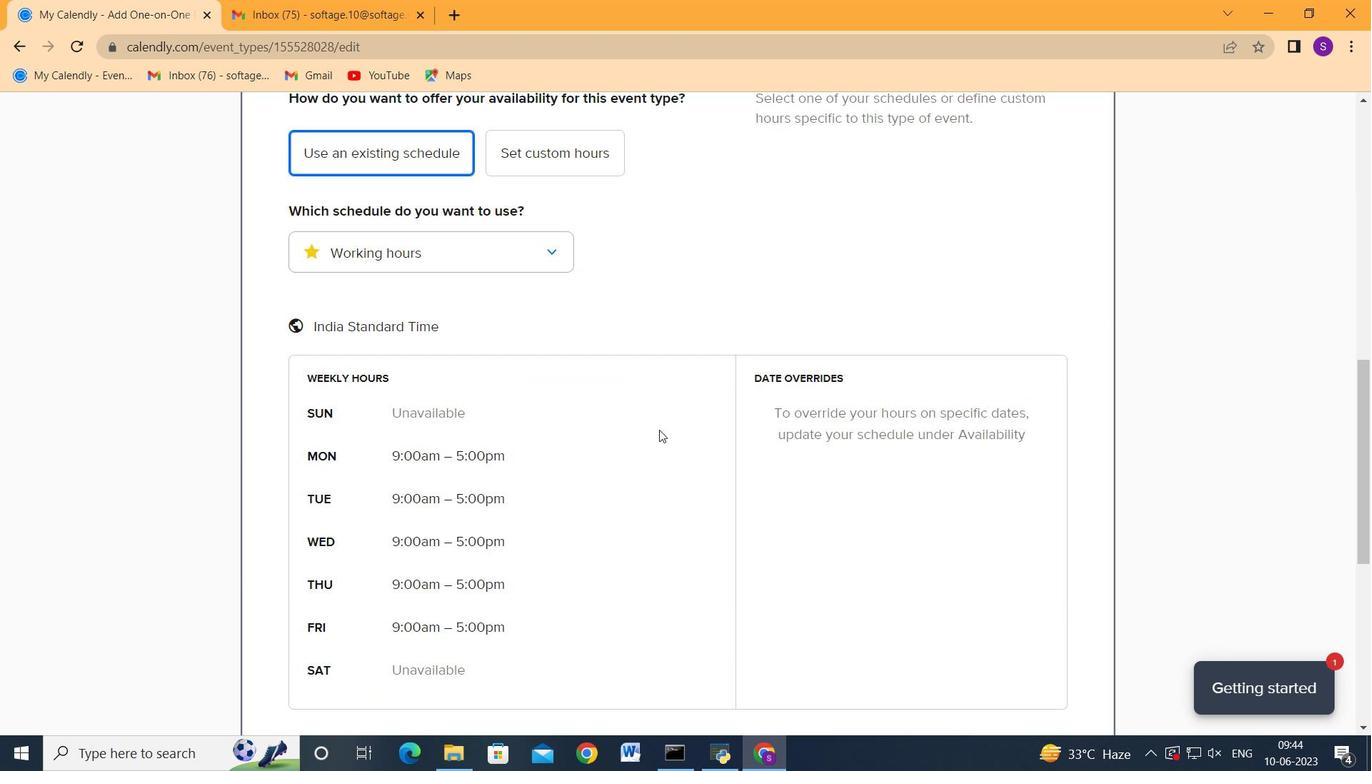
Action: Mouse scrolled (660, 429) with delta (0, 0)
Screenshot: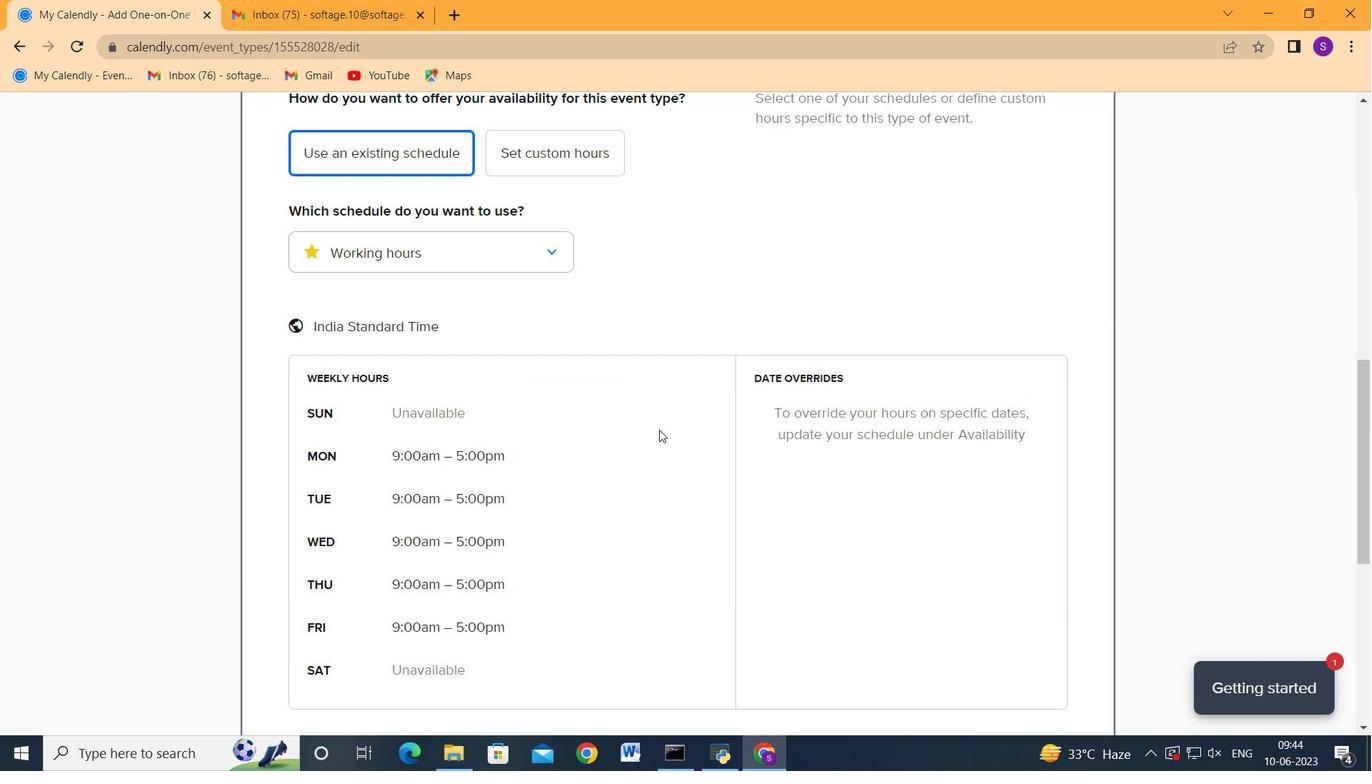 
Action: Mouse scrolled (660, 429) with delta (0, 0)
Screenshot: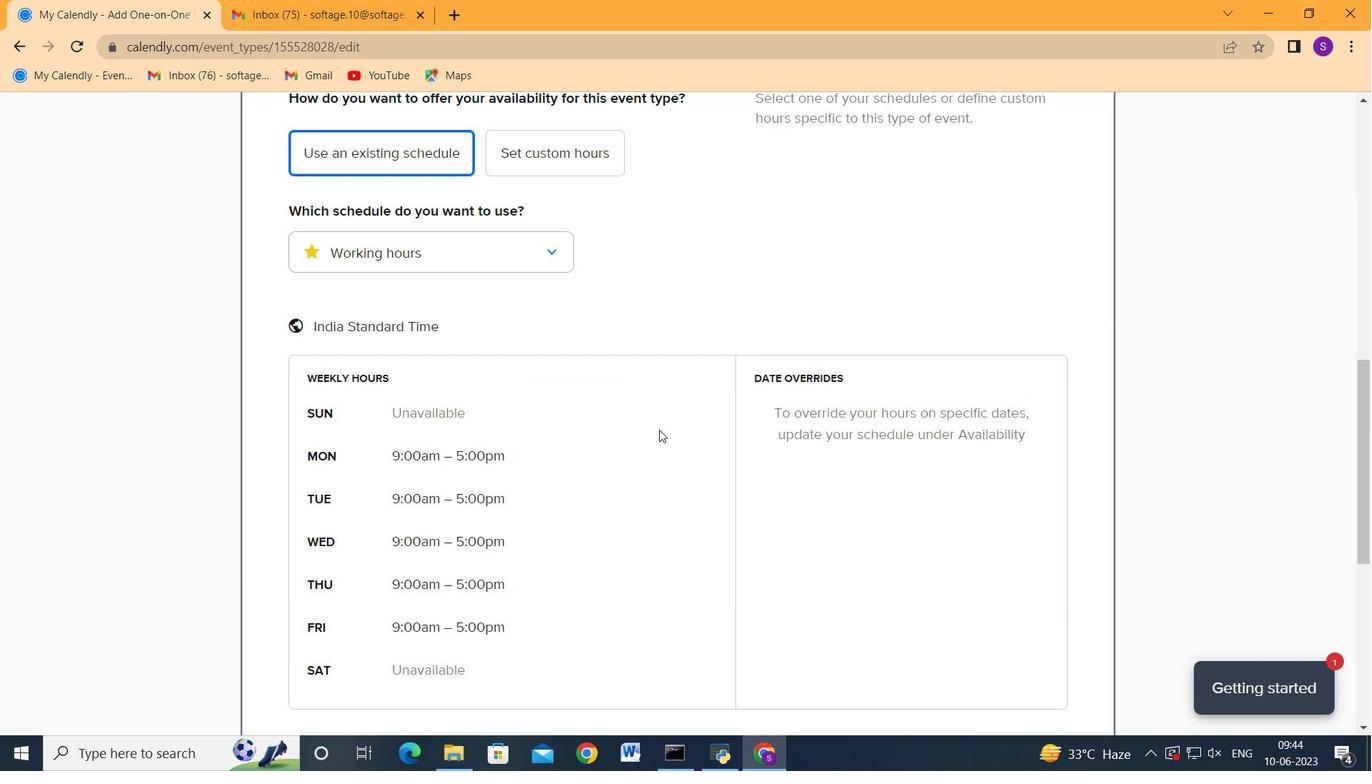 
Action: Mouse scrolled (660, 429) with delta (0, 0)
Screenshot: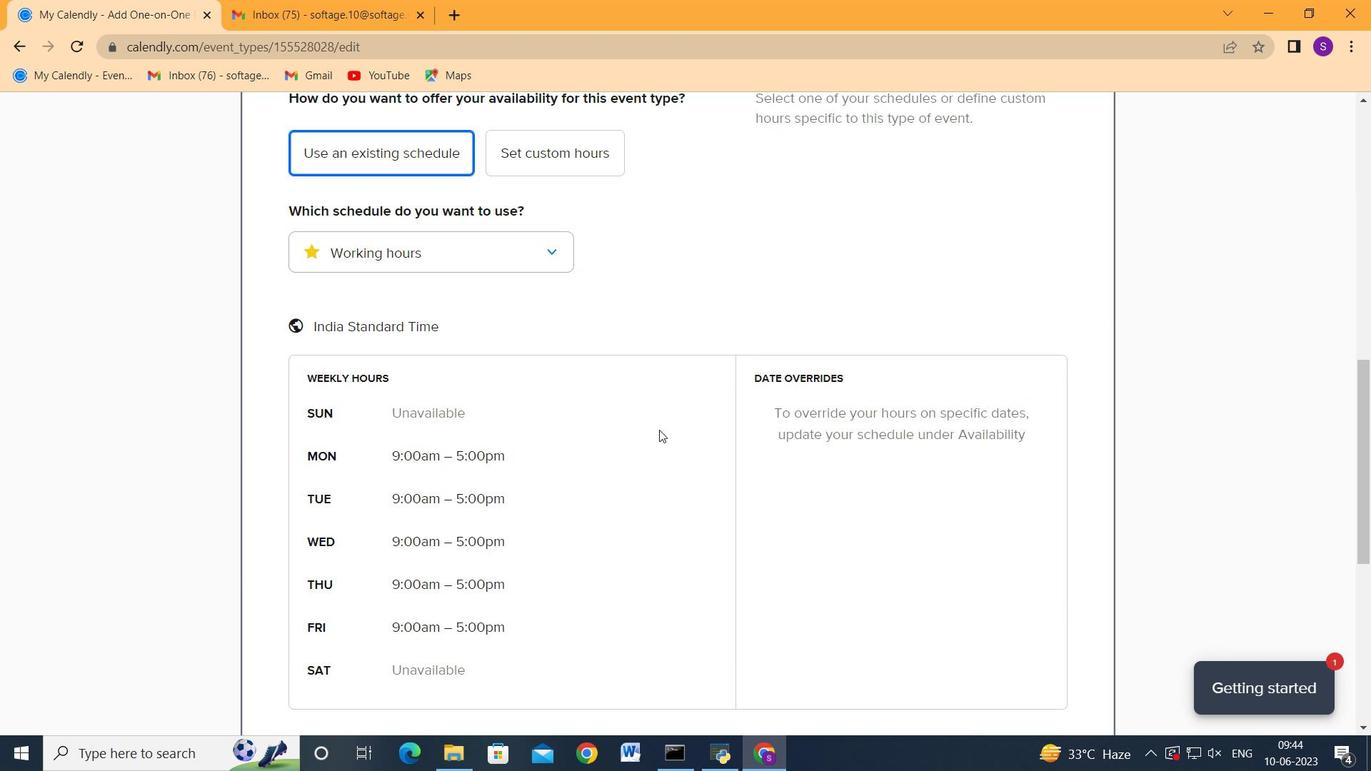 
Action: Mouse scrolled (660, 429) with delta (0, 0)
Screenshot: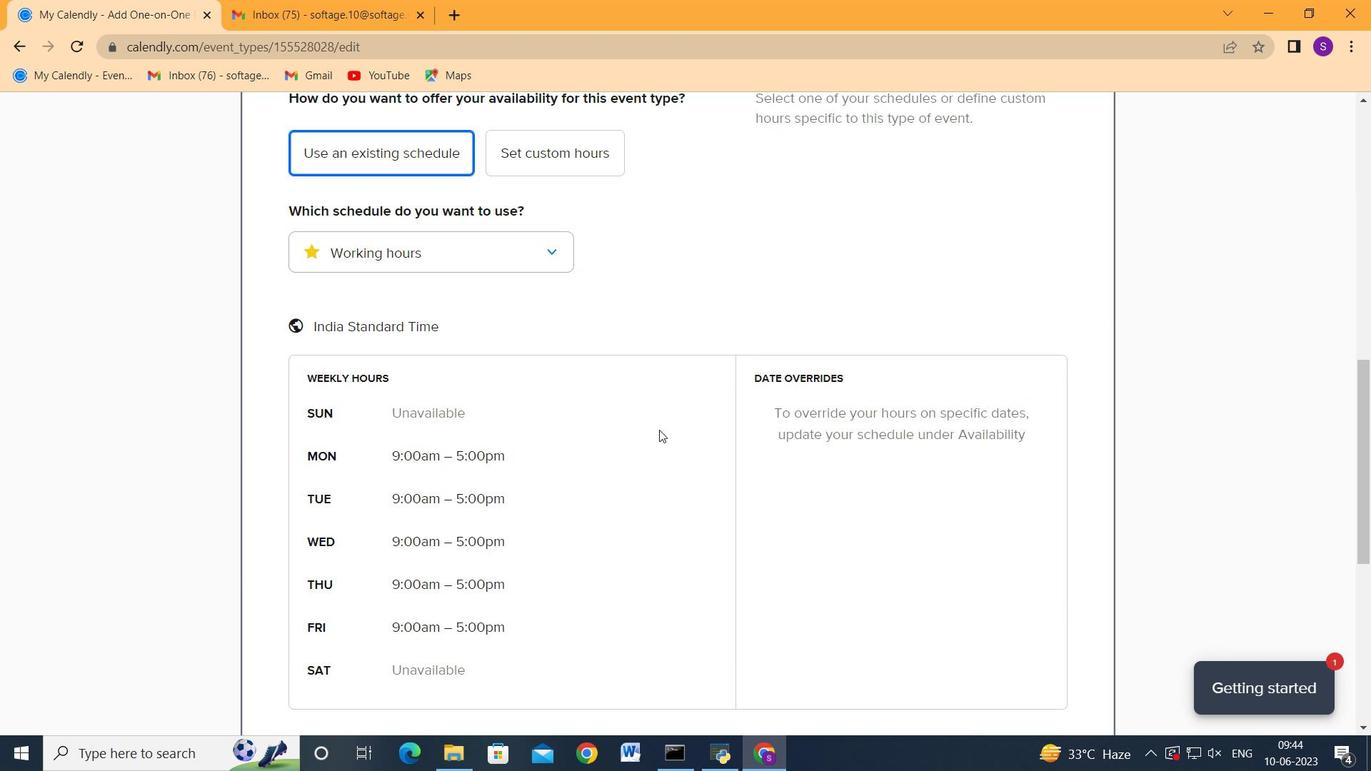 
Action: Mouse scrolled (660, 429) with delta (0, 0)
Screenshot: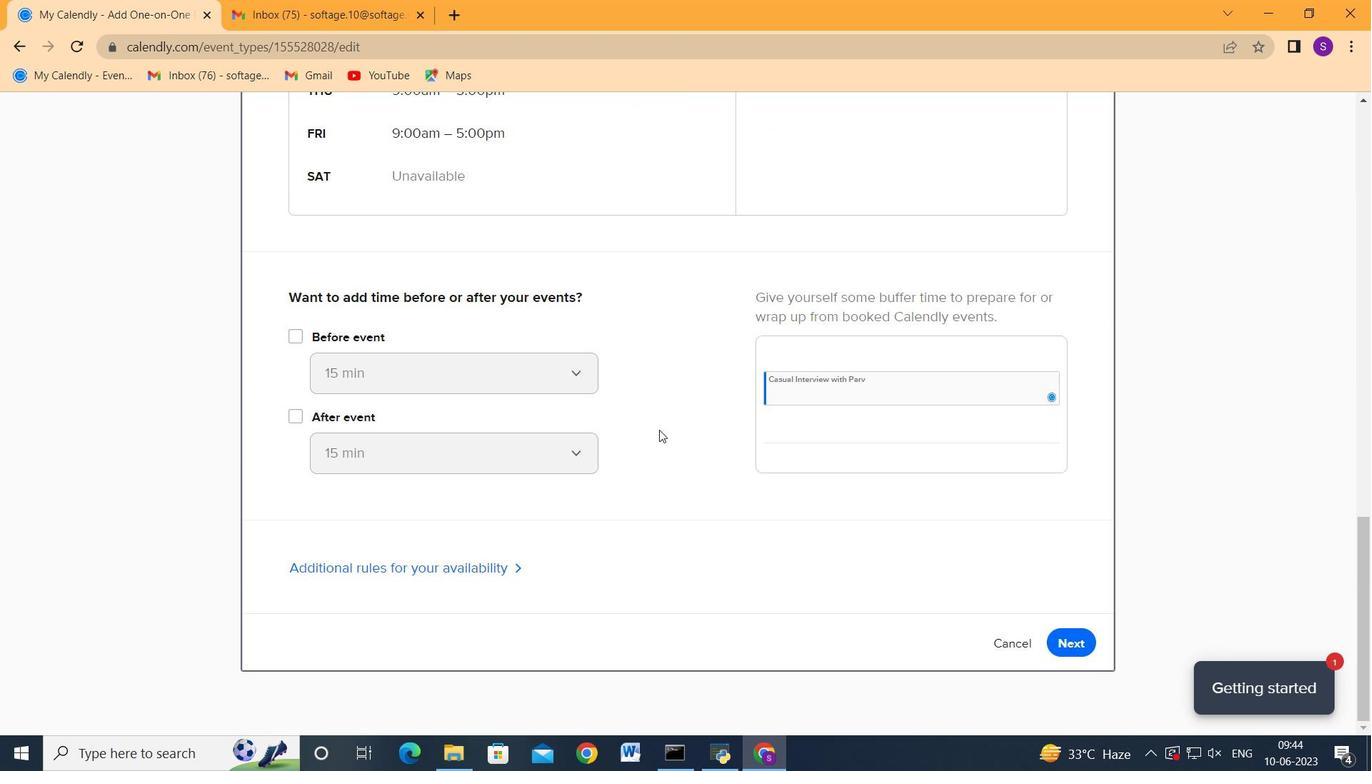 
Action: Mouse scrolled (660, 429) with delta (0, 0)
Screenshot: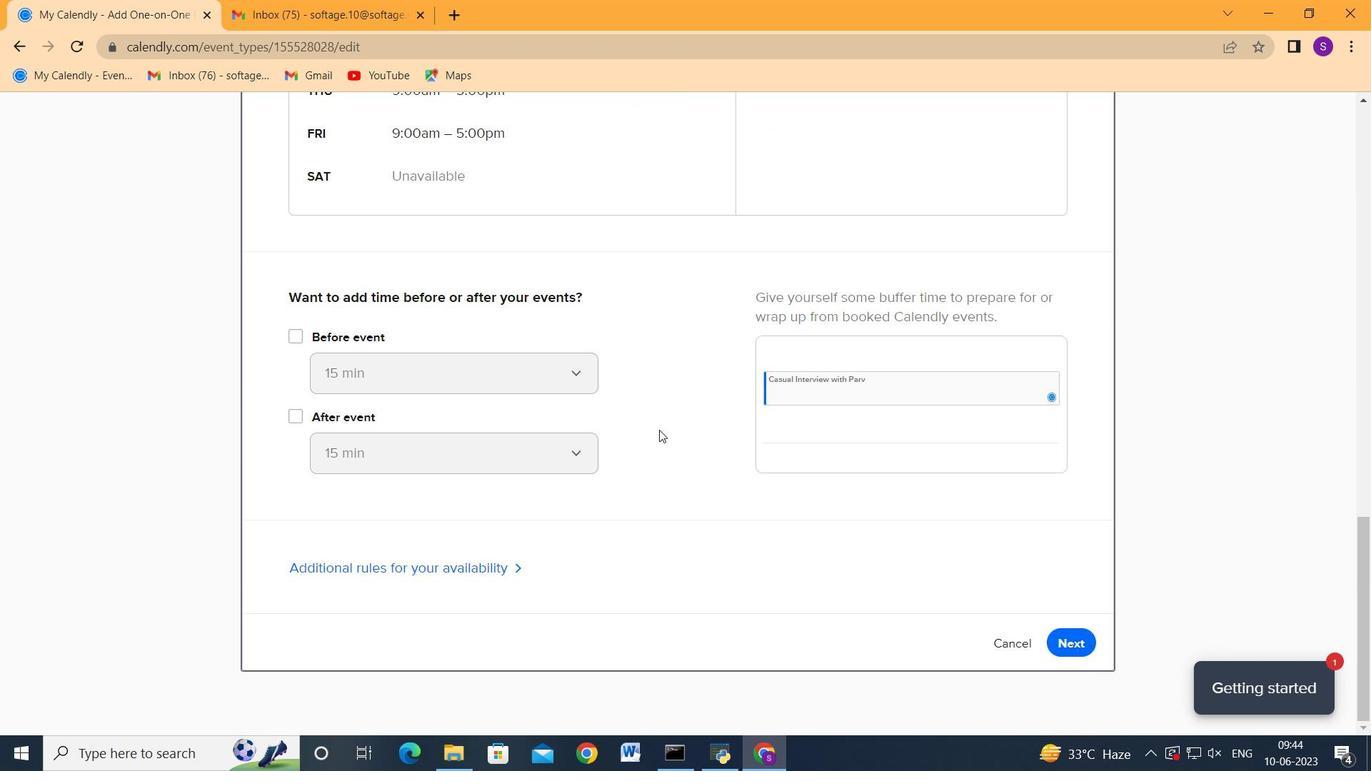 
Action: Mouse scrolled (660, 429) with delta (0, 0)
Screenshot: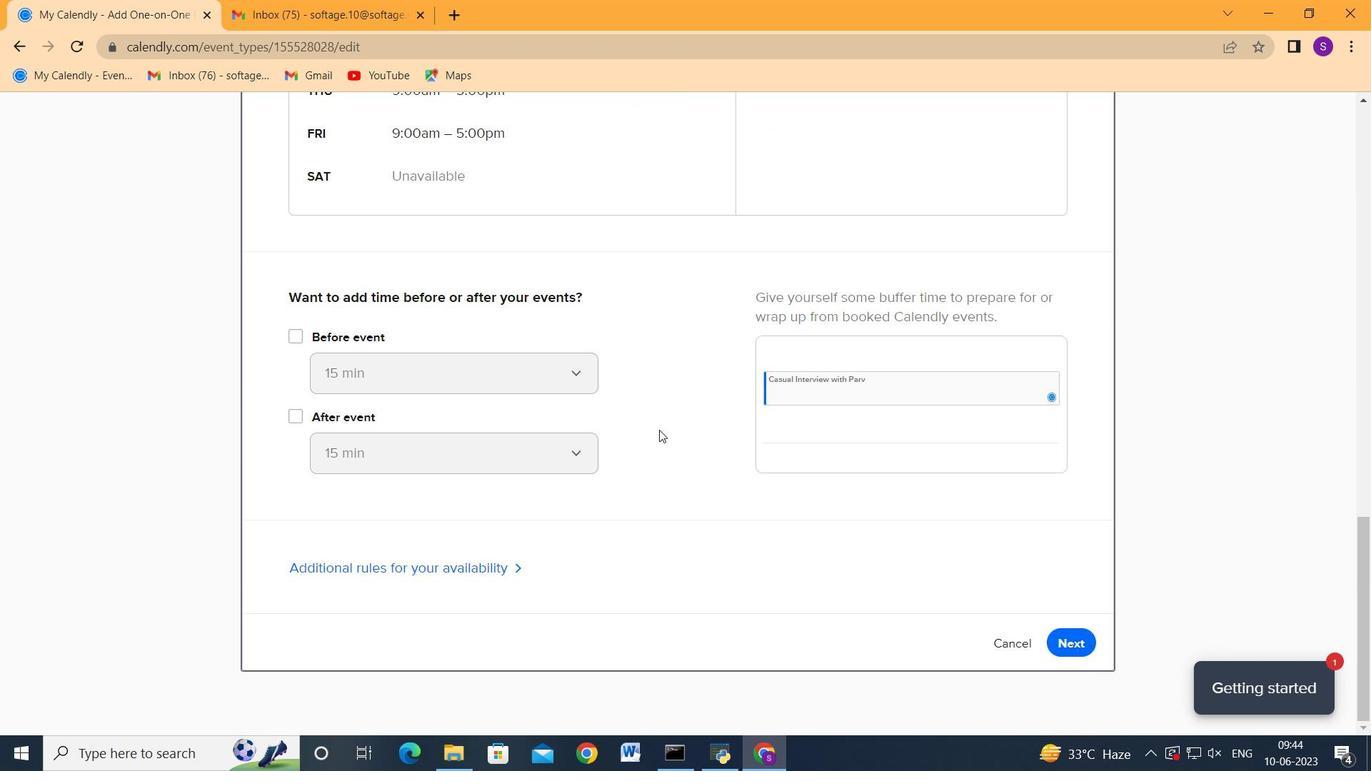 
Action: Mouse scrolled (660, 429) with delta (0, 0)
Screenshot: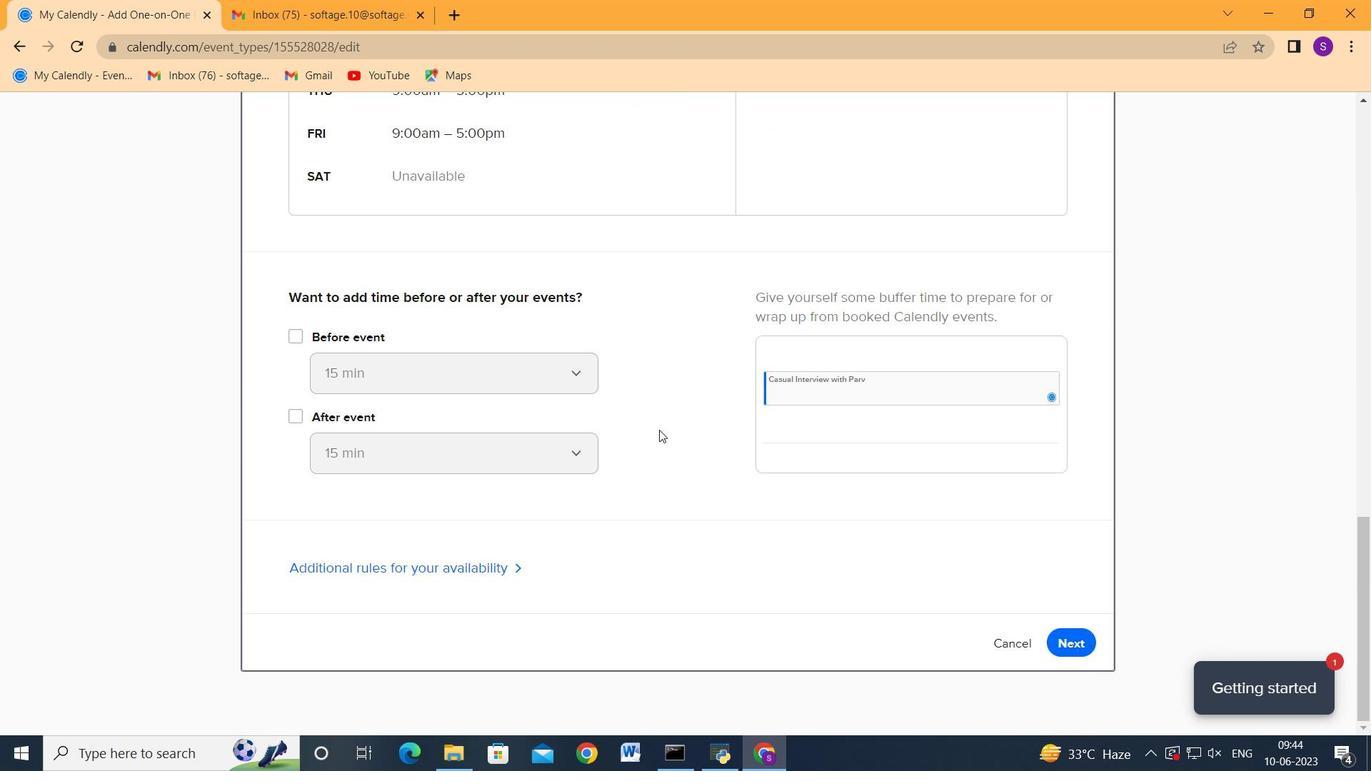 
Action: Mouse scrolled (660, 429) with delta (0, 0)
Screenshot: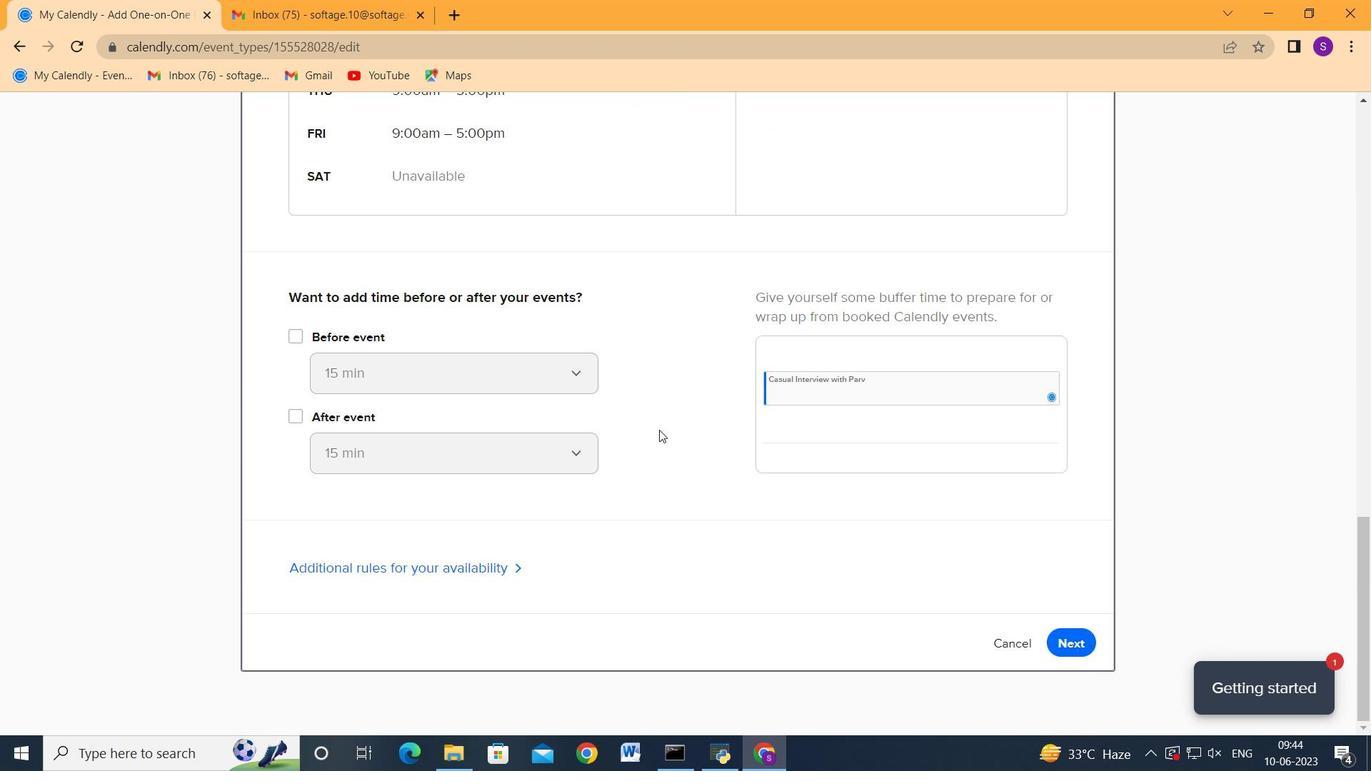 
Action: Mouse scrolled (660, 429) with delta (0, 0)
Screenshot: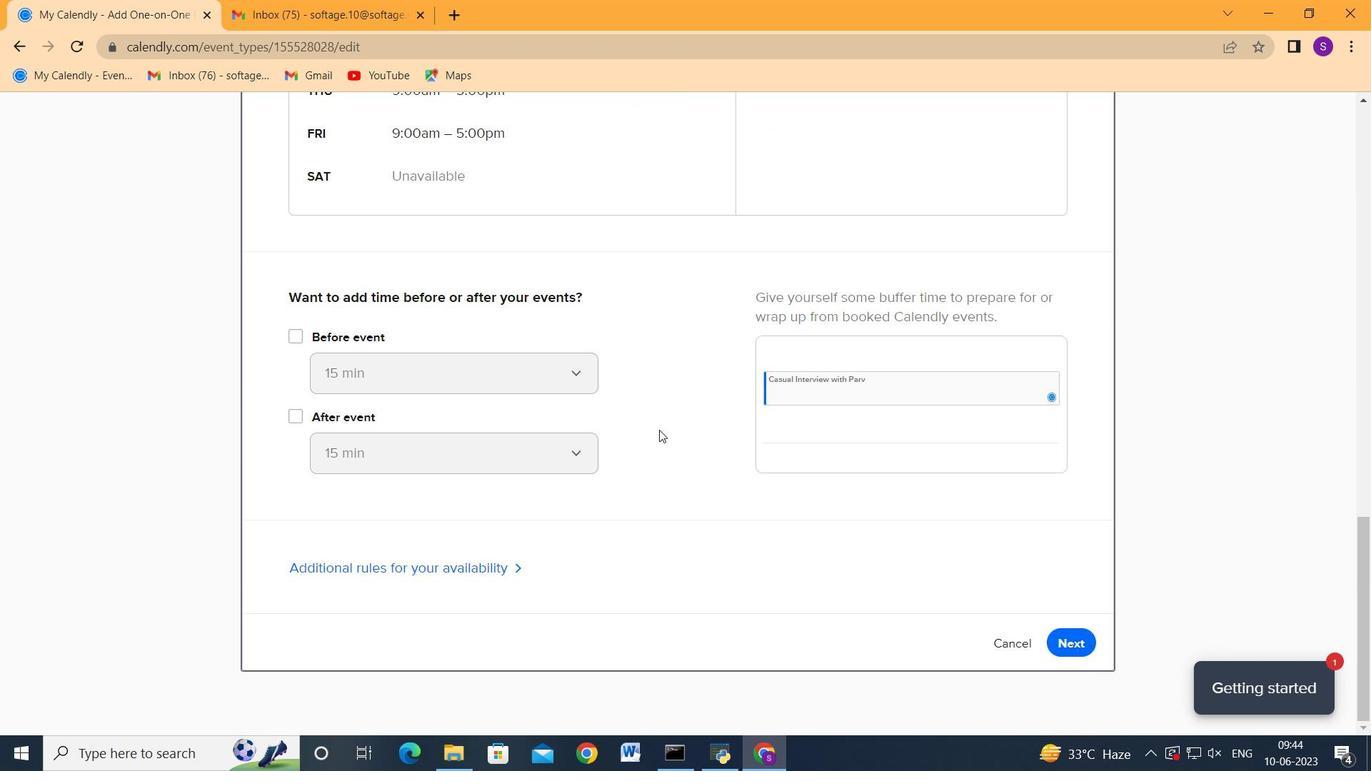 
Action: Mouse moved to (1078, 642)
Screenshot: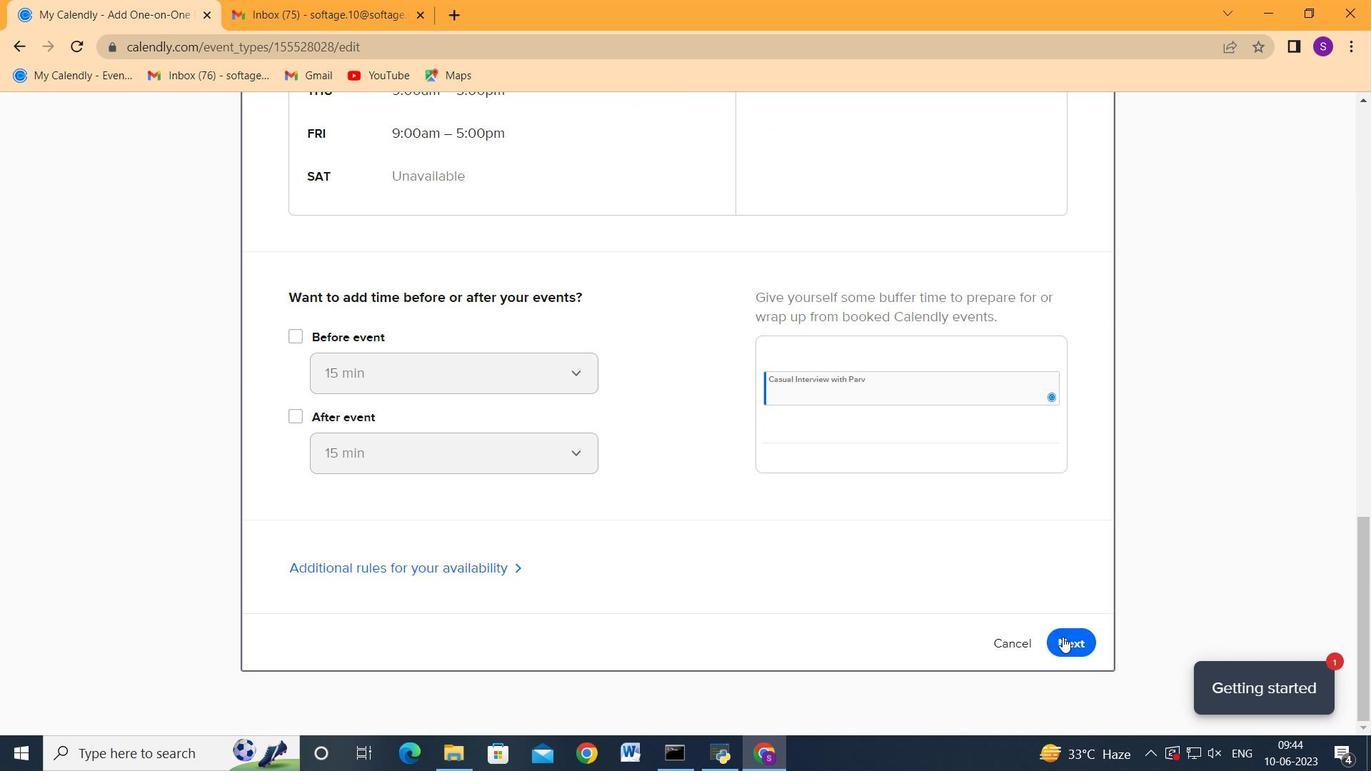 
Action: Mouse pressed left at (1078, 642)
Screenshot: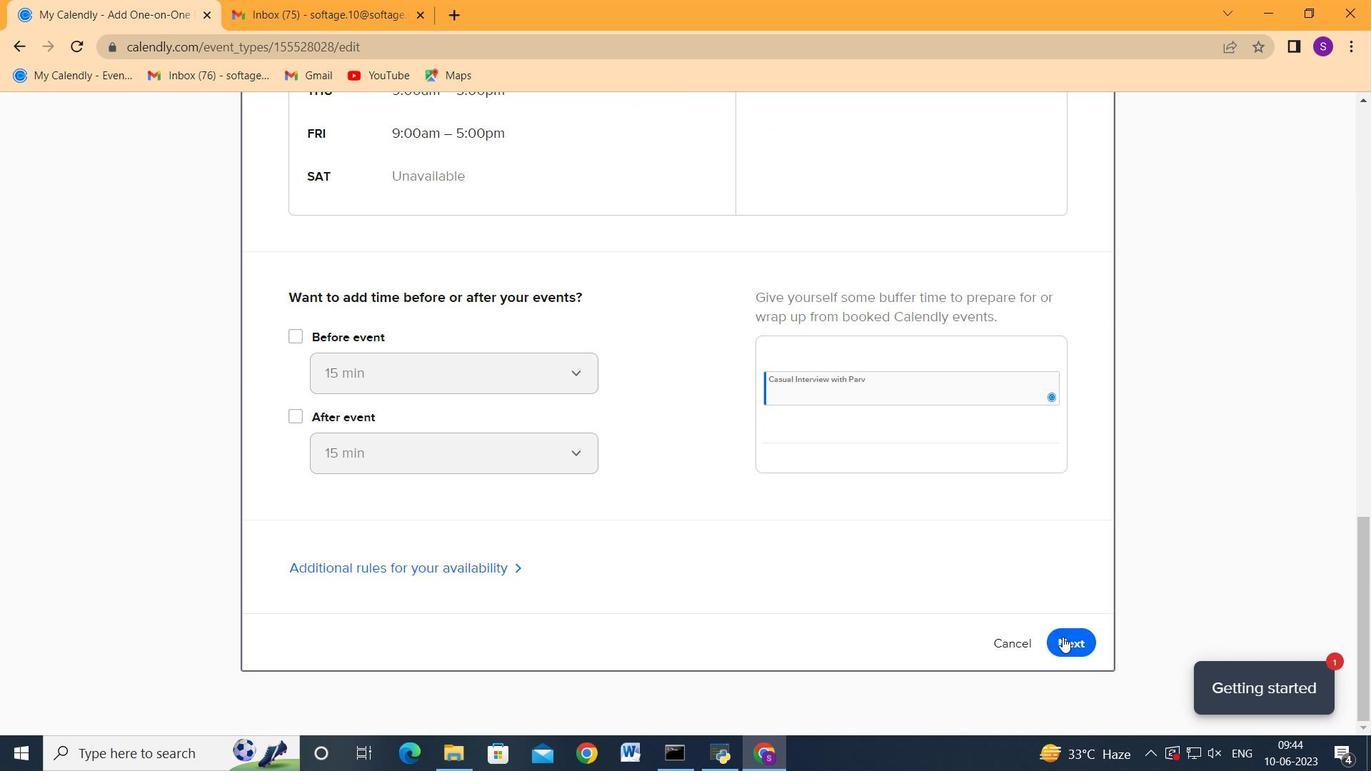 
Action: Mouse moved to (768, 463)
Screenshot: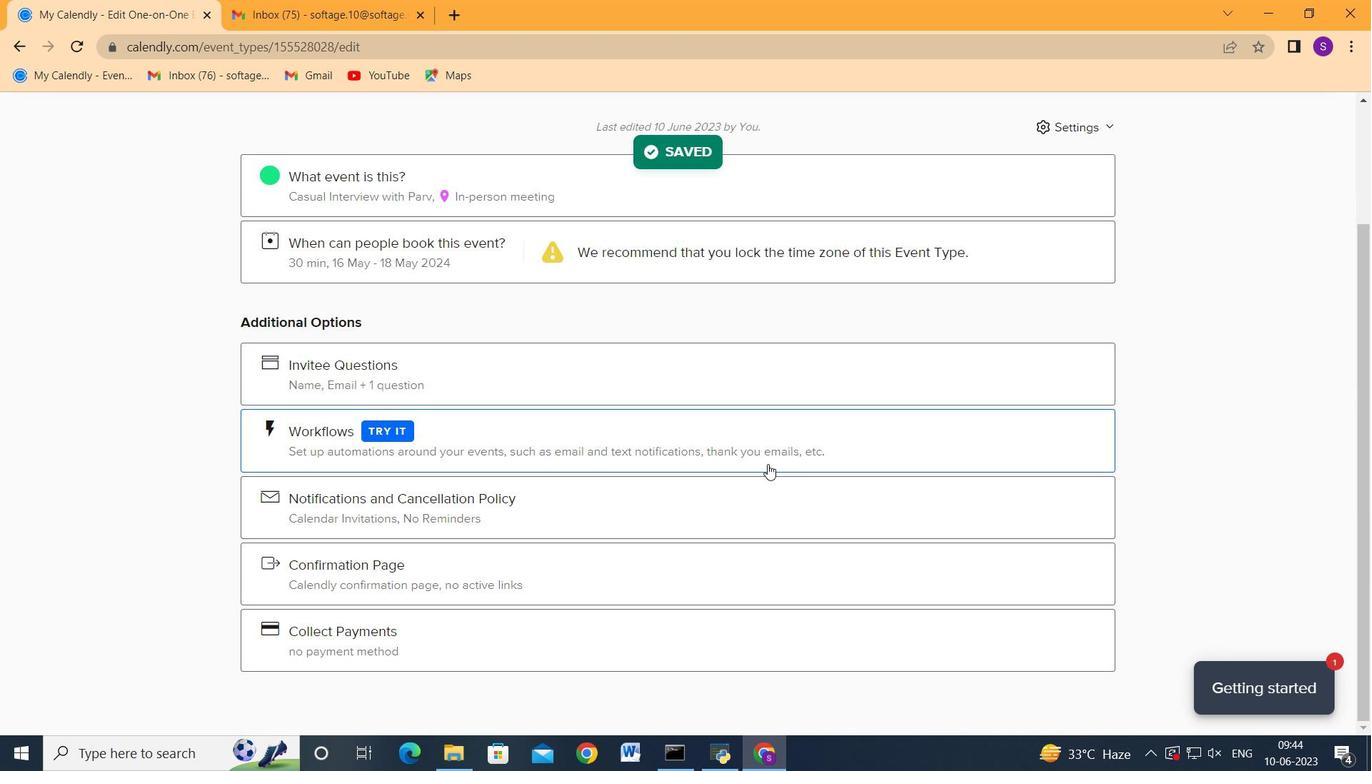 
Action: Mouse scrolled (768, 464) with delta (0, 0)
Screenshot: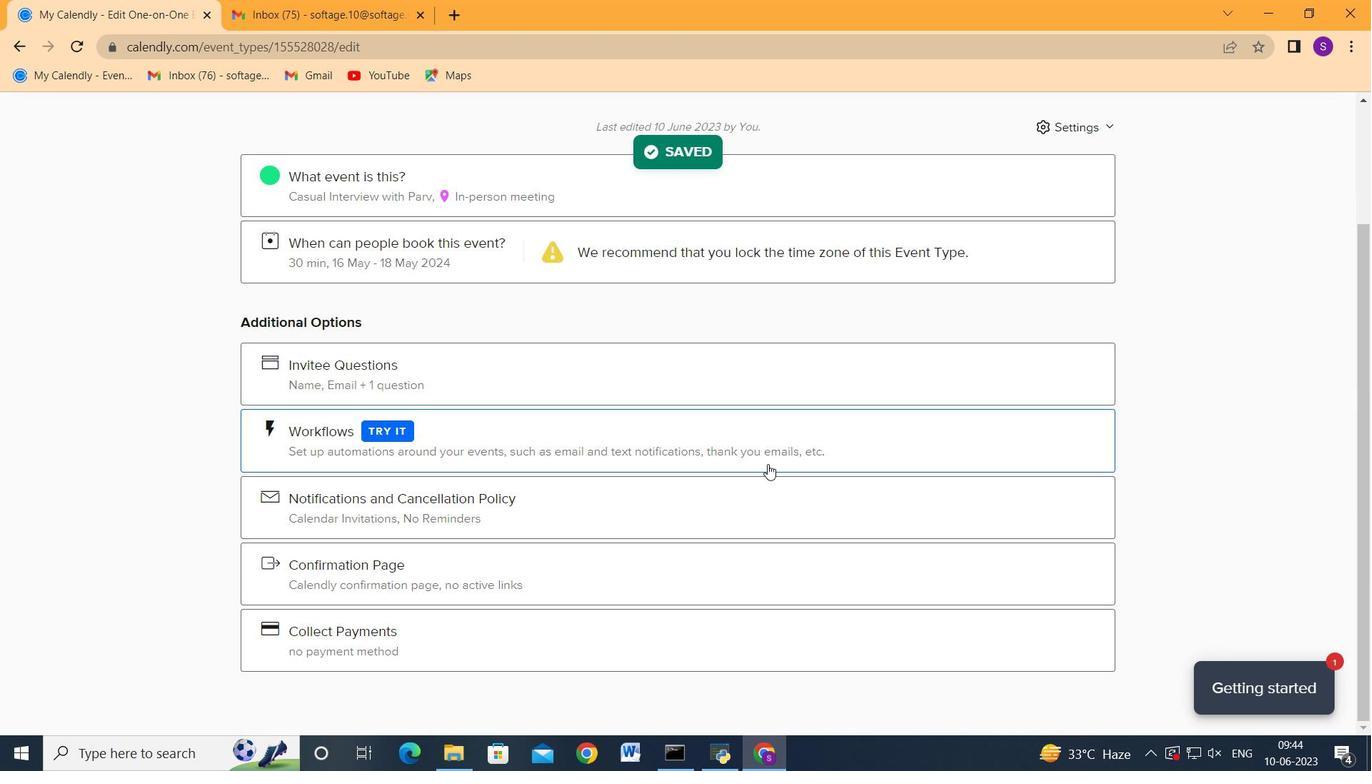 
Action: Mouse scrolled (768, 464) with delta (0, 0)
Screenshot: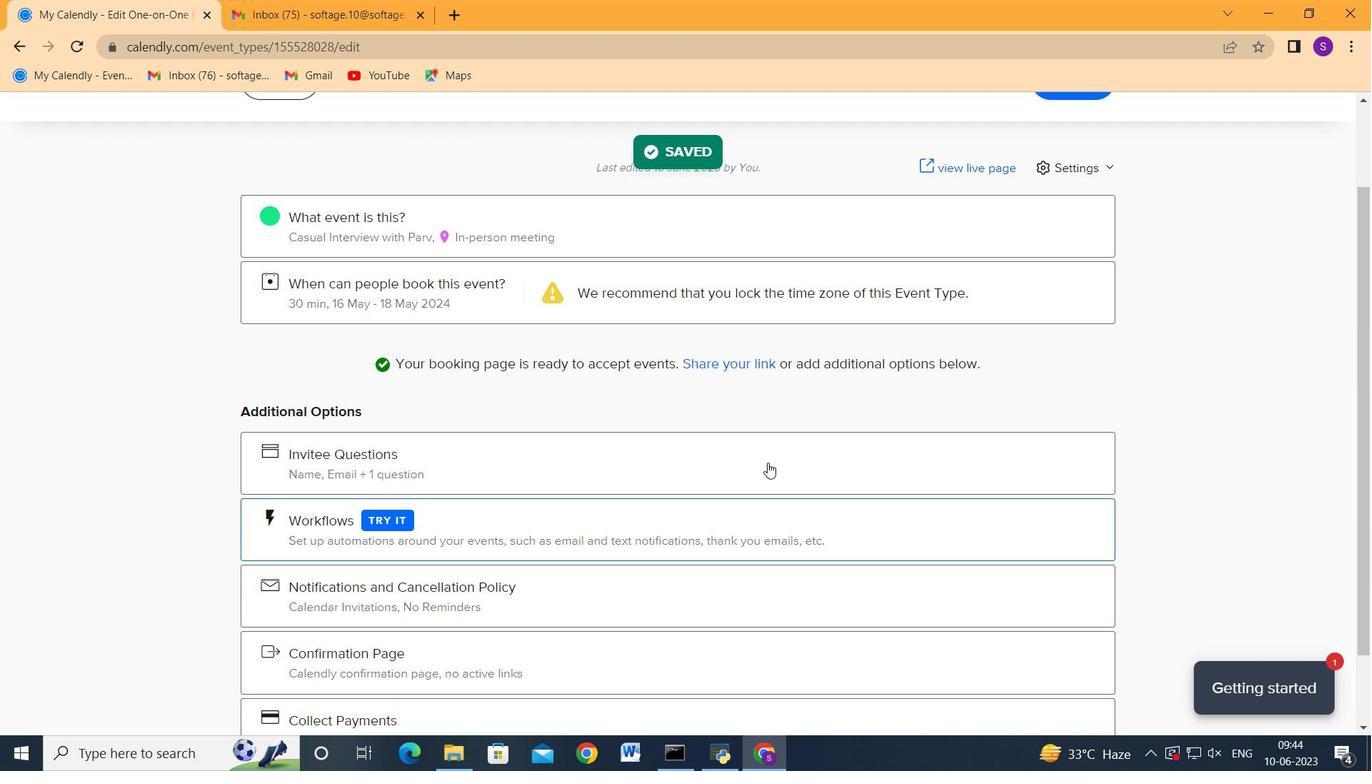 
Action: Mouse scrolled (768, 464) with delta (0, 0)
Screenshot: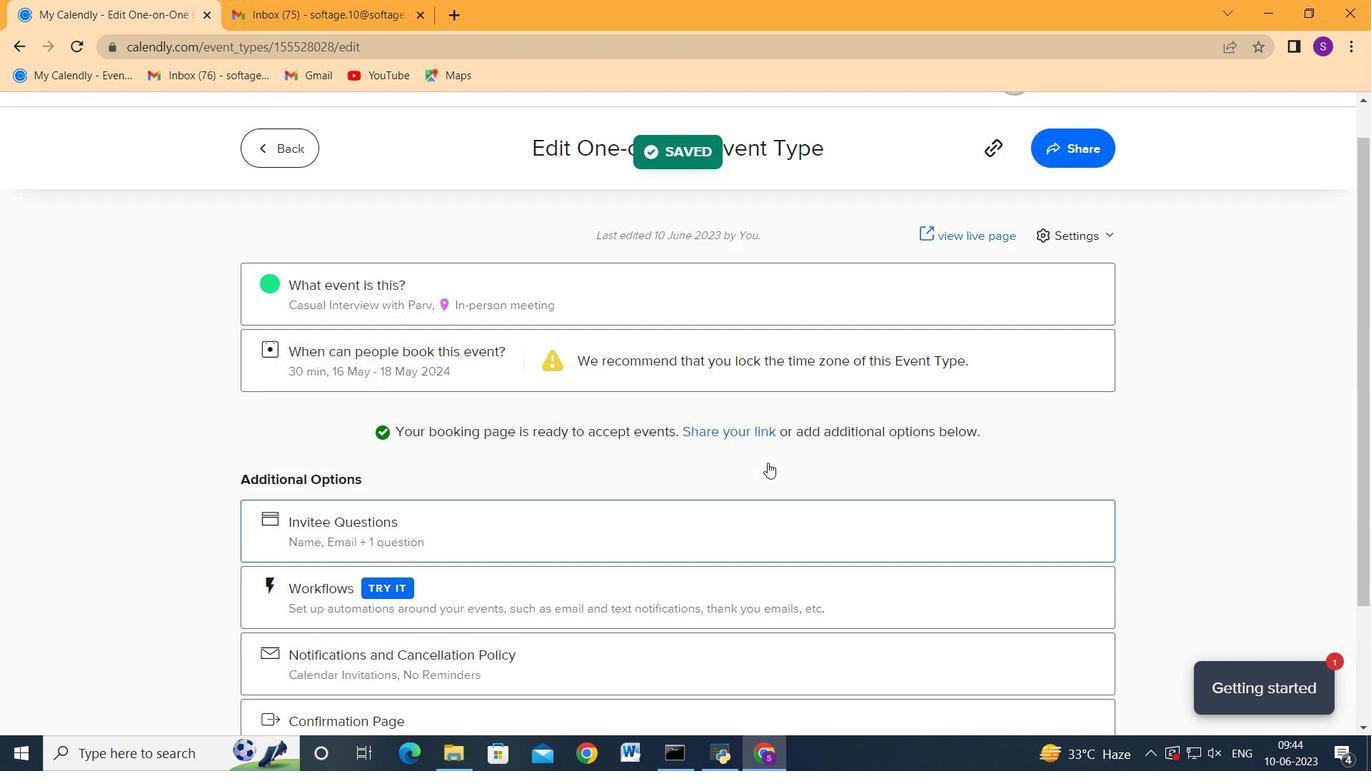 
Action: Mouse scrolled (768, 464) with delta (0, 0)
Screenshot: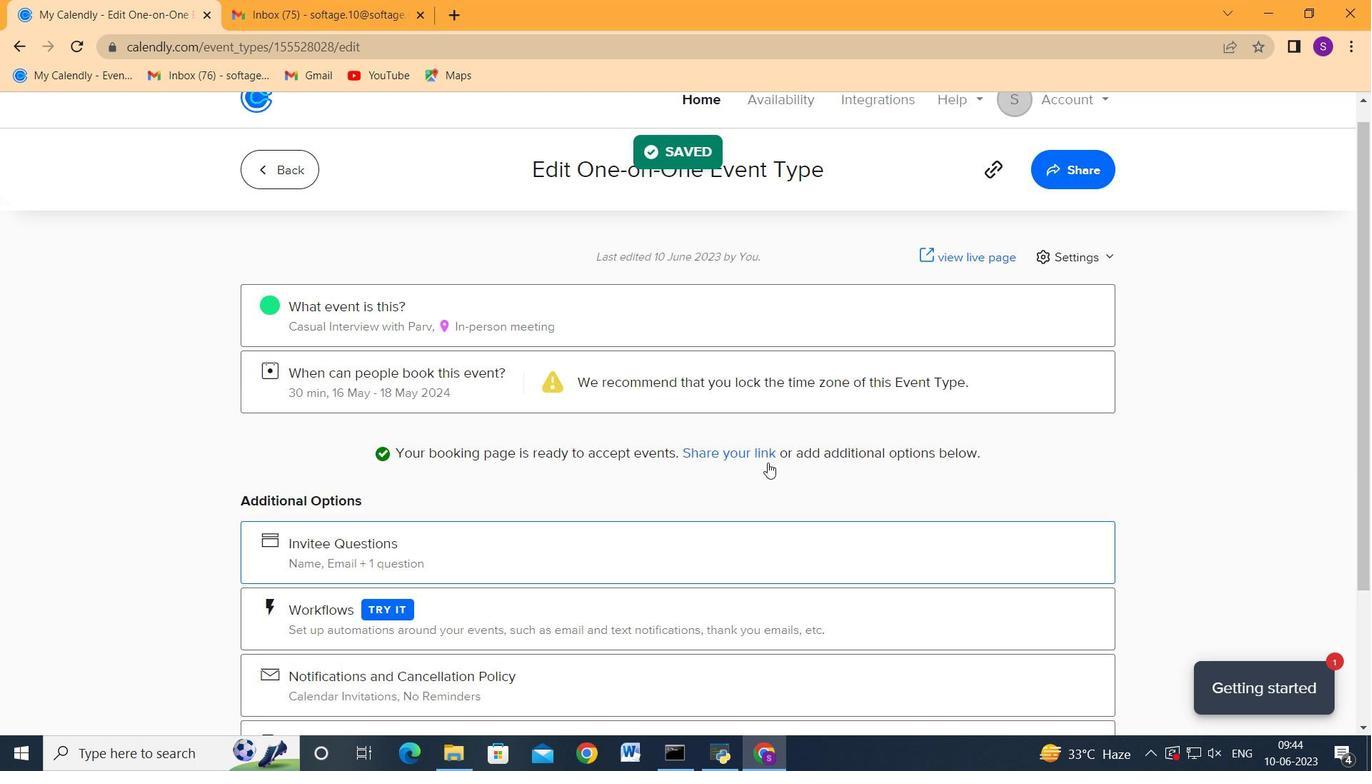 
Action: Mouse moved to (1096, 152)
Screenshot: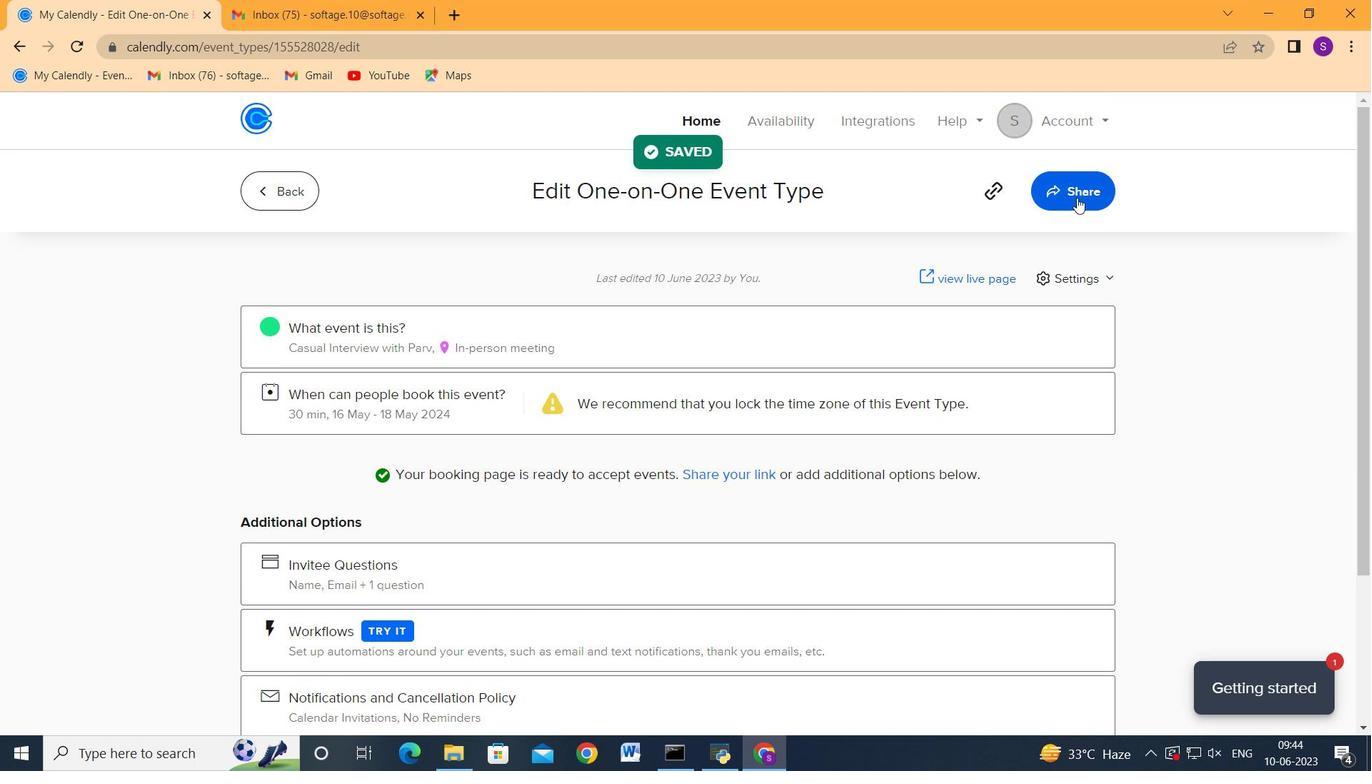 
Action: Mouse pressed left at (1096, 152)
Screenshot: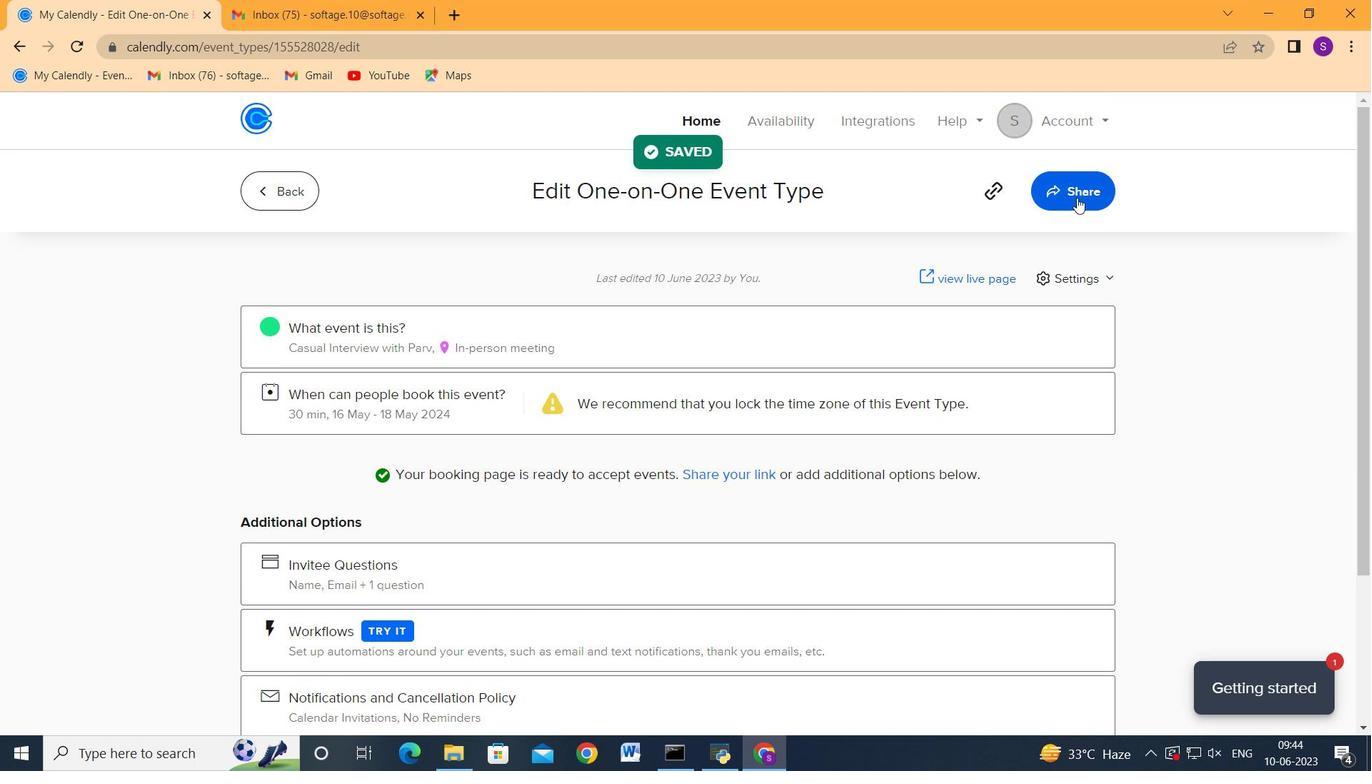 
Action: Mouse moved to (1083, 178)
Screenshot: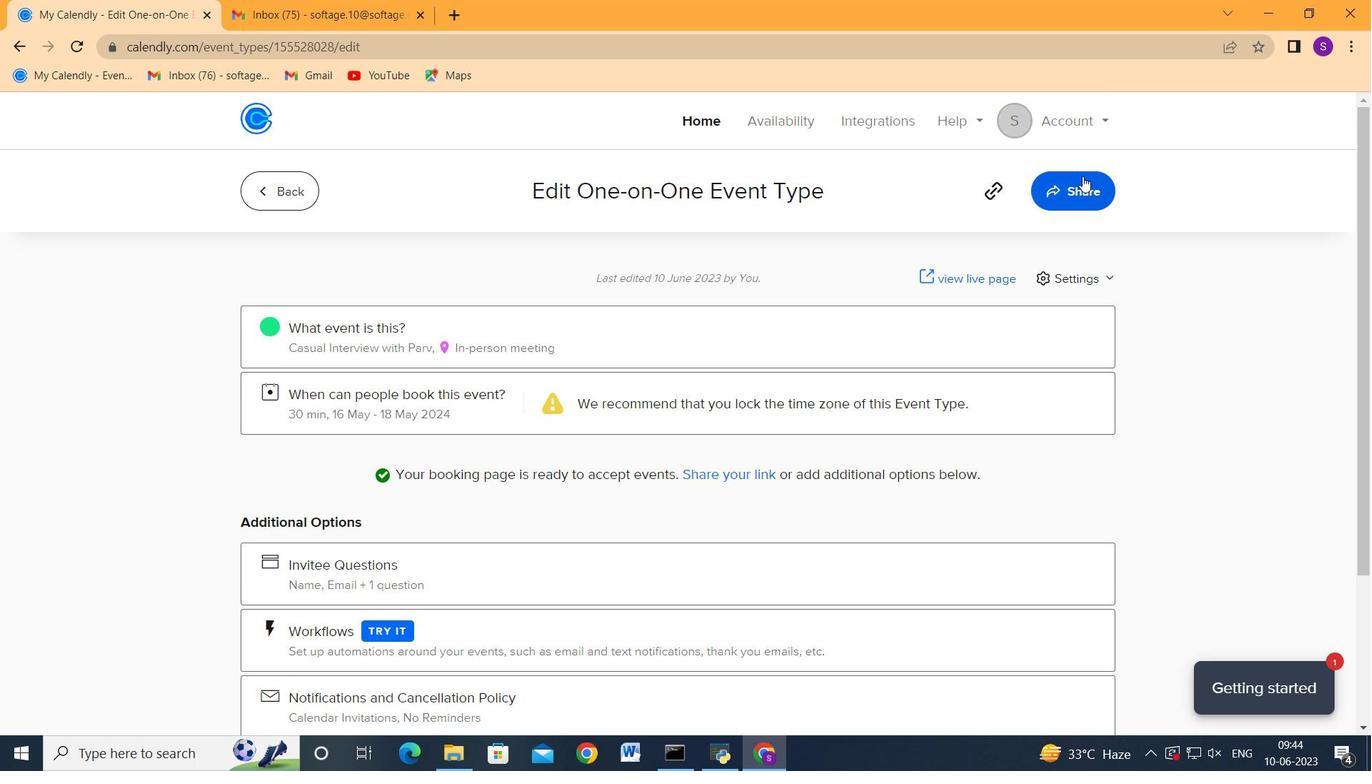 
Action: Mouse pressed left at (1083, 178)
Screenshot: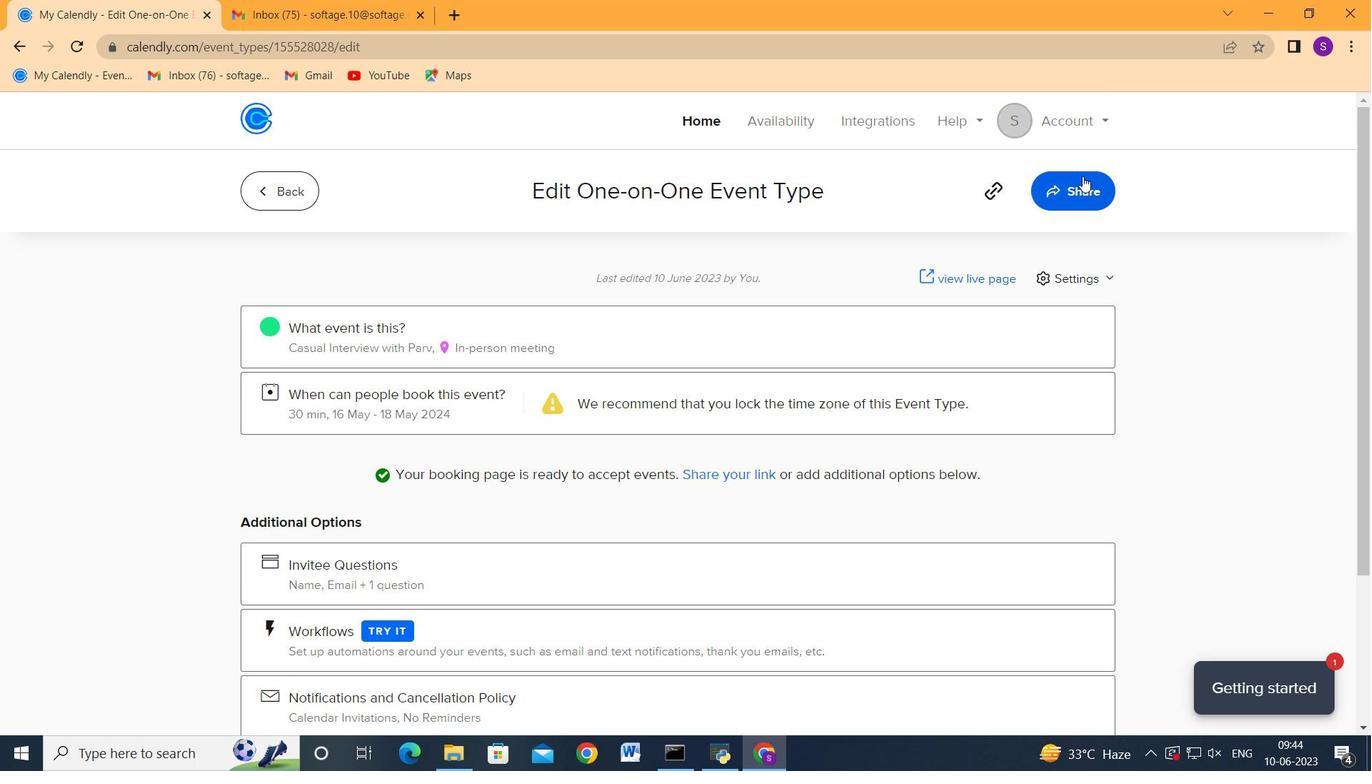 
Action: Mouse moved to (925, 343)
Screenshot: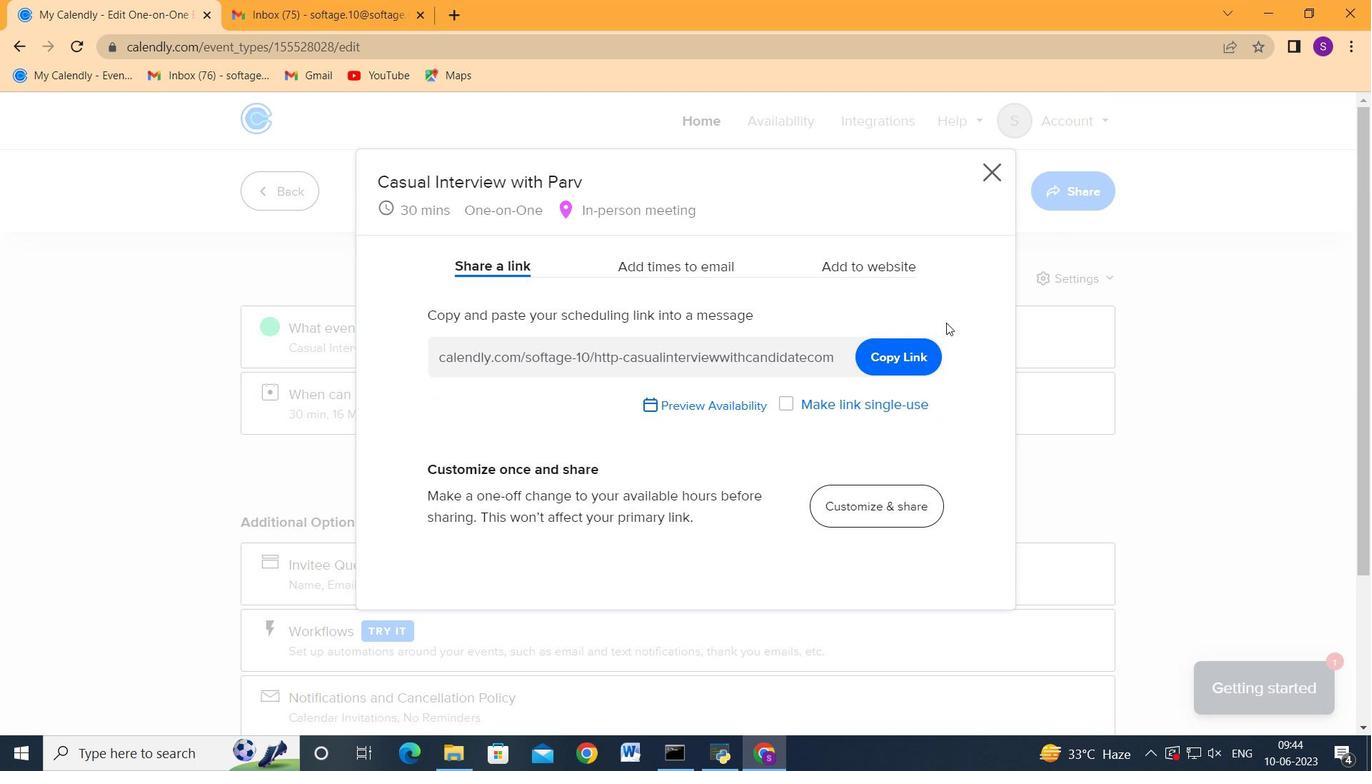 
Action: Mouse pressed left at (925, 343)
Screenshot: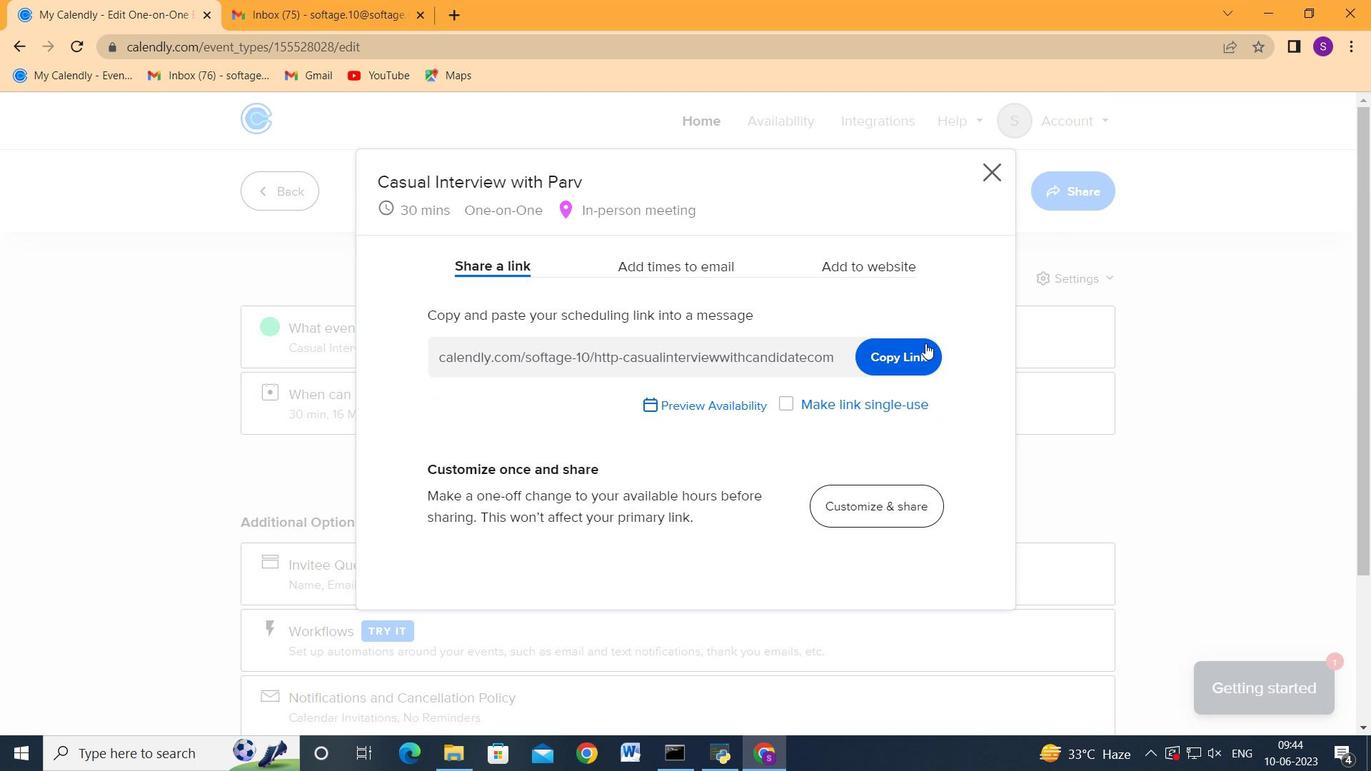 
Action: Mouse moved to (355, 0)
Screenshot: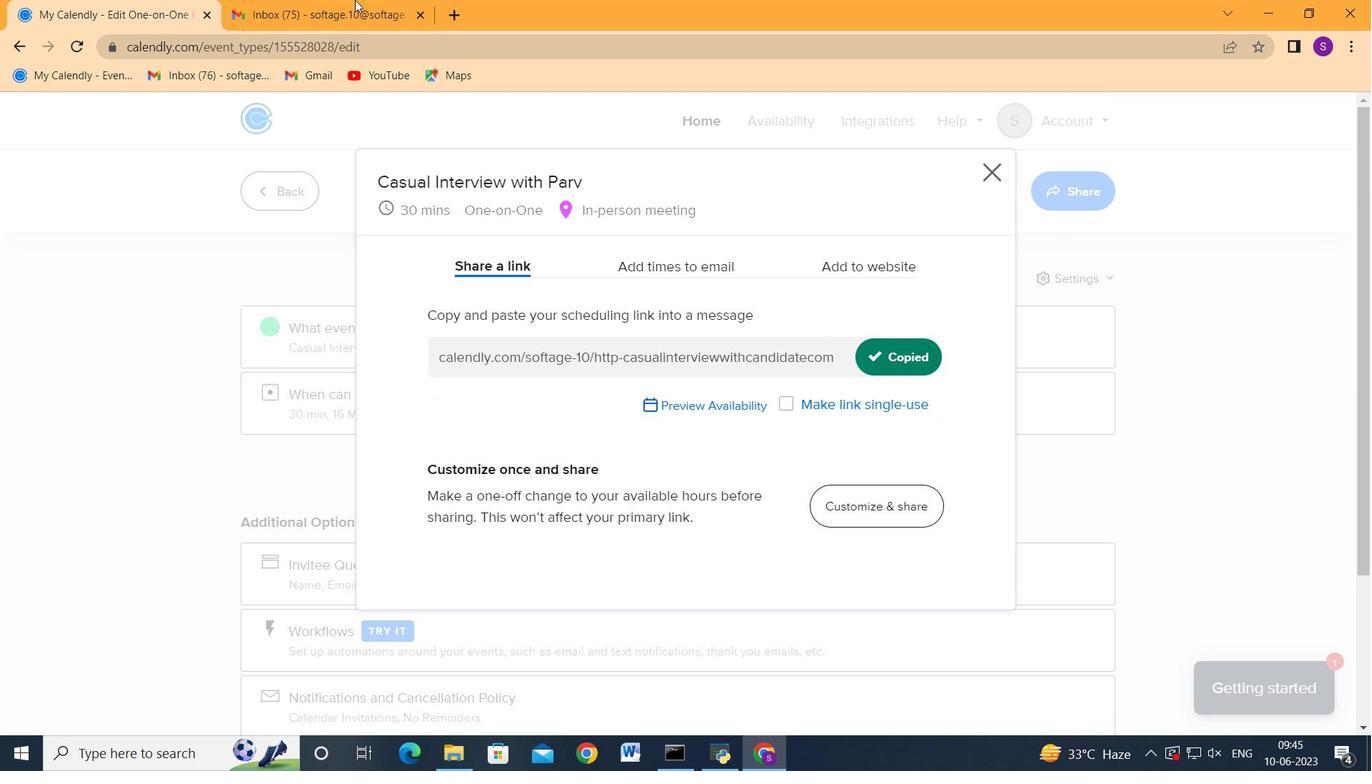 
Action: Mouse pressed left at (355, 0)
Screenshot: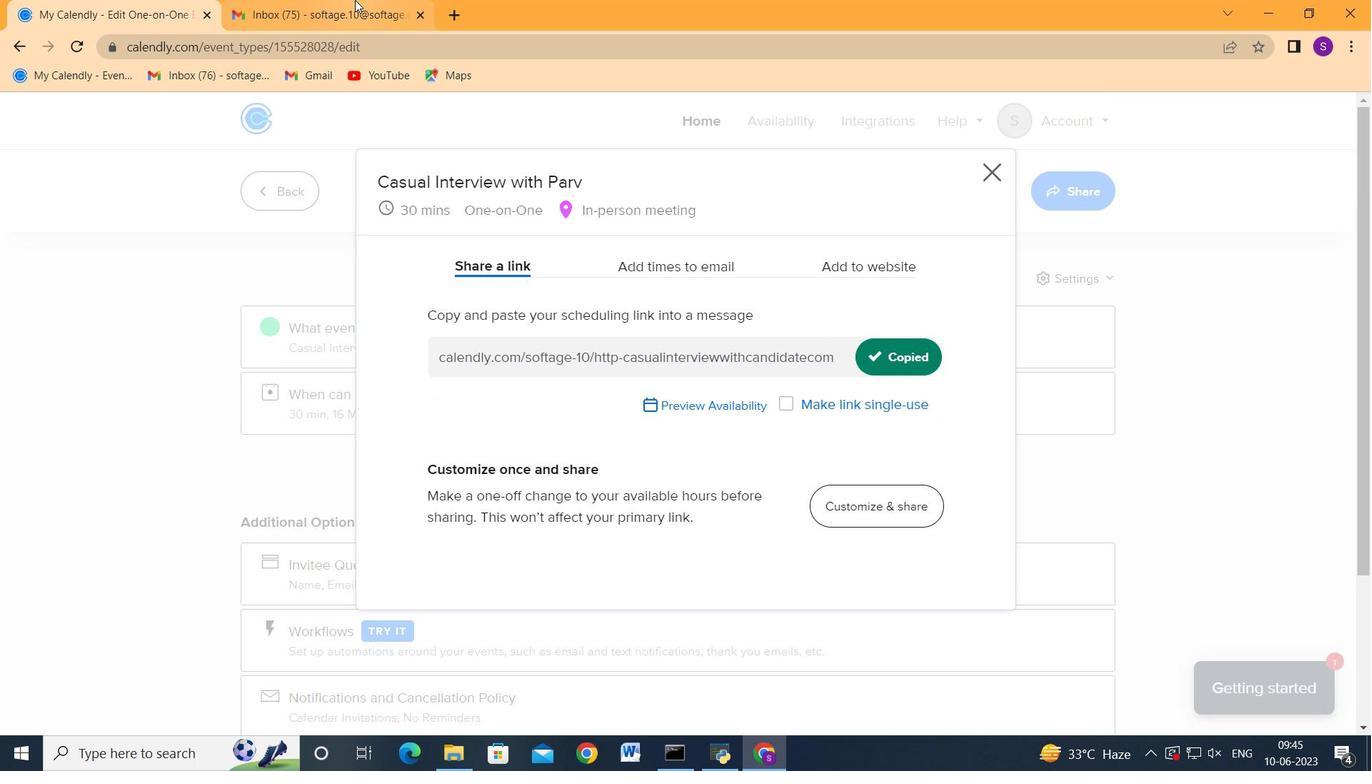 
Action: Mouse moved to (133, 202)
Screenshot: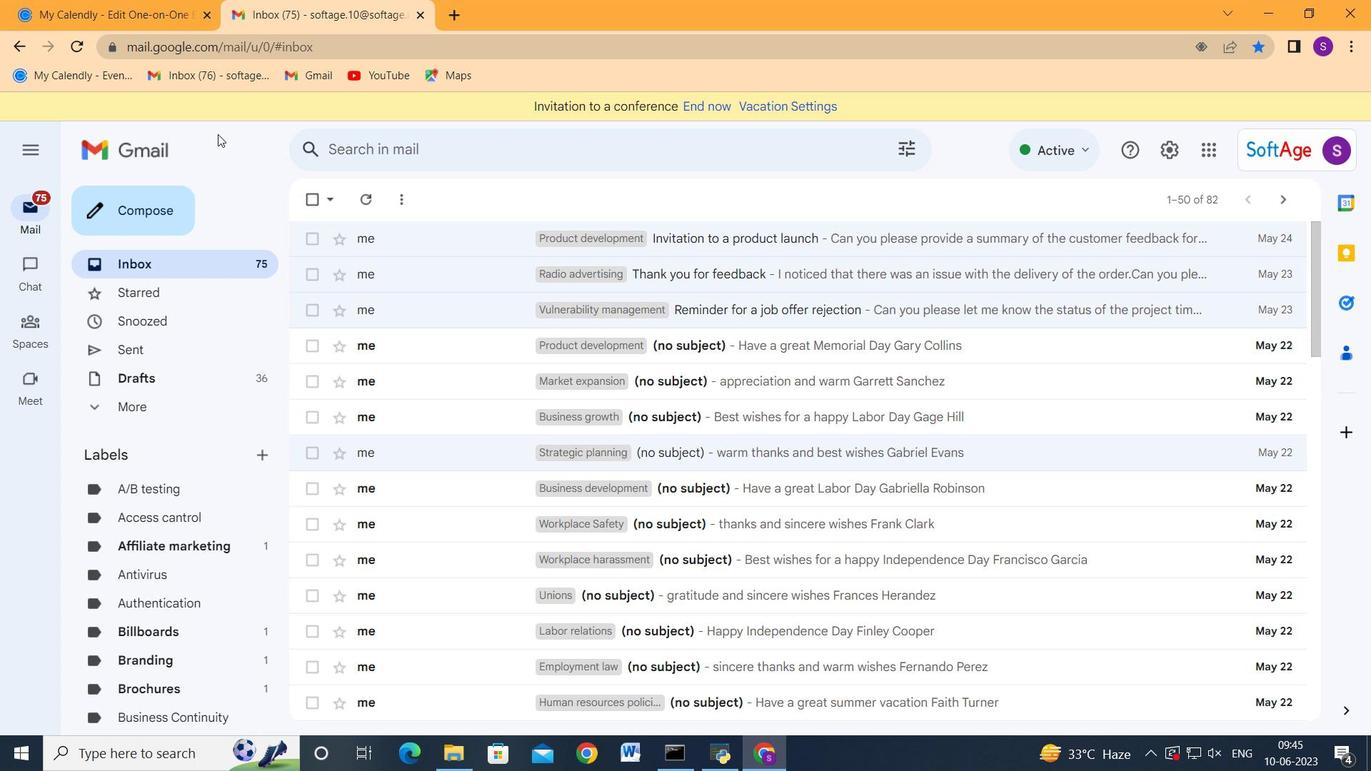 
Action: Mouse pressed left at (133, 202)
Screenshot: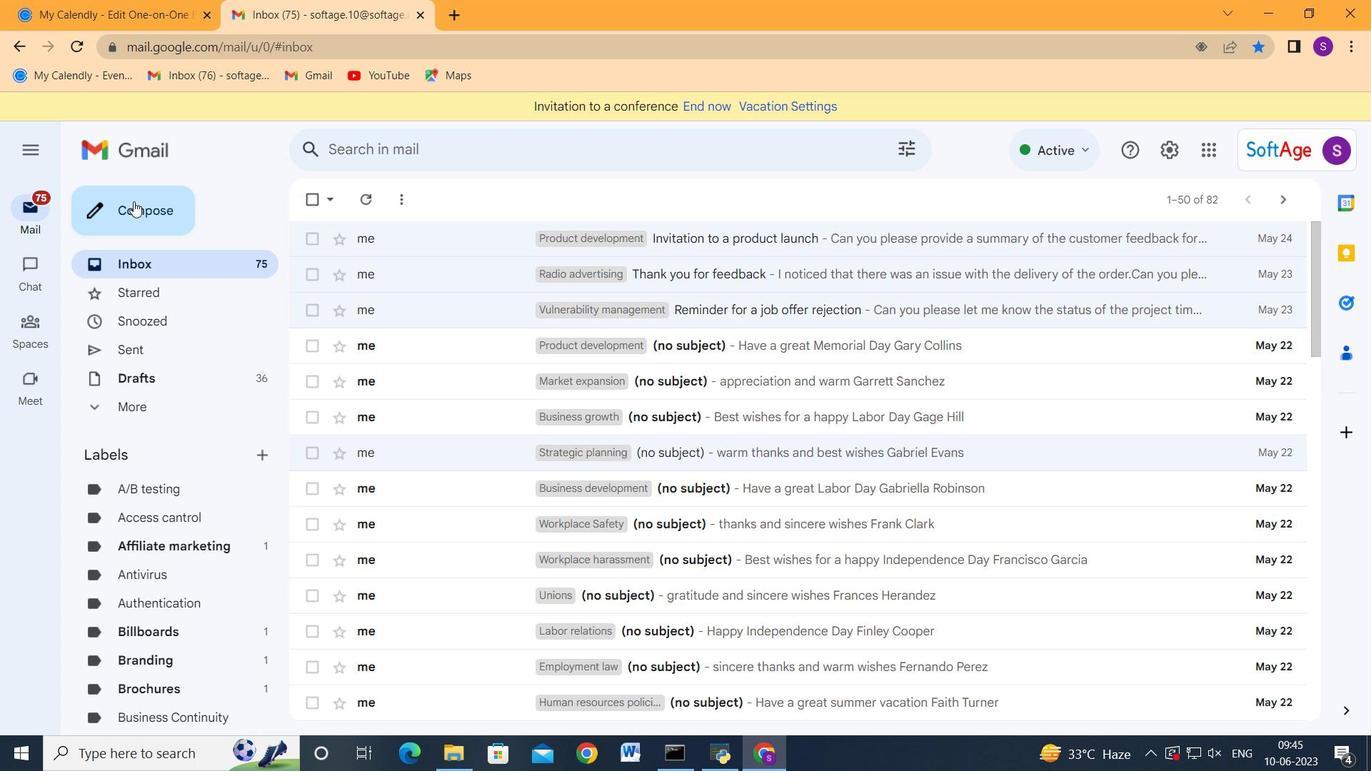 
Action: Mouse moved to (890, 317)
Screenshot: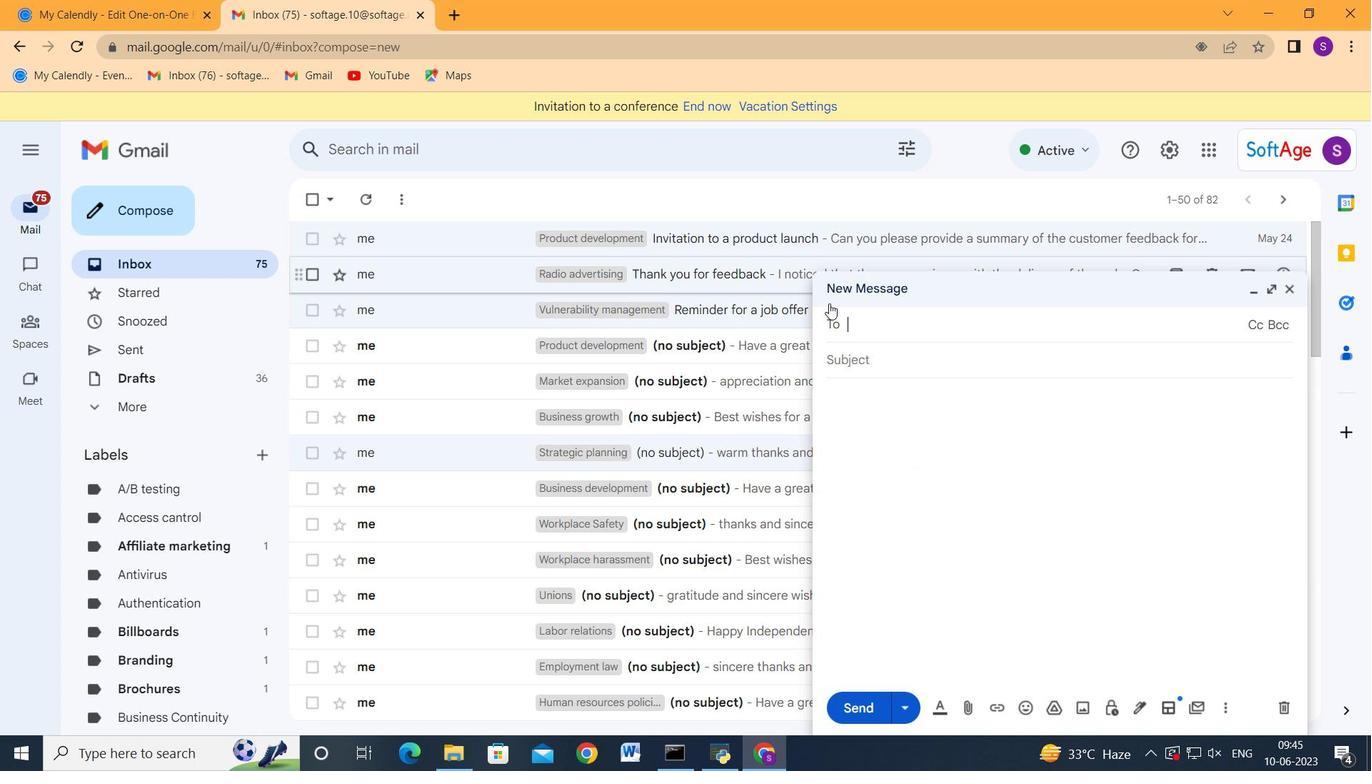
Action: Key pressed softage.7<Key.shift_r>@sofate<Key.backspace><Key.backspace>ge.net<Key.enter>softage.8<Key.shift_r>@softage.net<Key.enter><Key.tab>
Screenshot: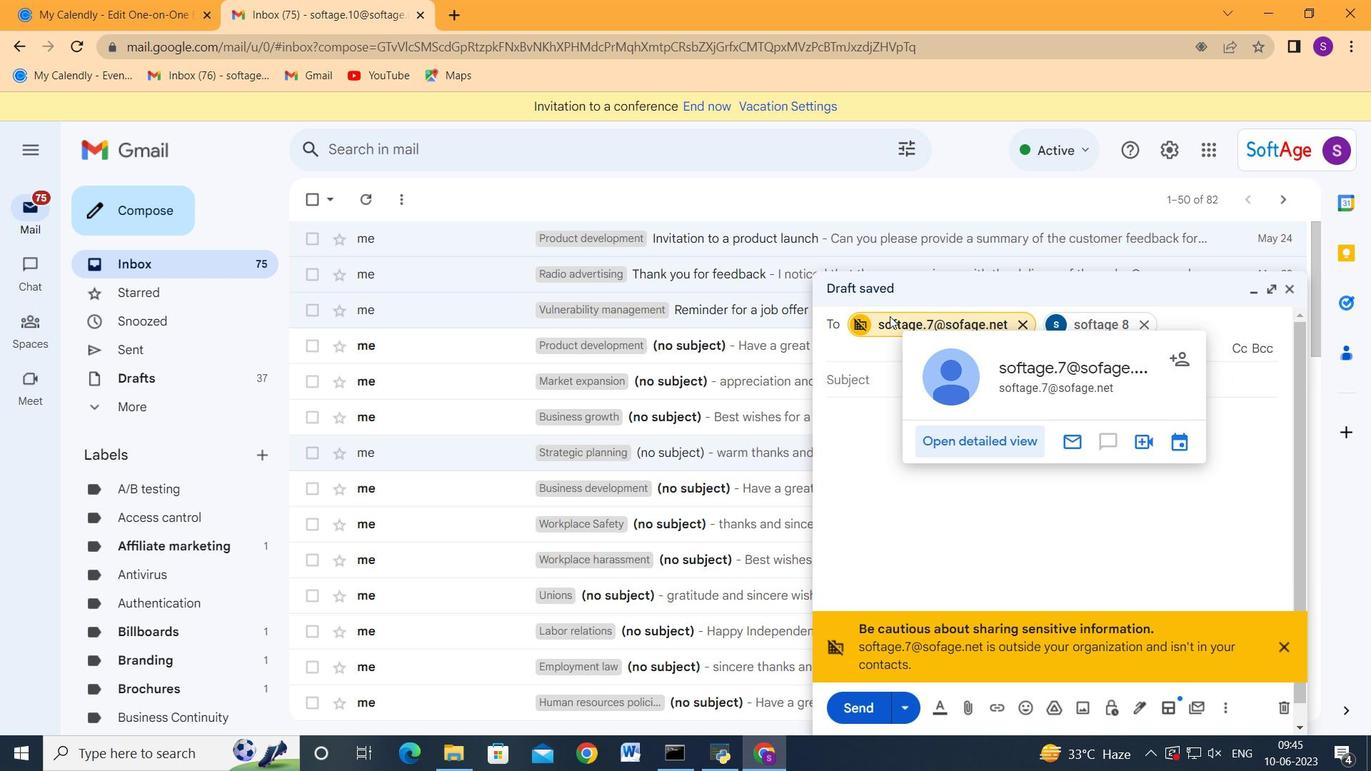
Action: Mouse moved to (908, 322)
Screenshot: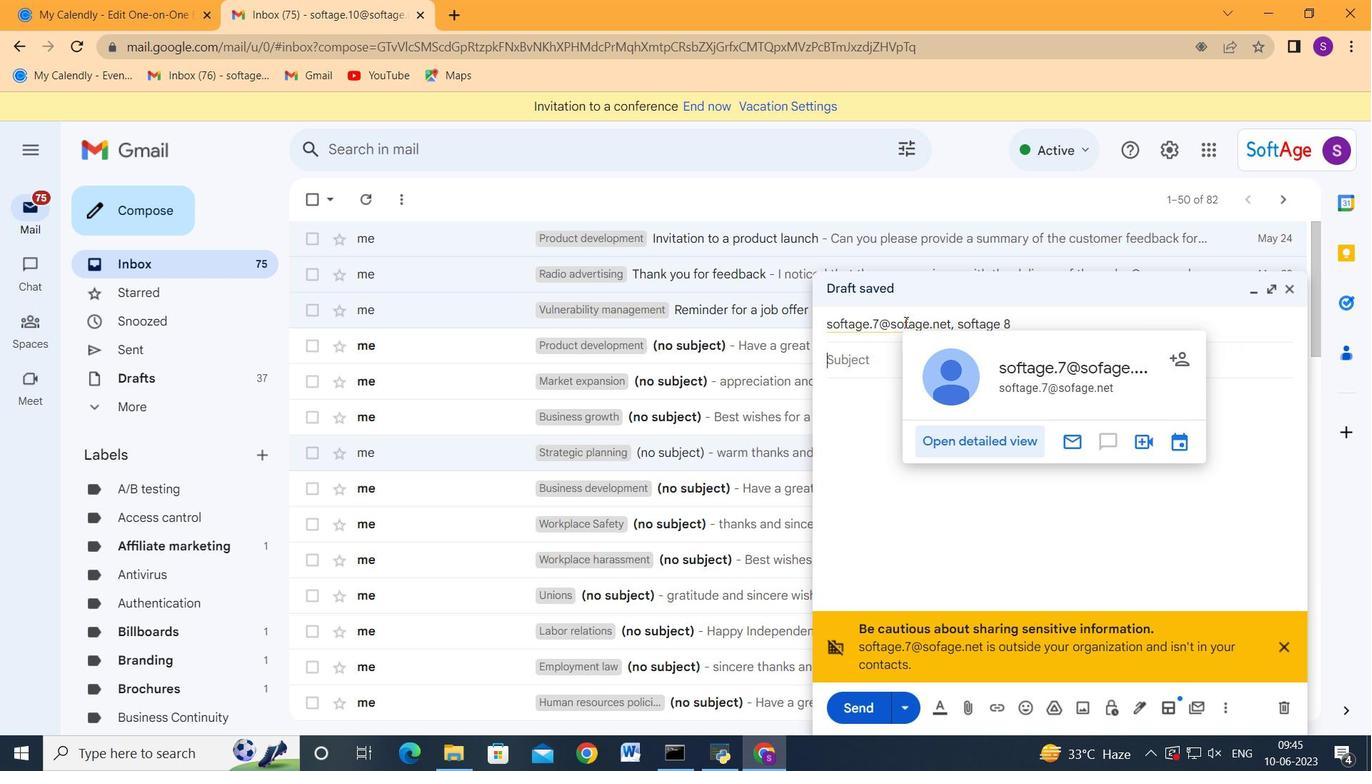 
Action: Mouse pressed left at (908, 322)
Screenshot: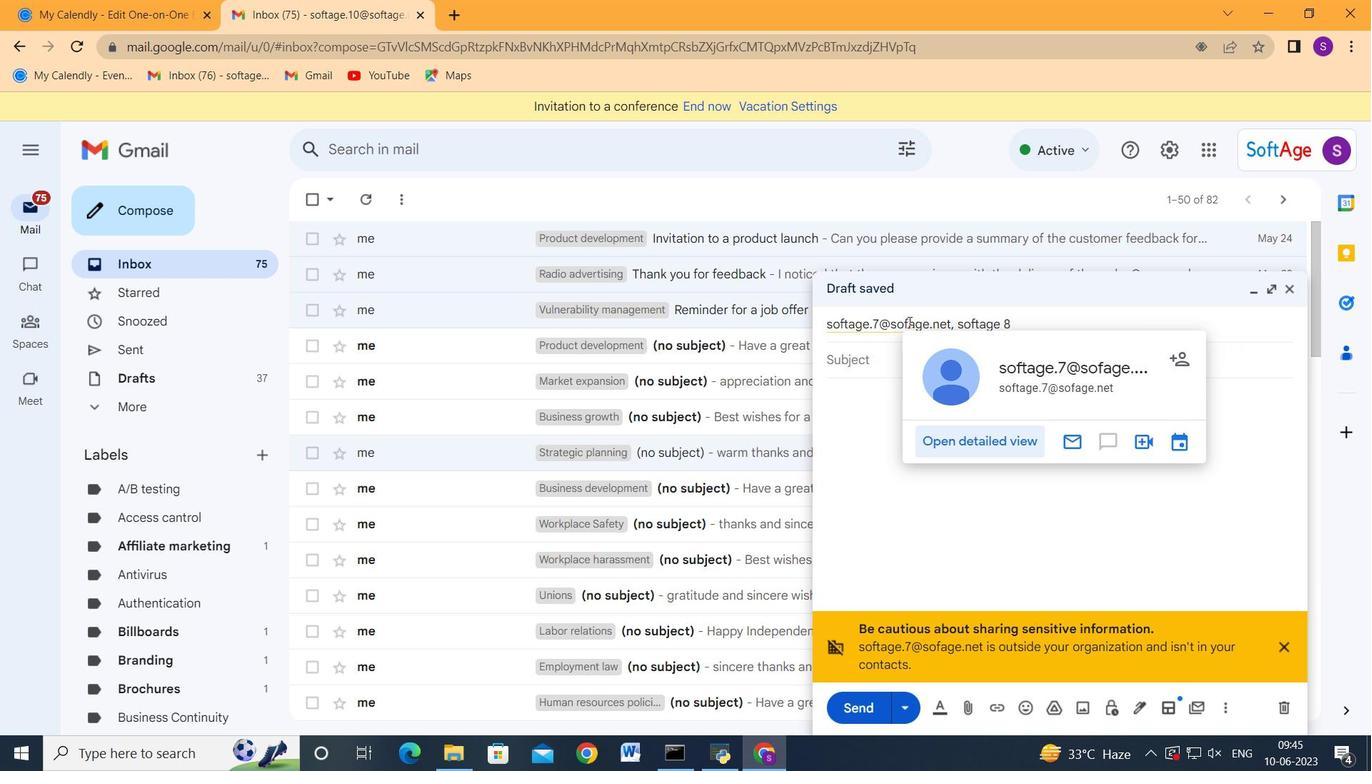 
Action: Mouse moved to (920, 320)
Screenshot: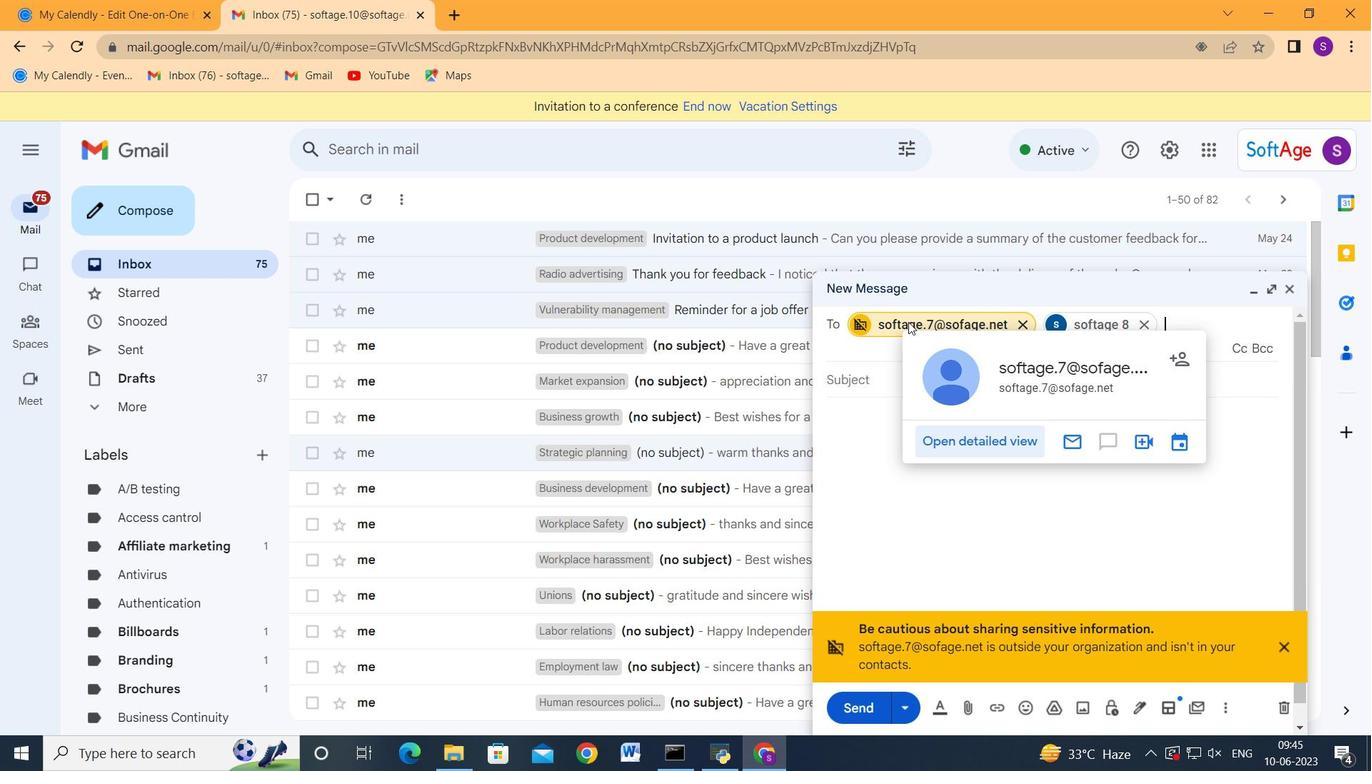 
Action: Key pressed t
Screenshot: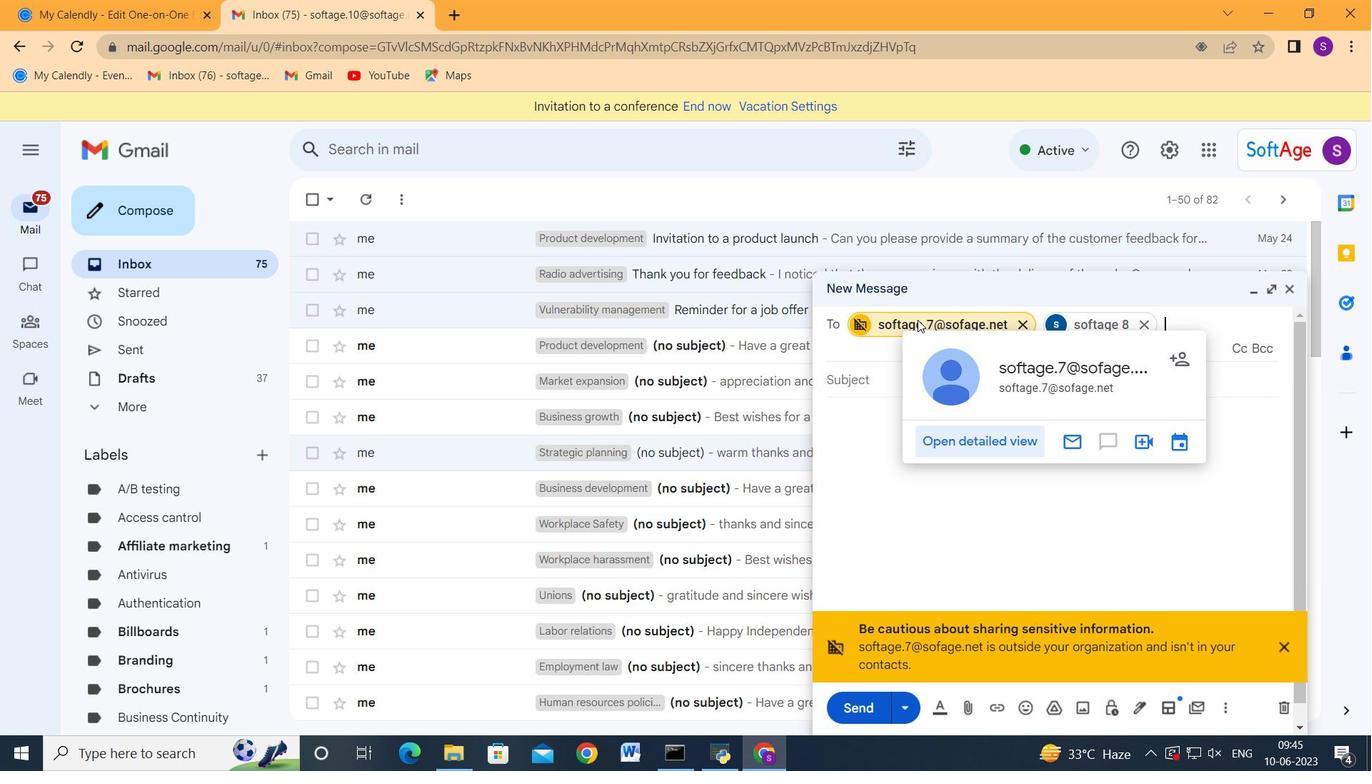 
Action: Mouse moved to (968, 325)
Screenshot: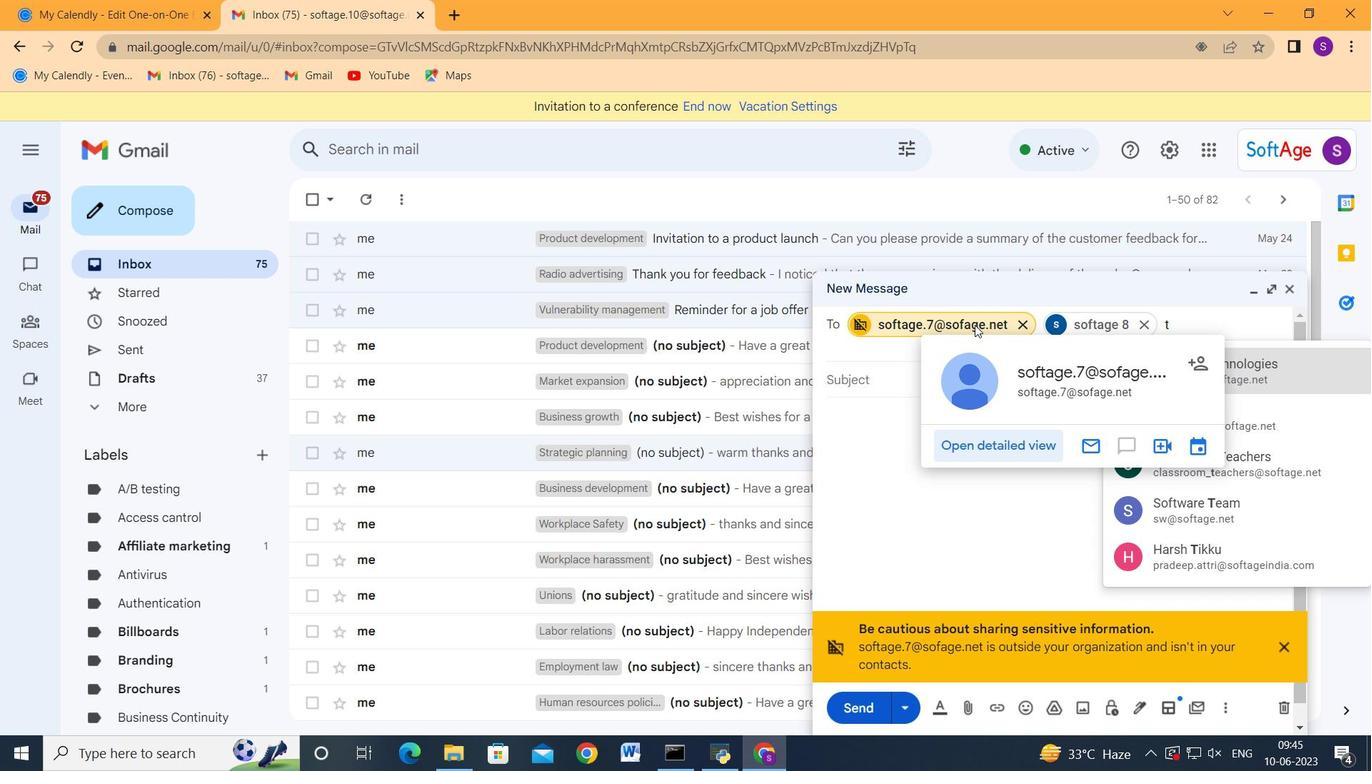 
Action: Mouse pressed left at (968, 325)
Screenshot: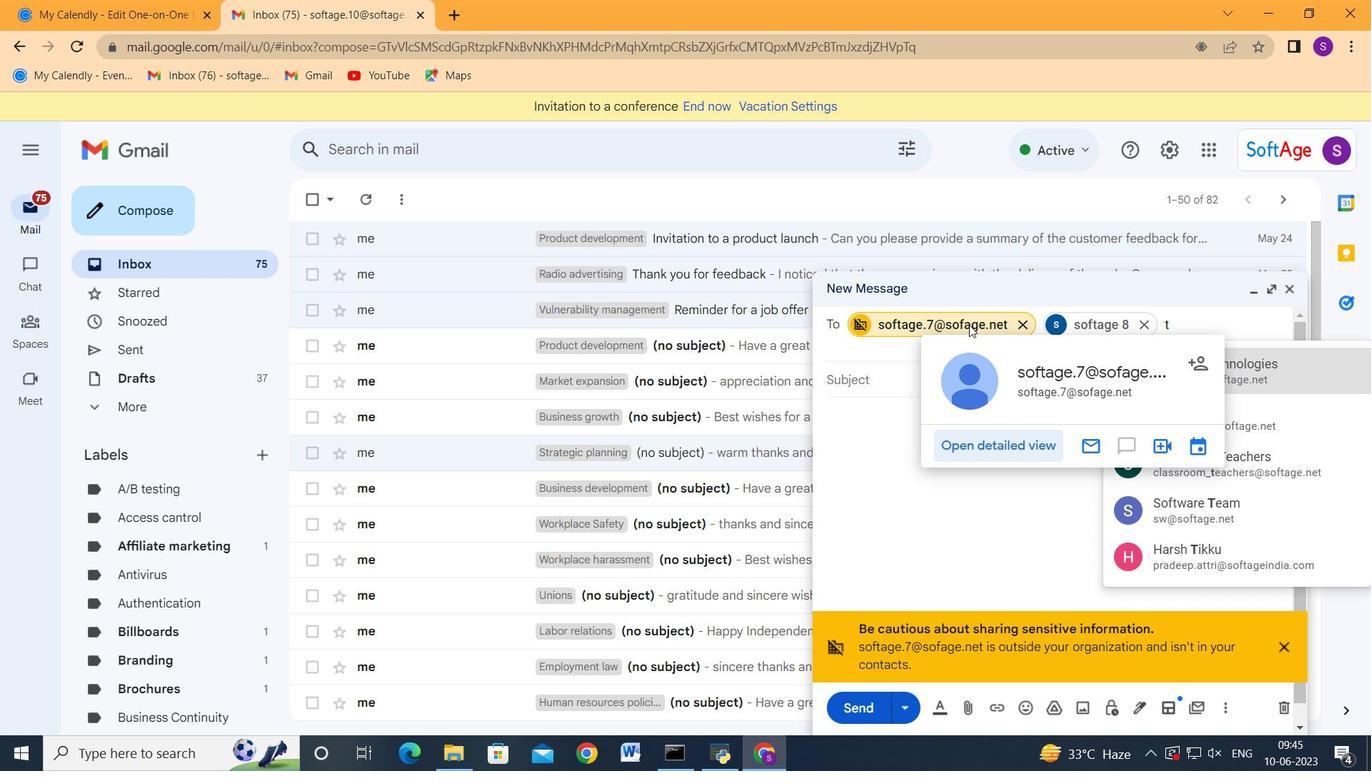 
Action: Mouse moved to (965, 325)
Screenshot: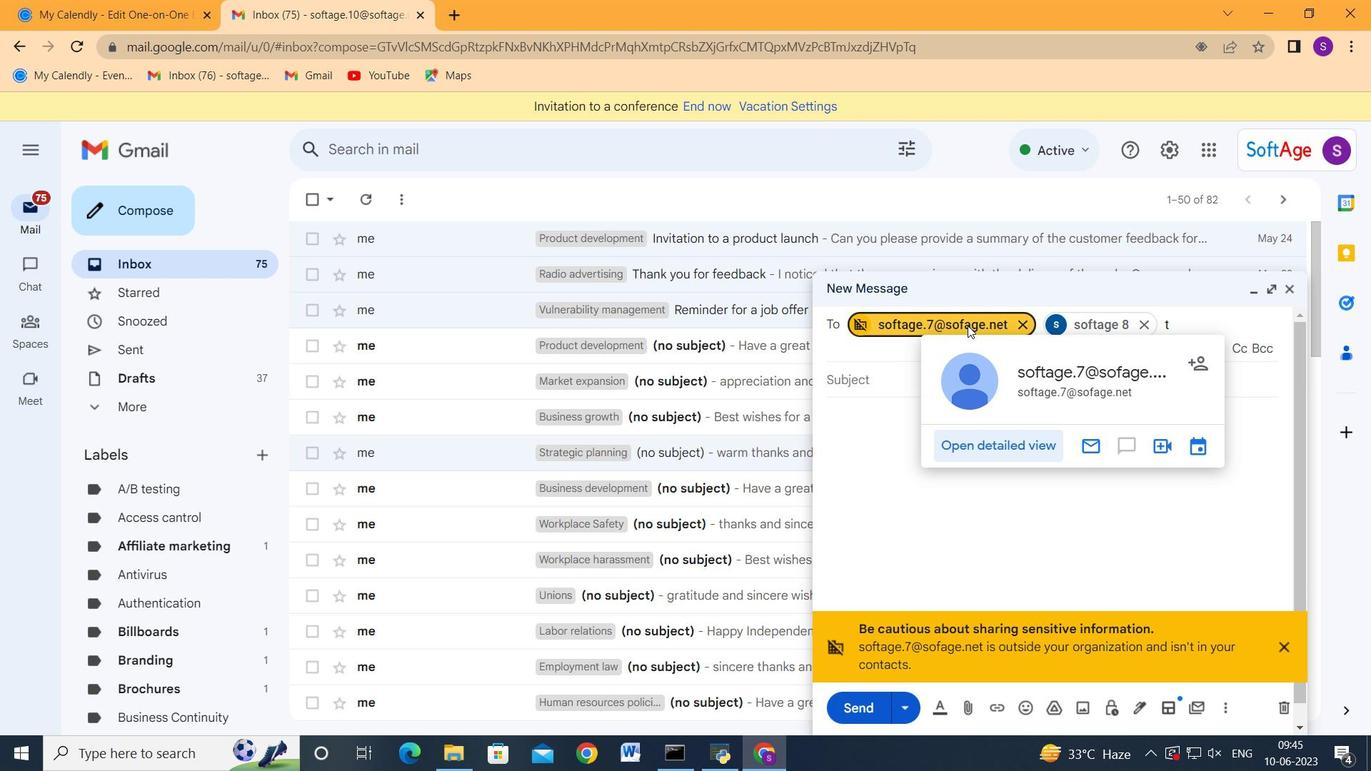 
Action: Mouse pressed left at (965, 325)
Screenshot: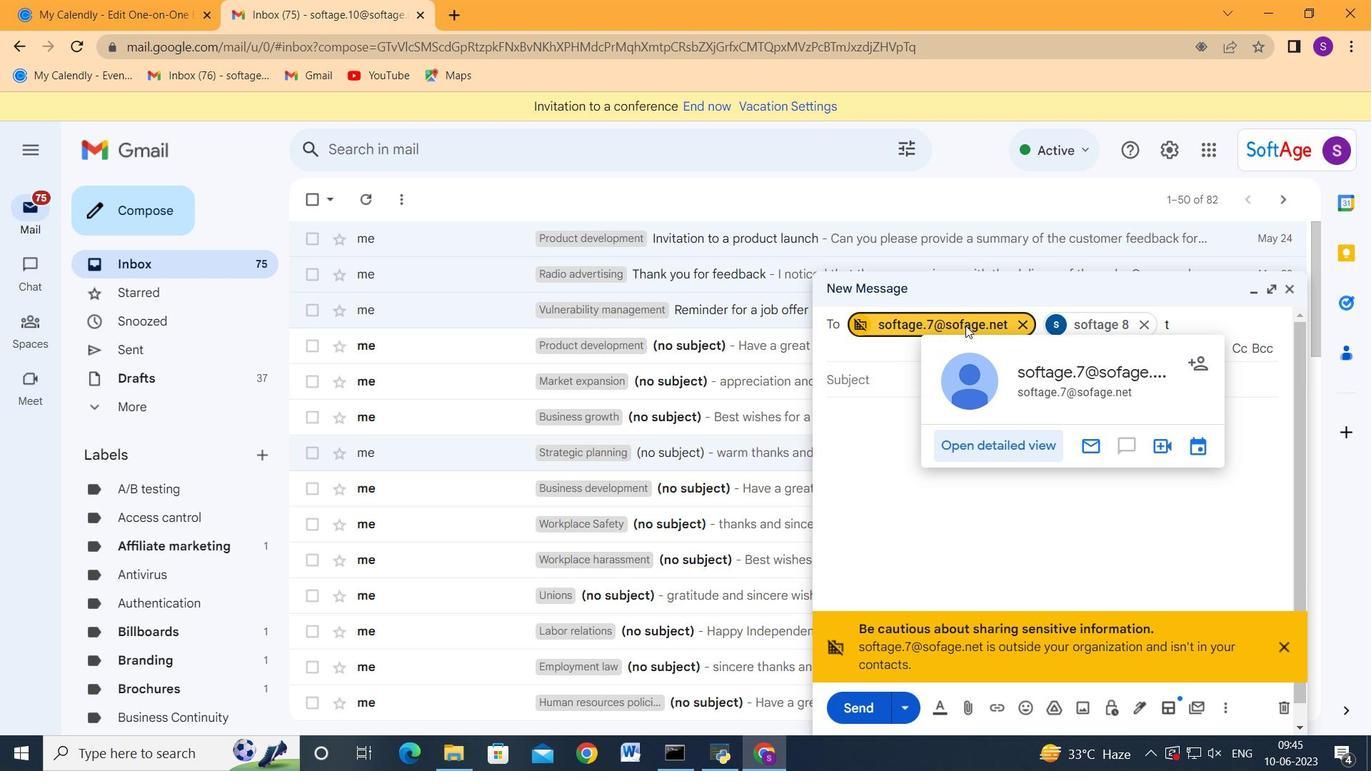 
Action: Mouse moved to (1024, 320)
Screenshot: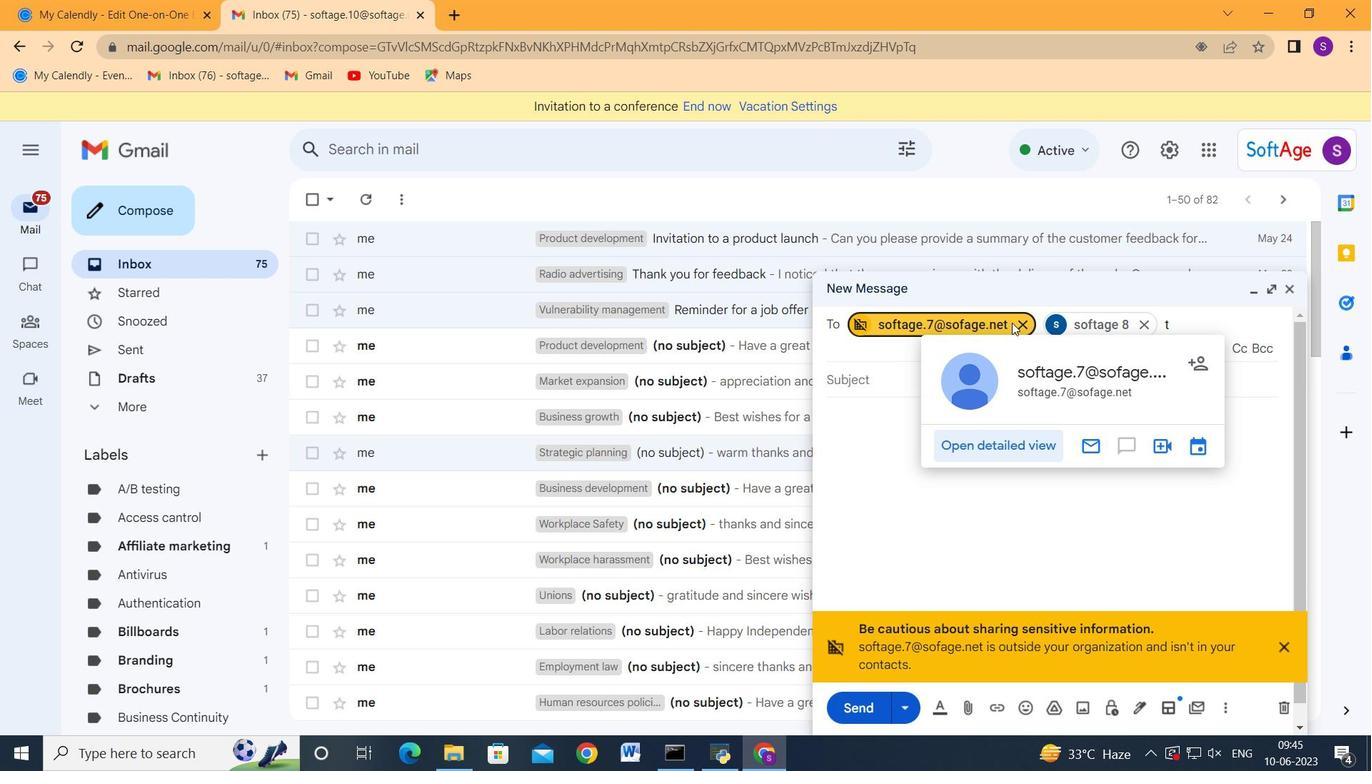 
Action: Mouse pressed left at (1024, 320)
Screenshot: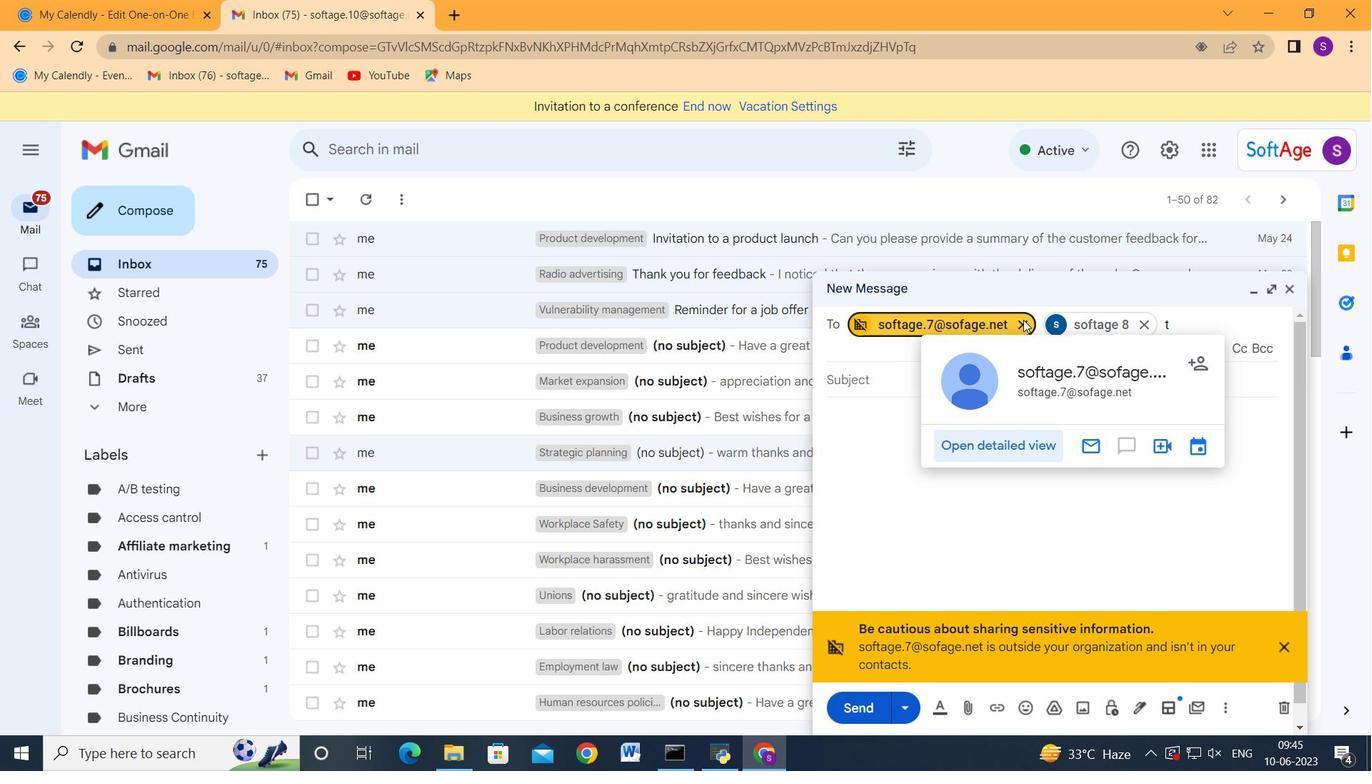 
Action: Mouse moved to (997, 327)
Screenshot: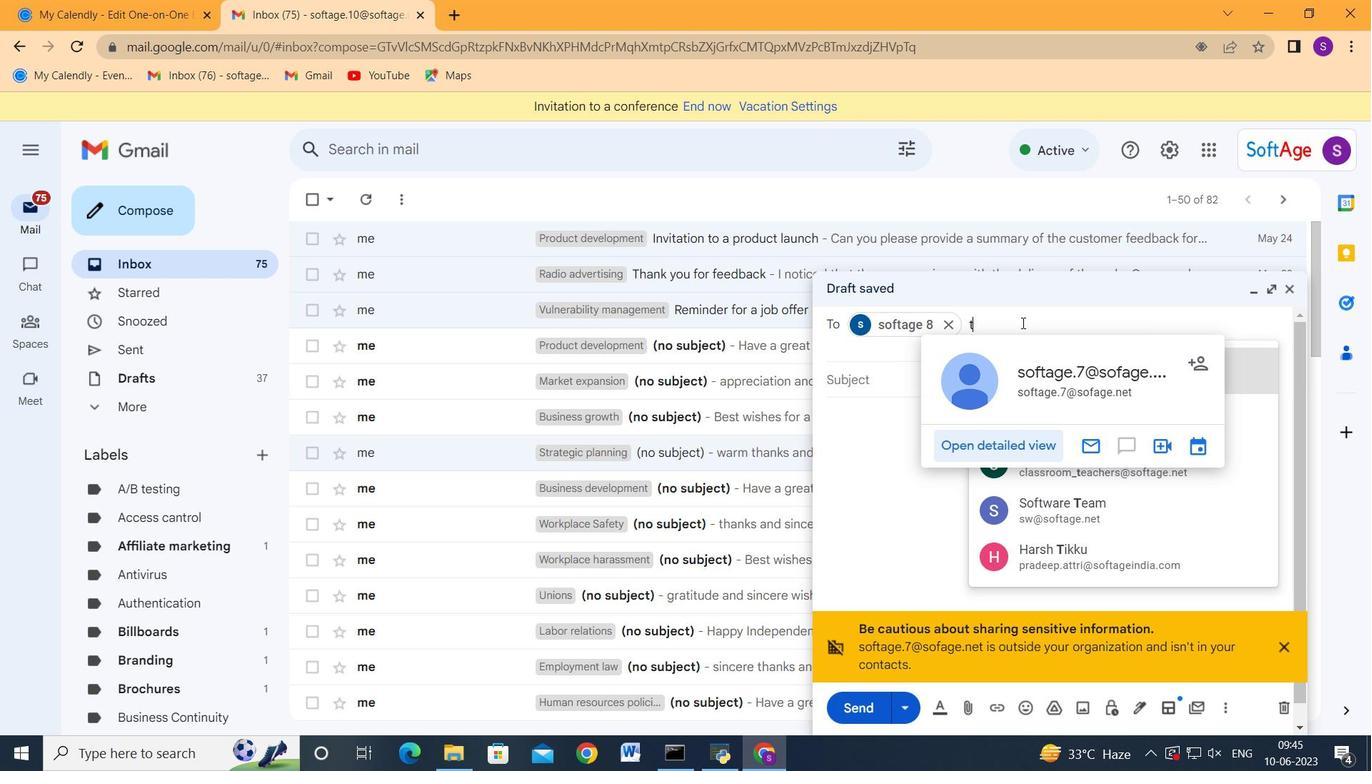 
Action: Key pressed <Key.backspace>softage.7<Key.shift_r>@softage.net<Key.enter><Key.tab><Key.tab>ctrl+V
Screenshot: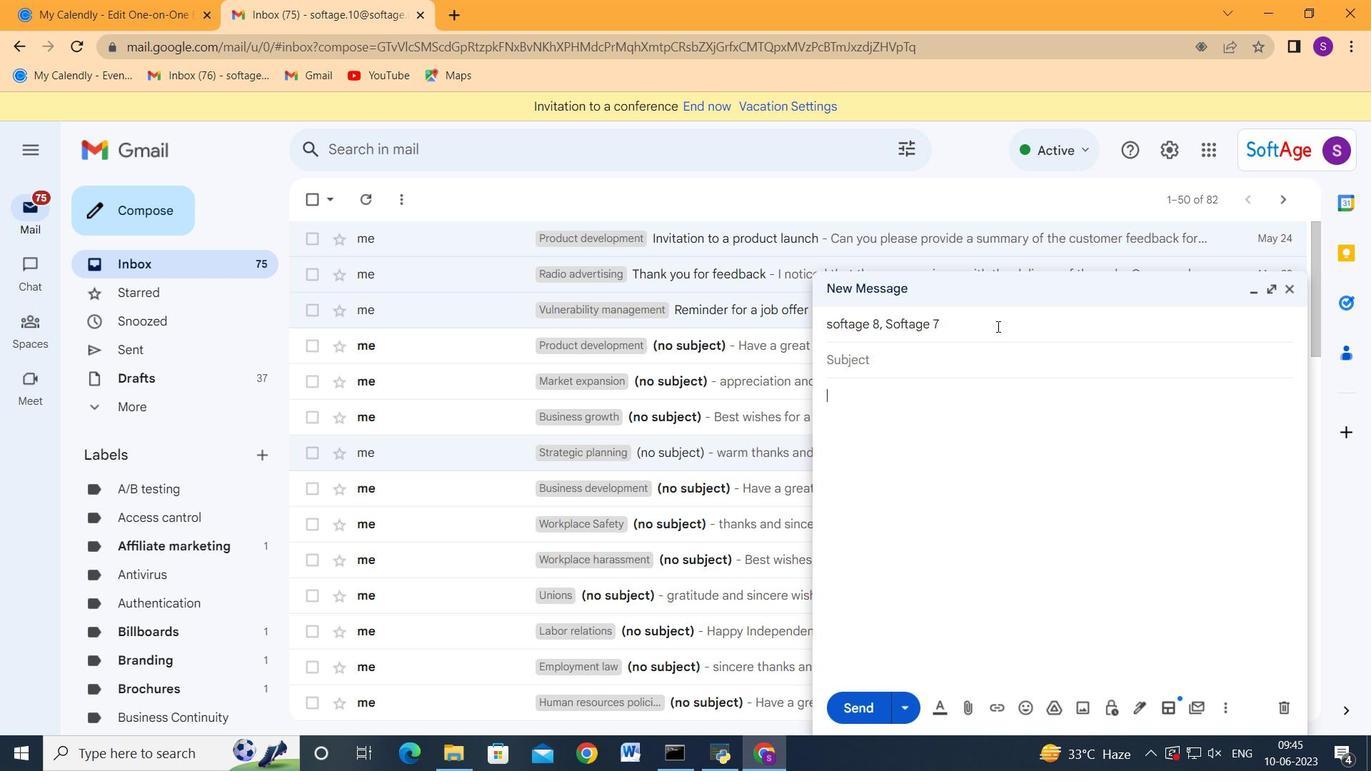 
Action: Mouse moved to (854, 703)
Screenshot: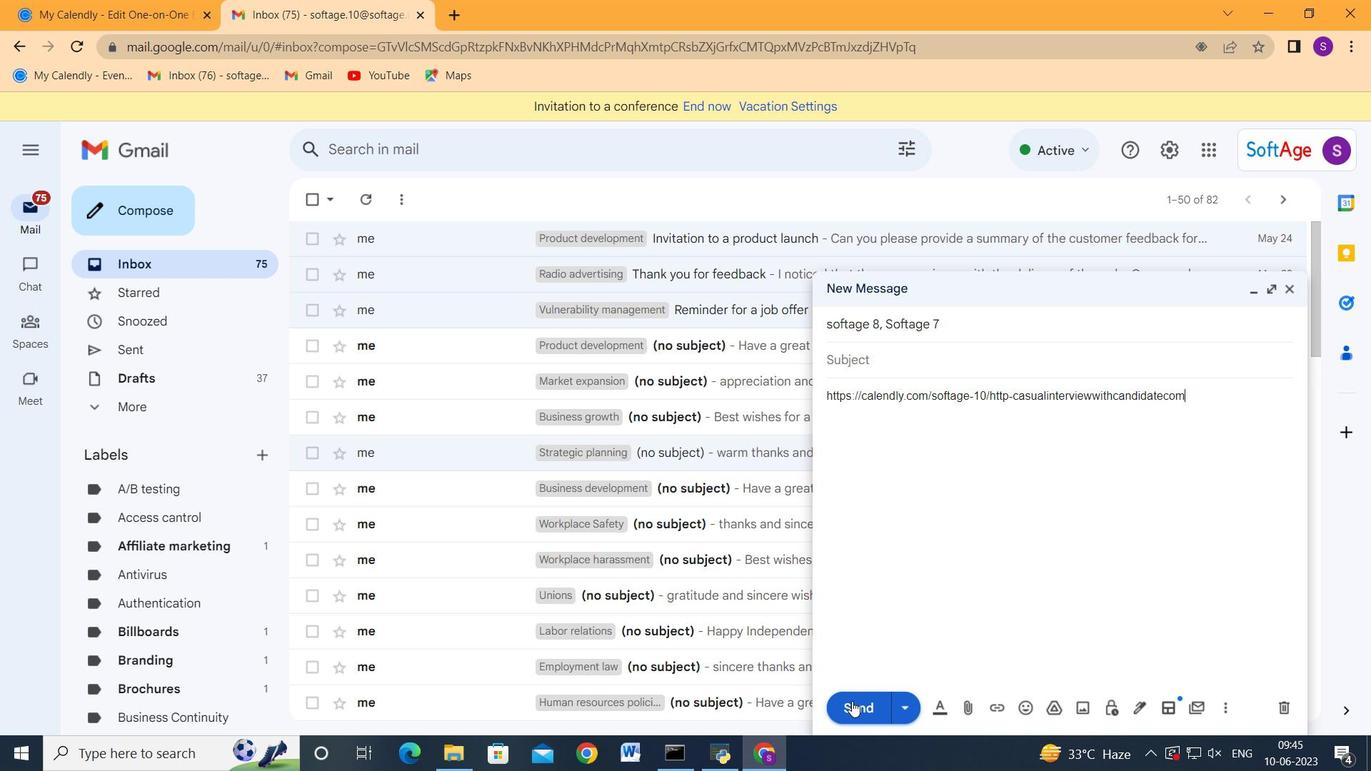 
Action: Mouse pressed left at (854, 703)
Screenshot: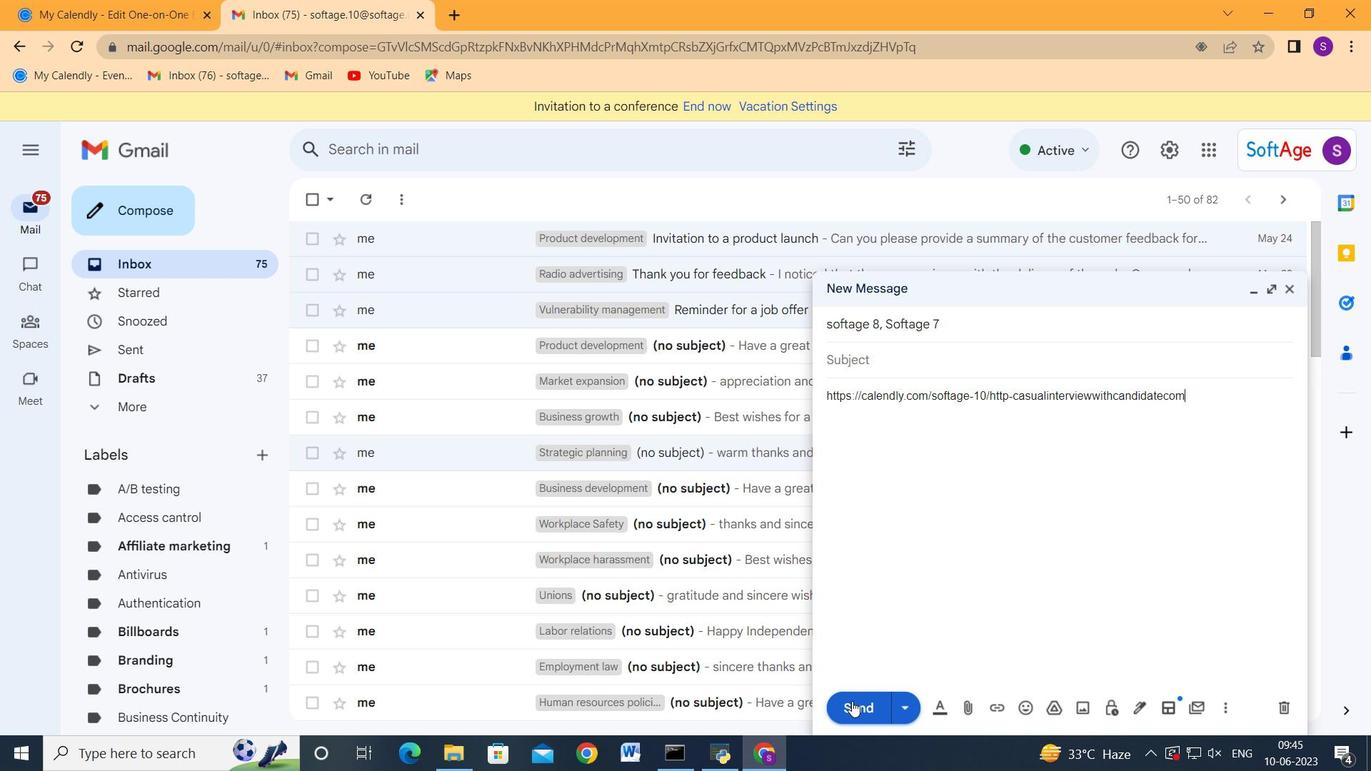 
Action: Mouse moved to (959, 598)
Screenshot: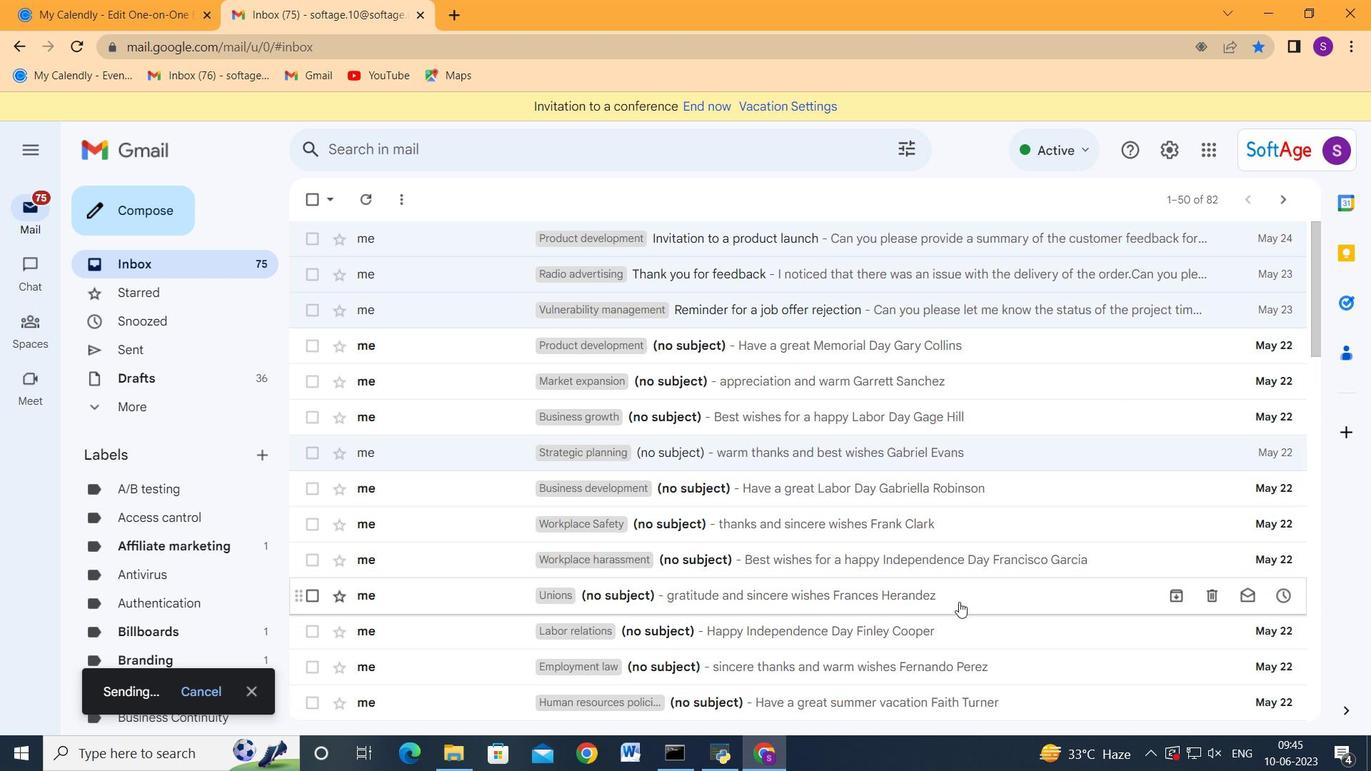 
